 Task: Select the on option in the line numbers.
Action: Mouse moved to (10, 572)
Screenshot: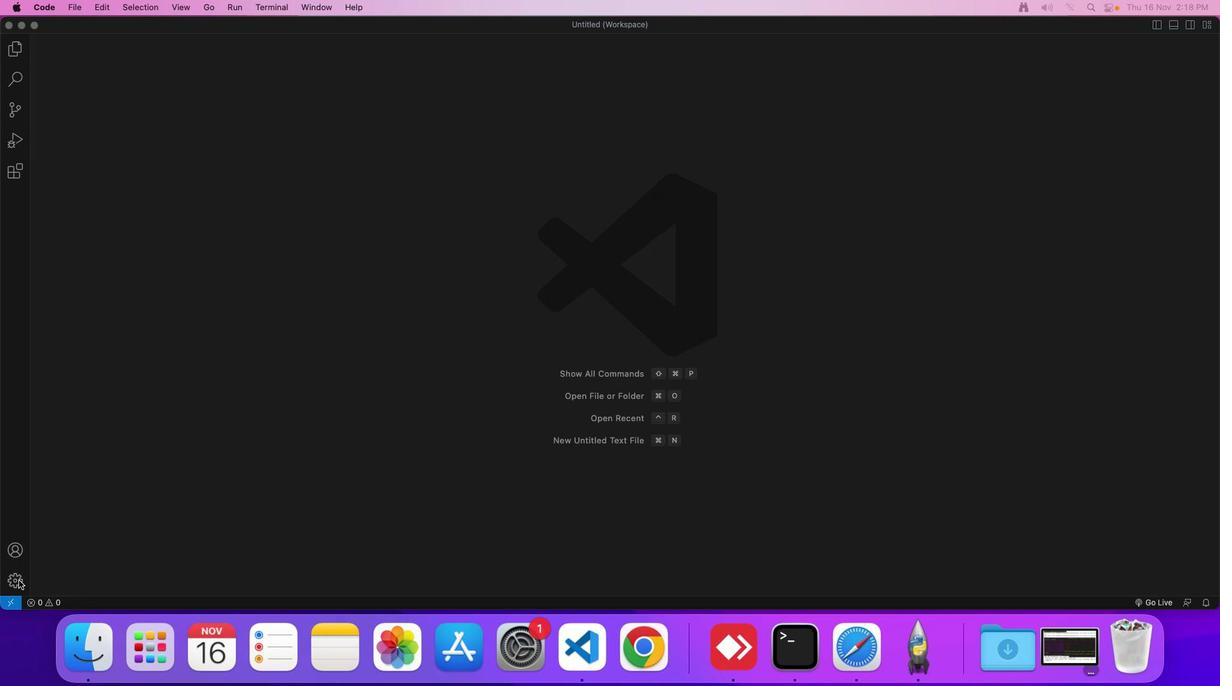 
Action: Mouse pressed left at (10, 572)
Screenshot: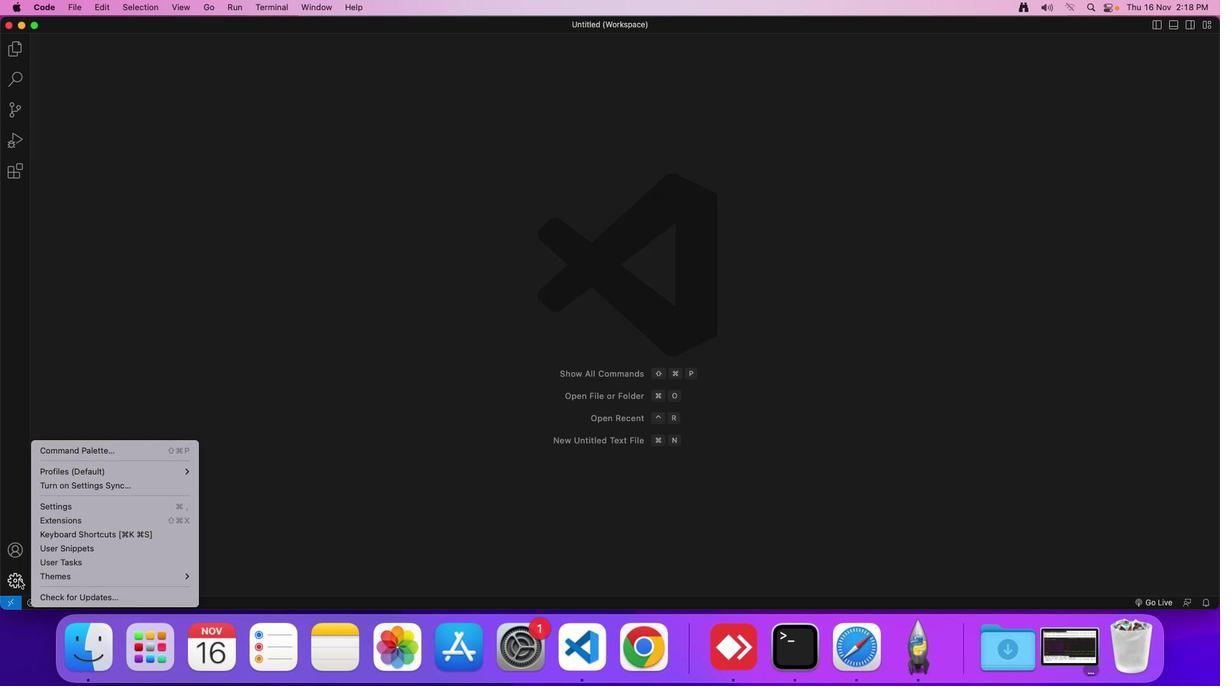 
Action: Mouse moved to (54, 501)
Screenshot: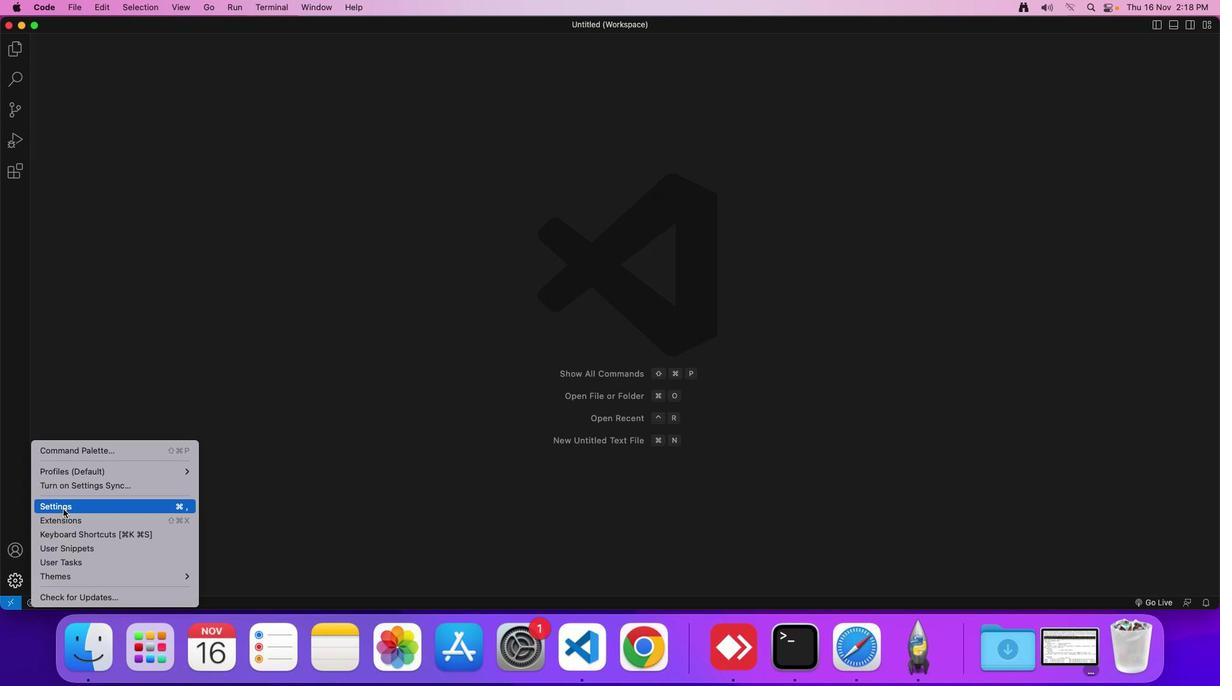 
Action: Mouse pressed left at (54, 501)
Screenshot: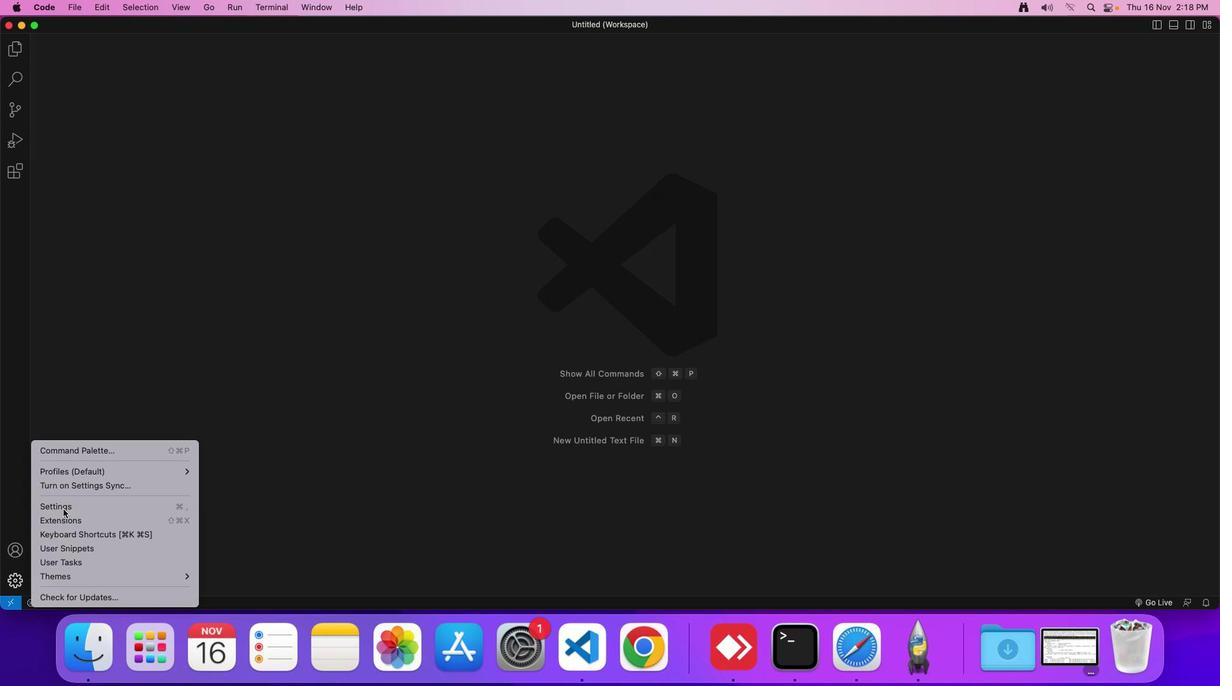 
Action: Mouse moved to (312, 95)
Screenshot: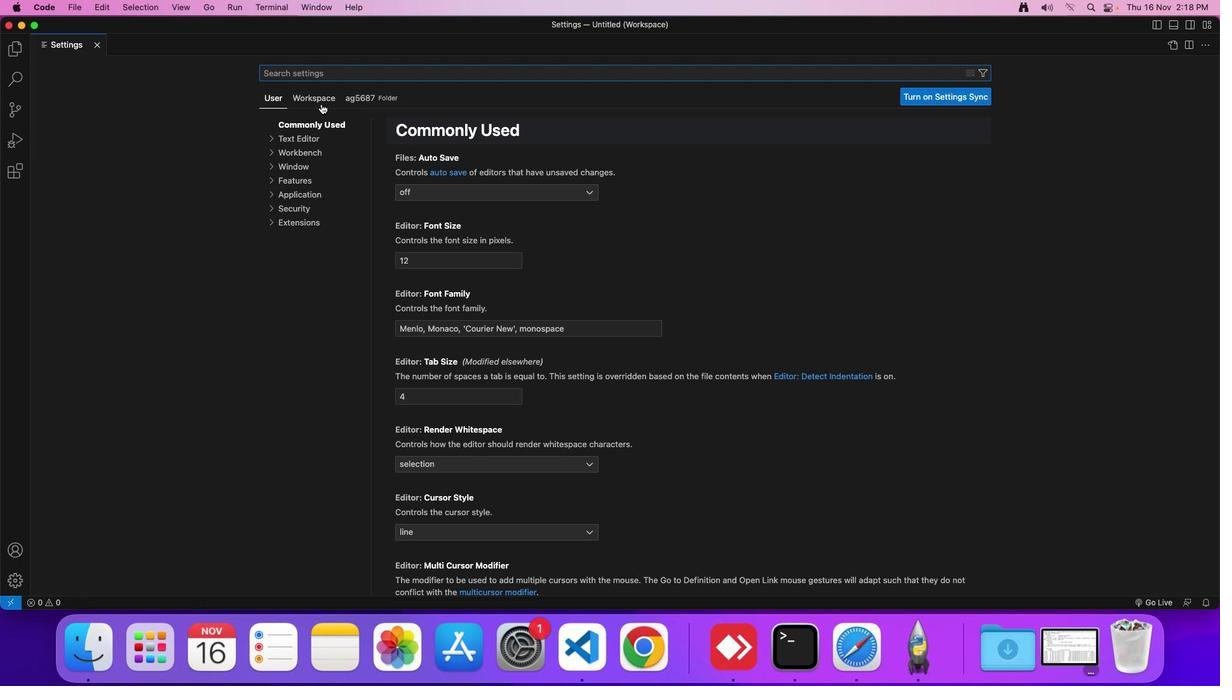 
Action: Mouse pressed left at (312, 95)
Screenshot: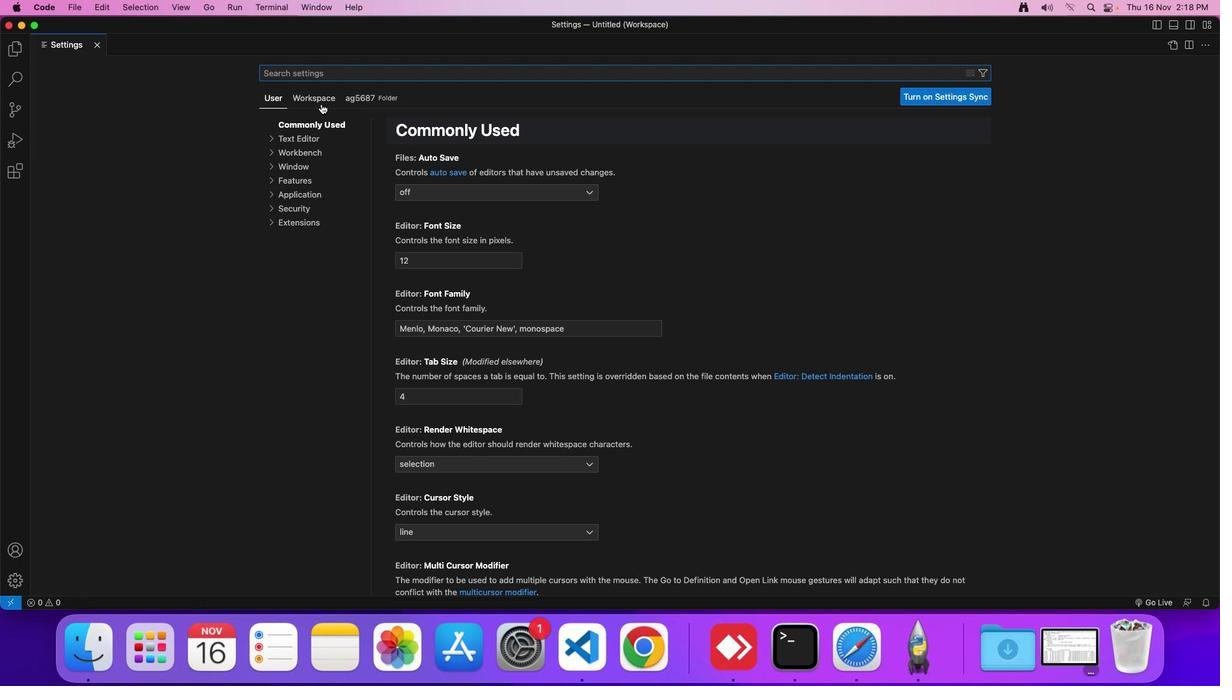 
Action: Mouse moved to (287, 126)
Screenshot: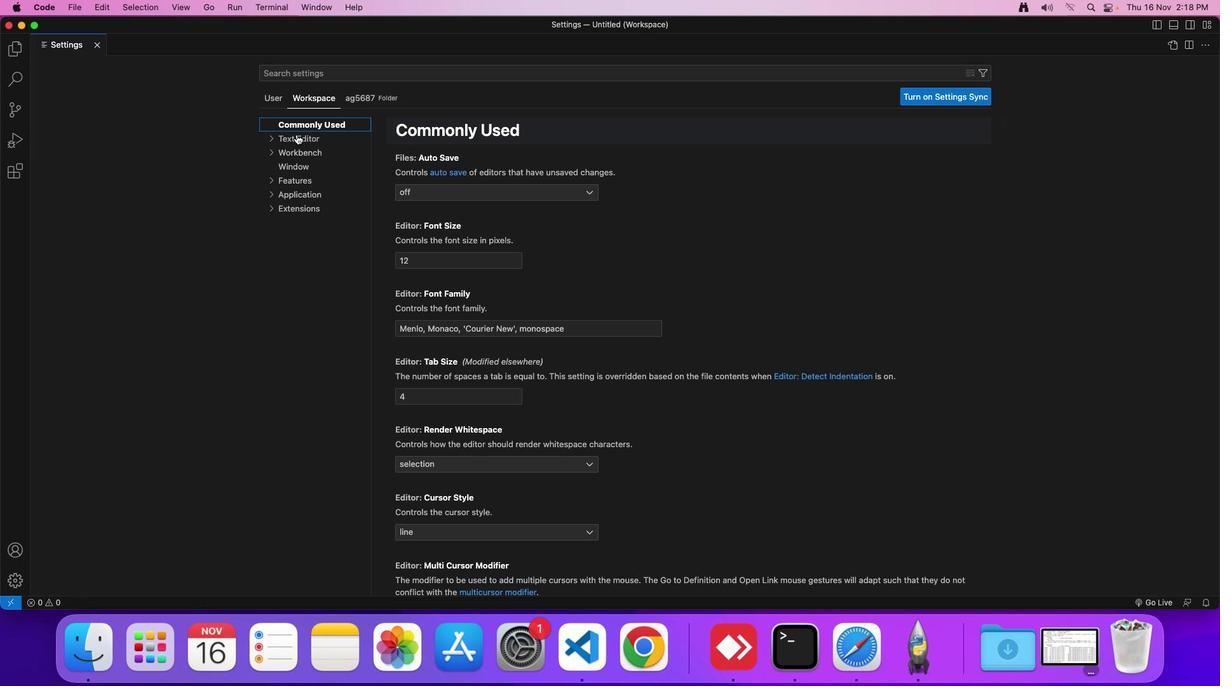 
Action: Mouse pressed left at (287, 126)
Screenshot: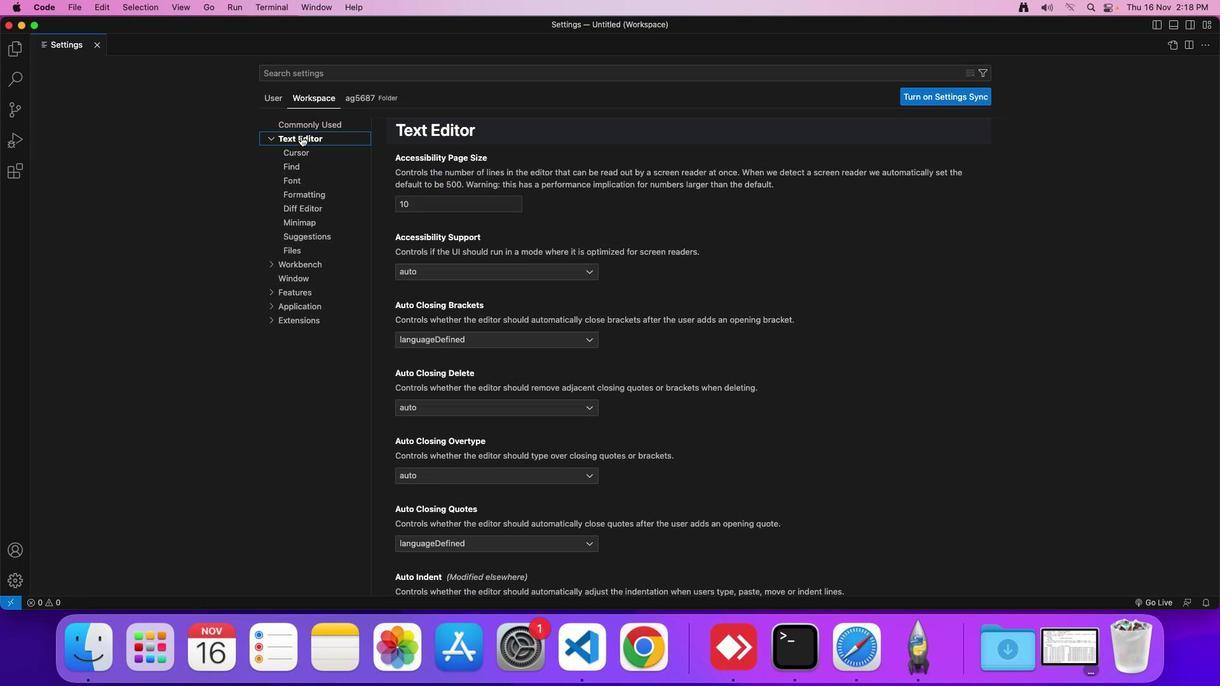 
Action: Mouse moved to (496, 300)
Screenshot: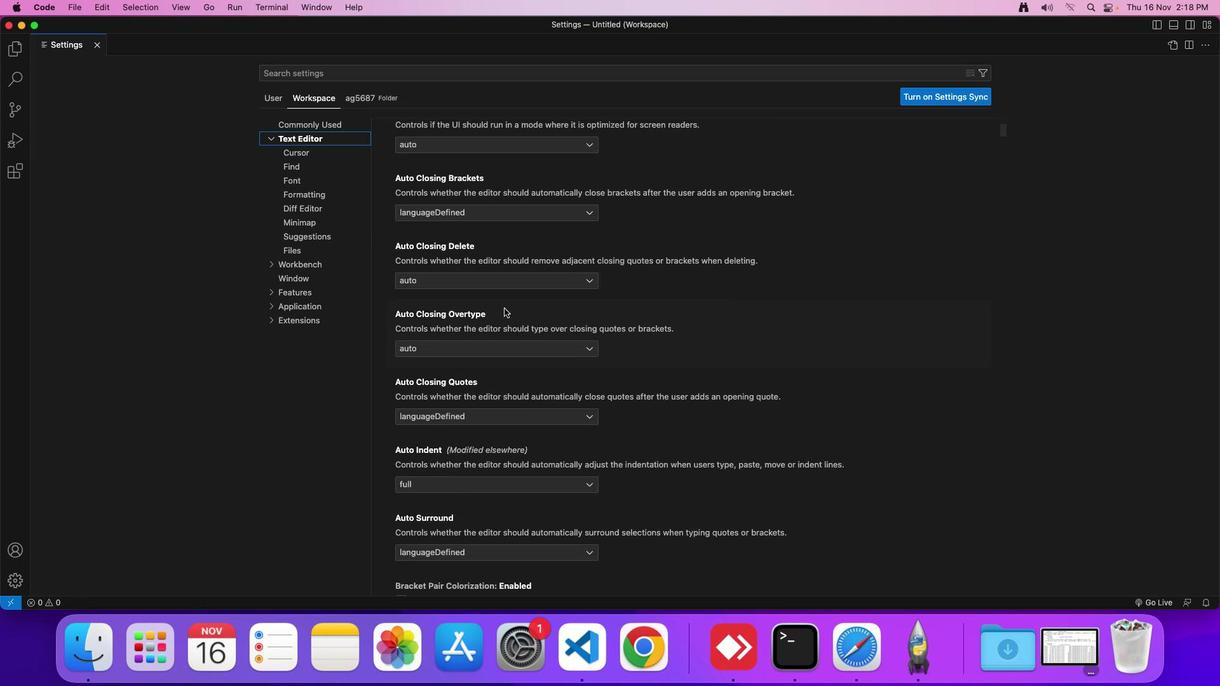 
Action: Mouse scrolled (496, 300) with delta (-7, -8)
Screenshot: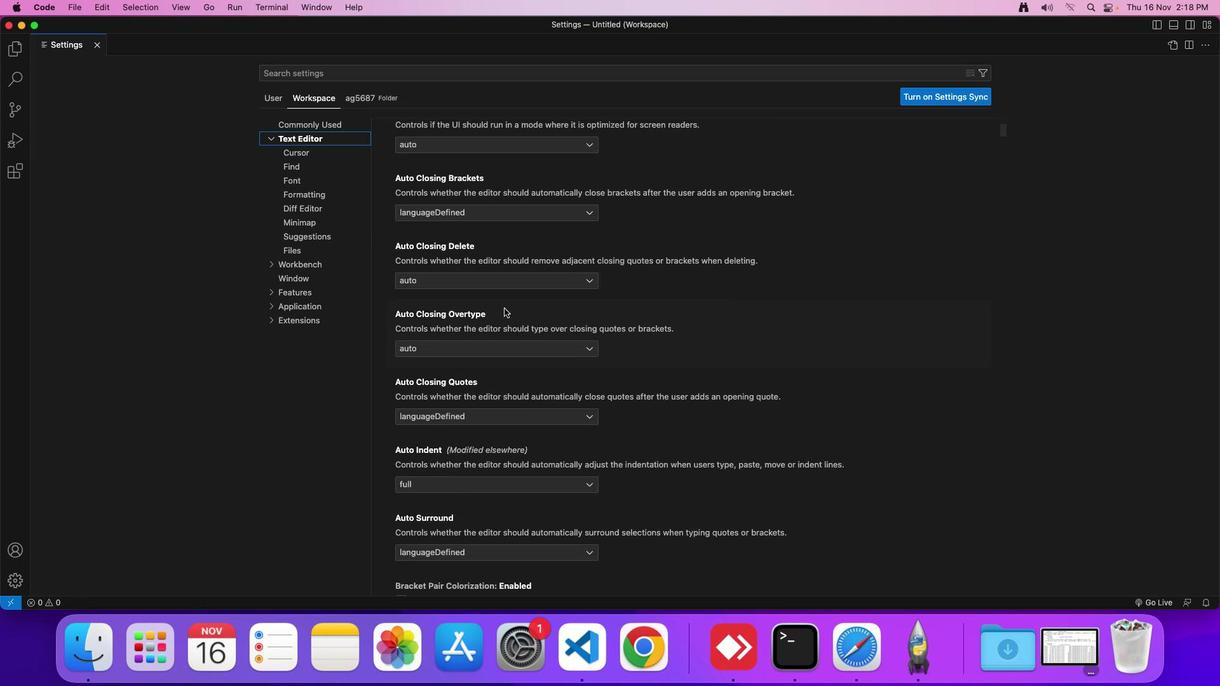 
Action: Mouse moved to (496, 300)
Screenshot: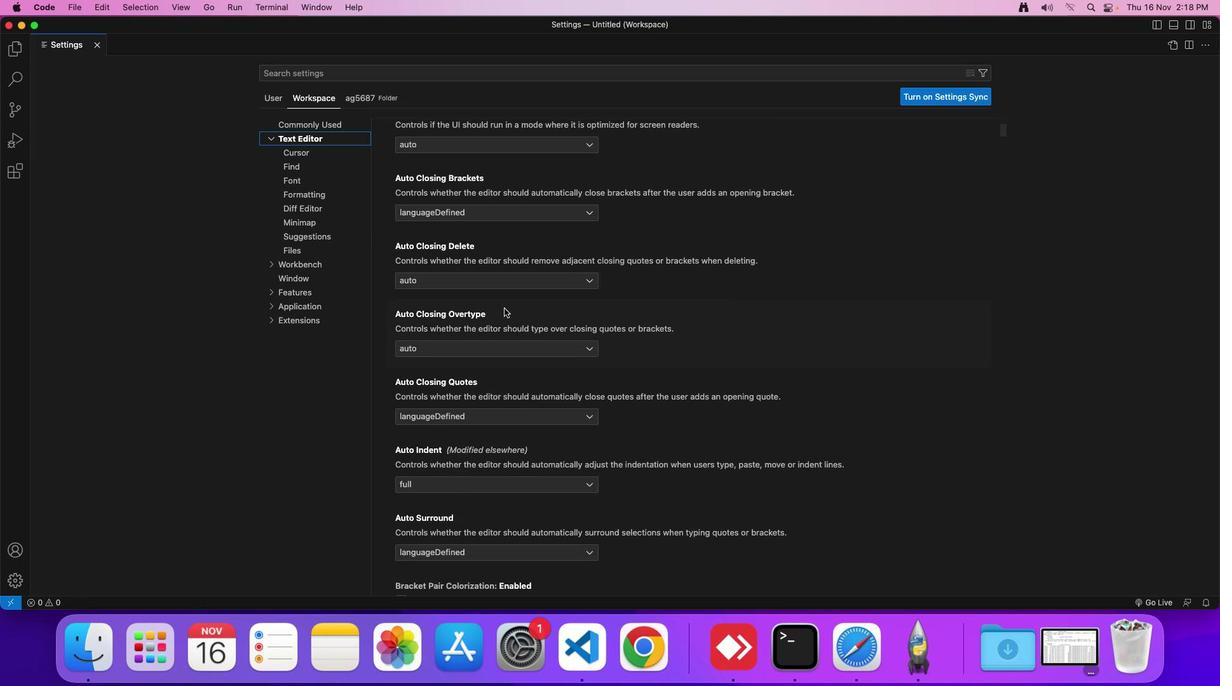 
Action: Mouse scrolled (496, 300) with delta (-7, -8)
Screenshot: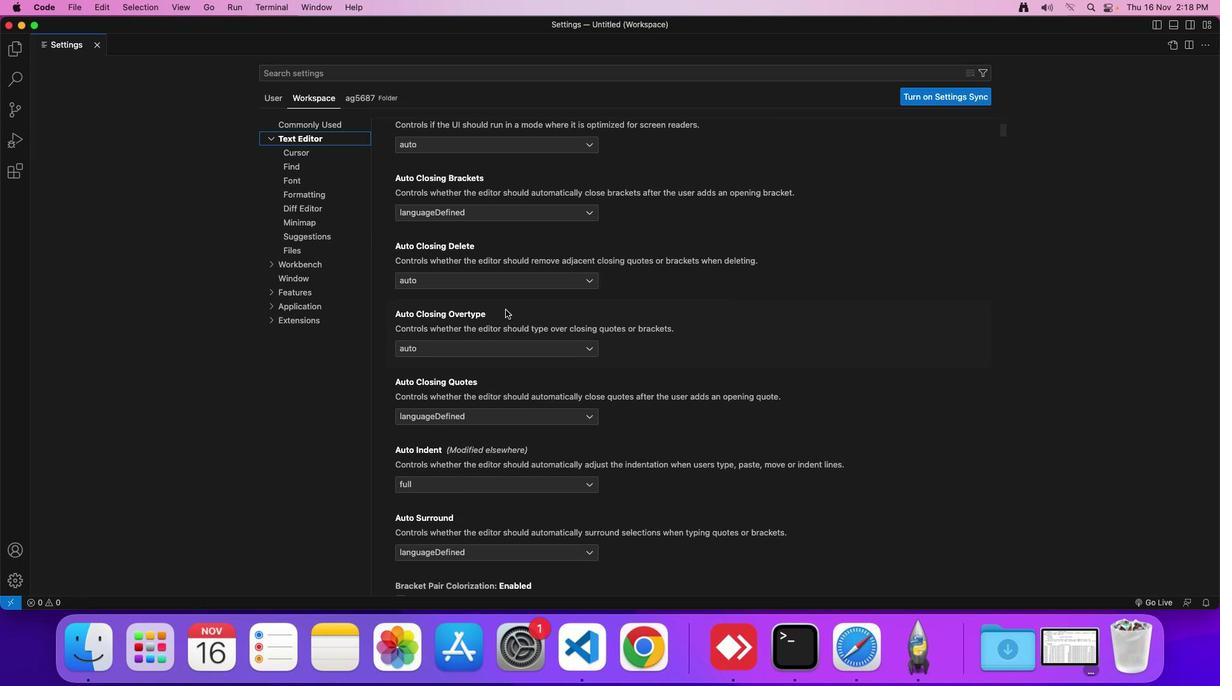 
Action: Mouse scrolled (496, 300) with delta (-7, -8)
Screenshot: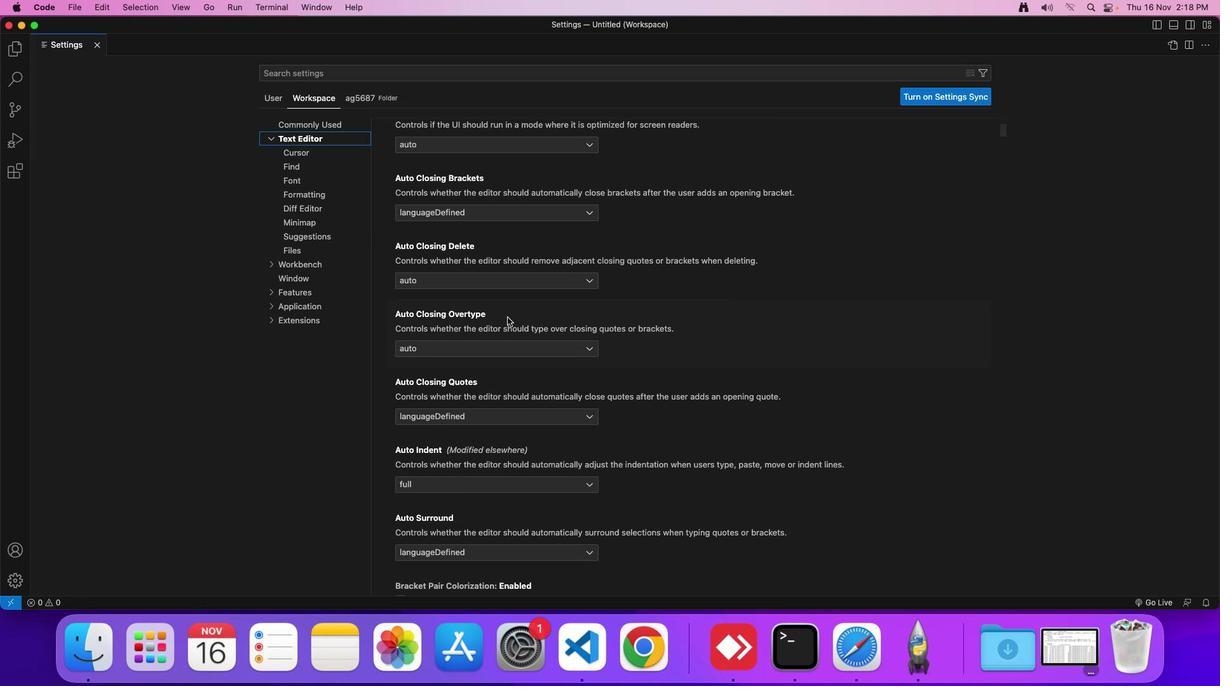 
Action: Mouse moved to (498, 309)
Screenshot: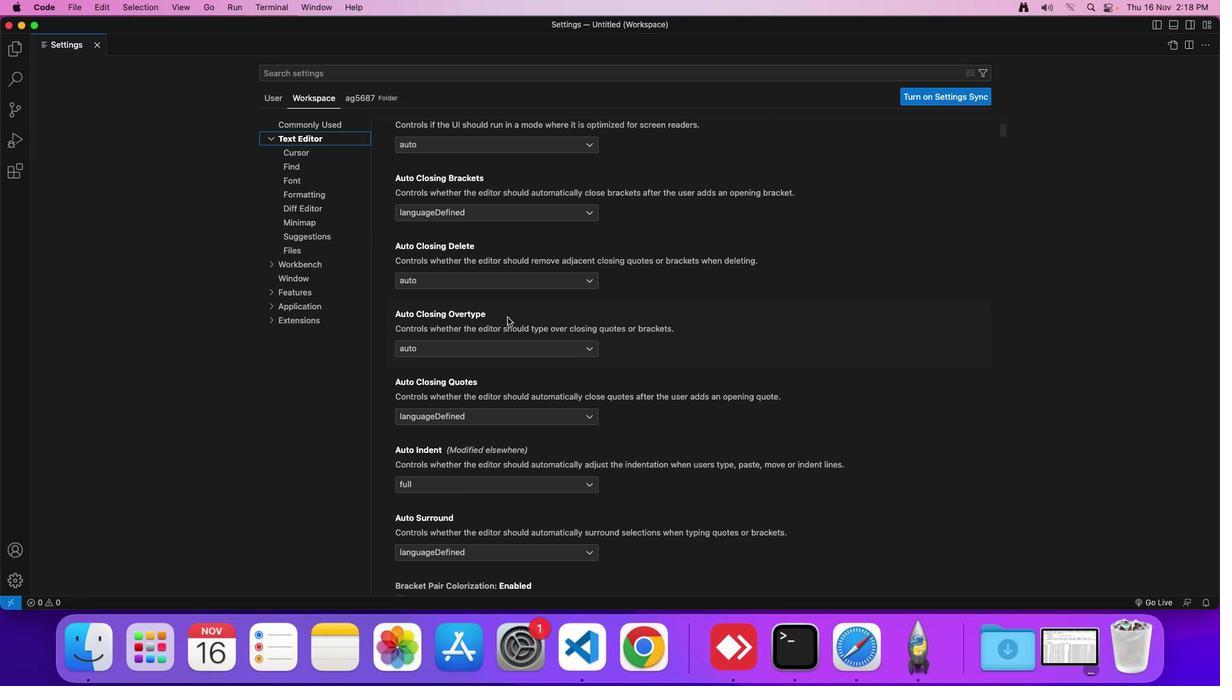 
Action: Mouse scrolled (498, 309) with delta (-7, -8)
Screenshot: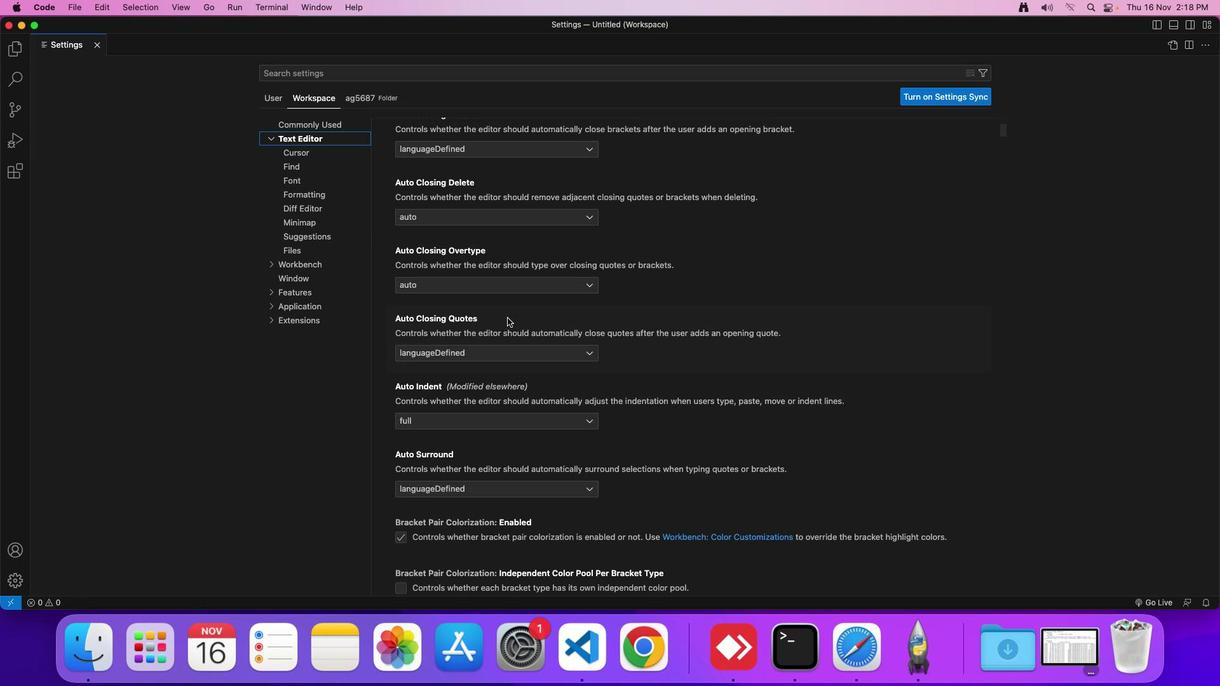 
Action: Mouse scrolled (498, 309) with delta (-7, -8)
Screenshot: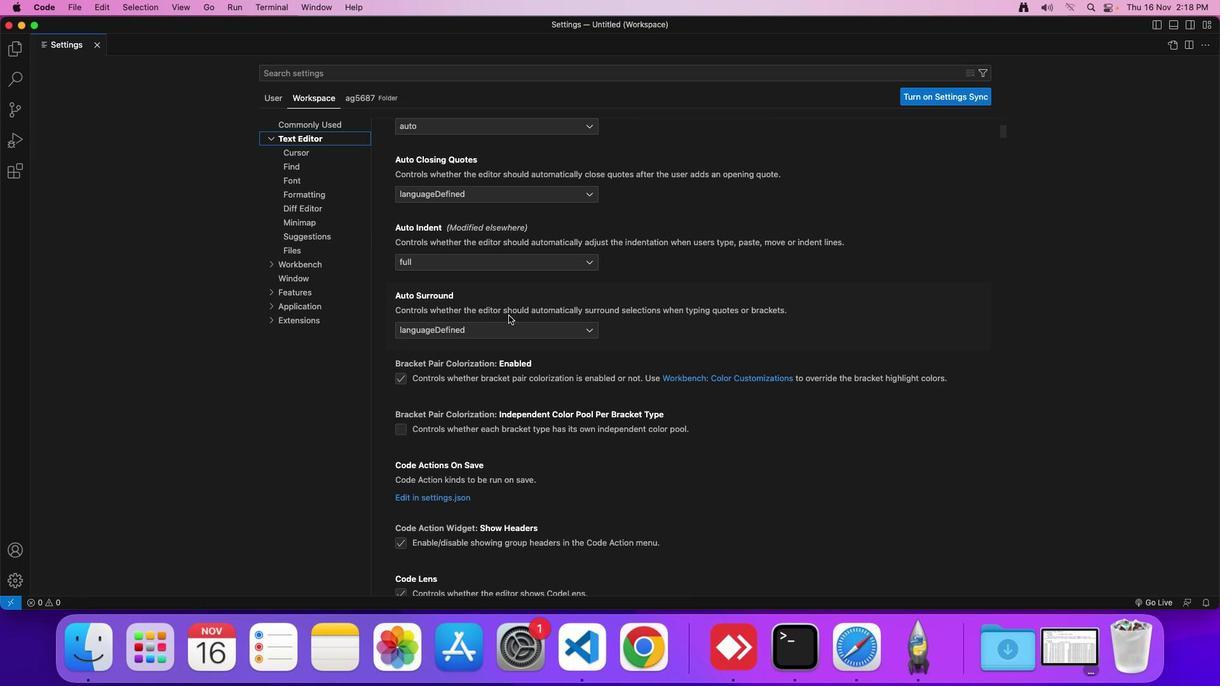 
Action: Mouse moved to (498, 309)
Screenshot: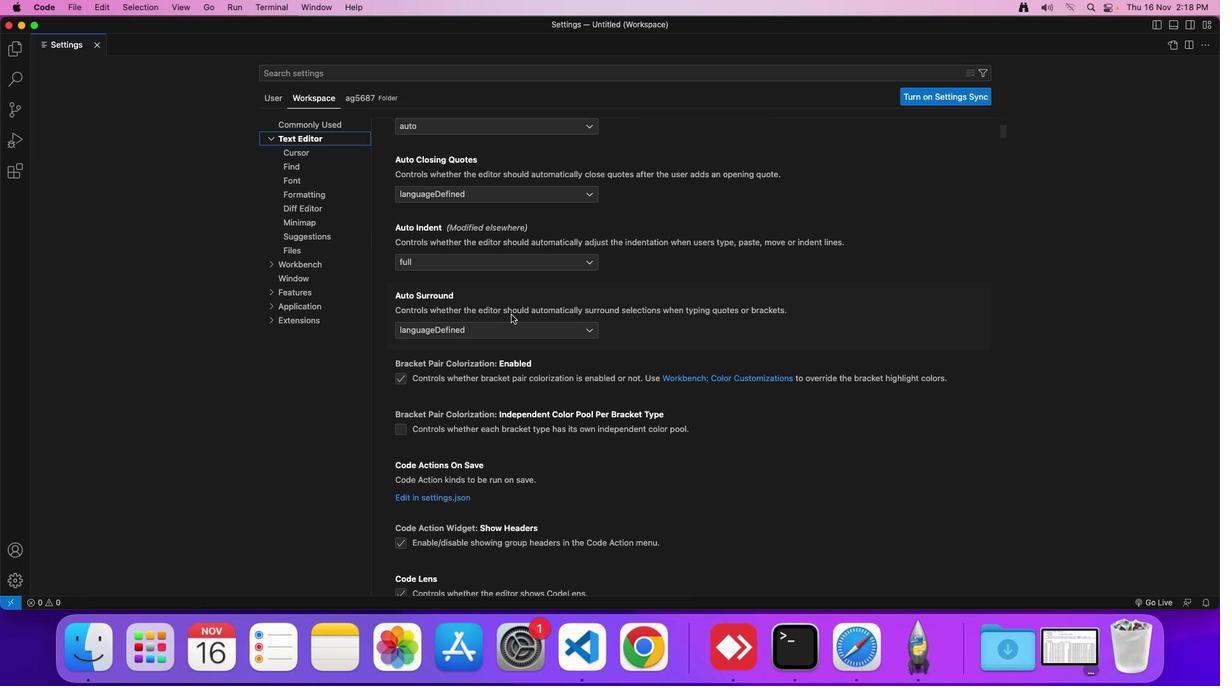 
Action: Mouse scrolled (498, 309) with delta (-7, -8)
Screenshot: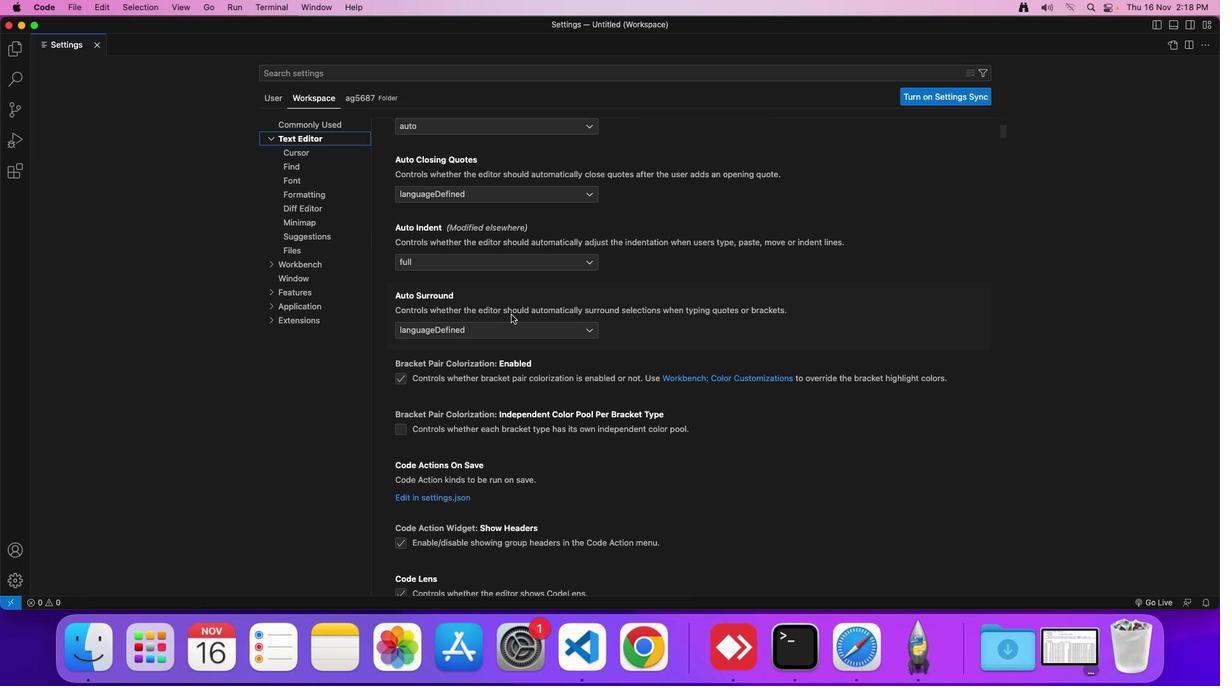 
Action: Mouse scrolled (498, 309) with delta (-7, -9)
Screenshot: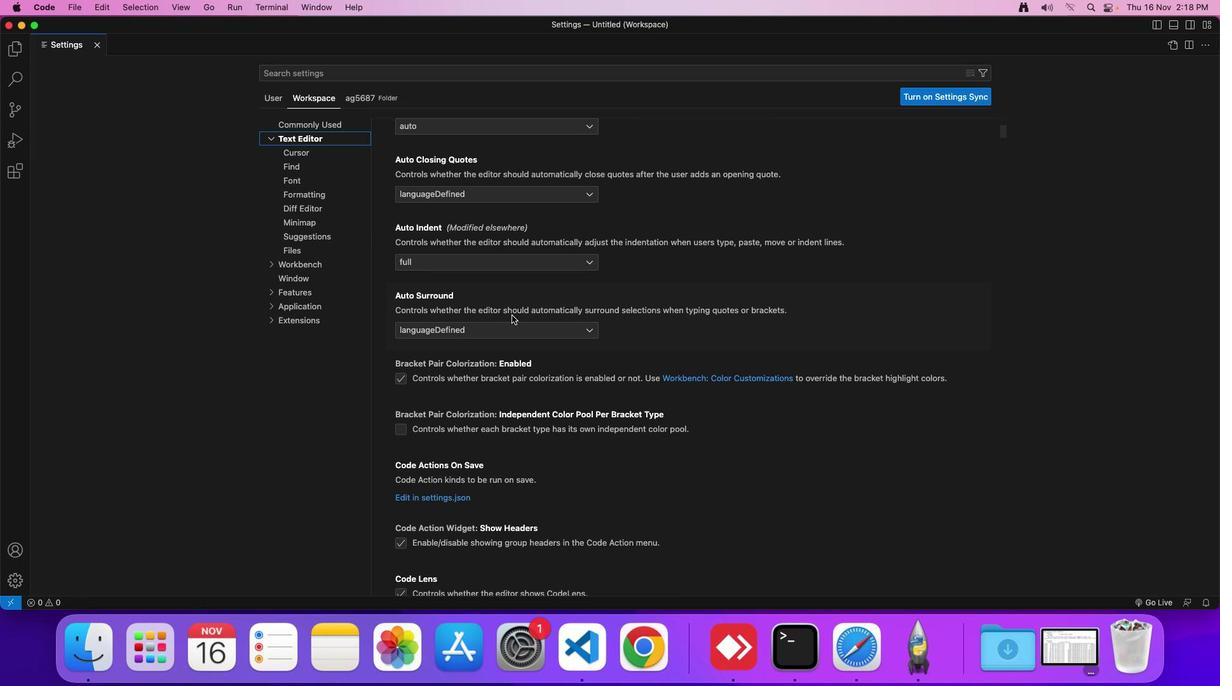 
Action: Mouse moved to (503, 307)
Screenshot: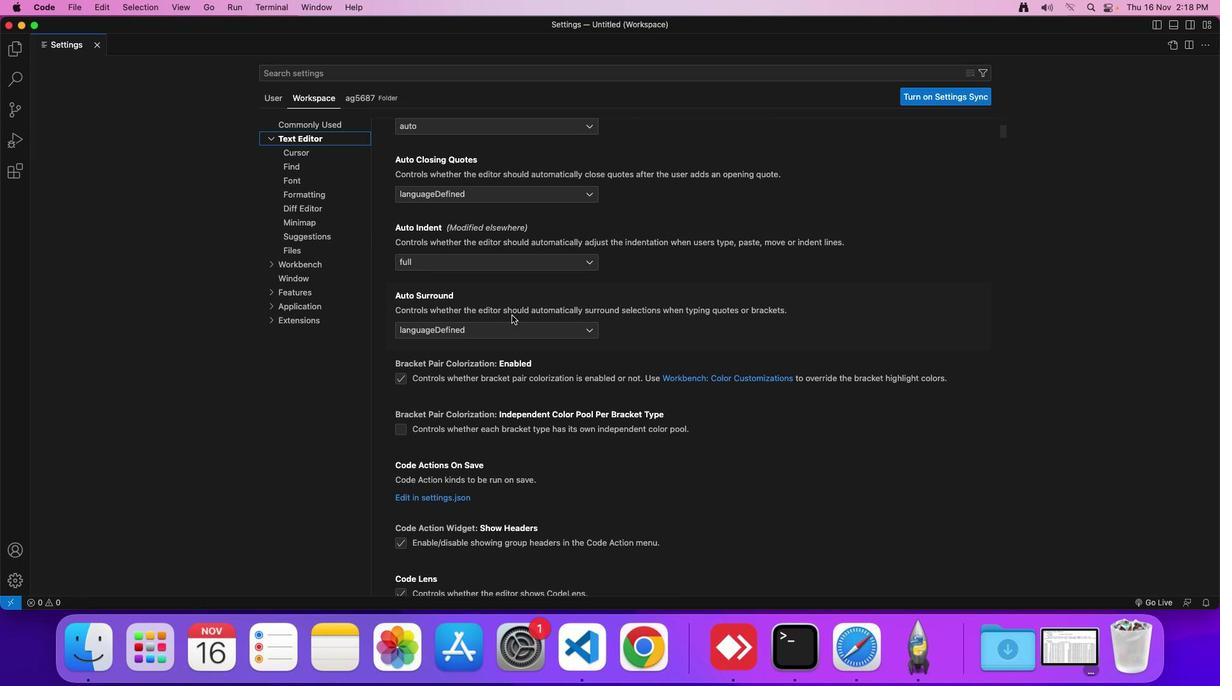 
Action: Mouse scrolled (503, 307) with delta (-7, -8)
Screenshot: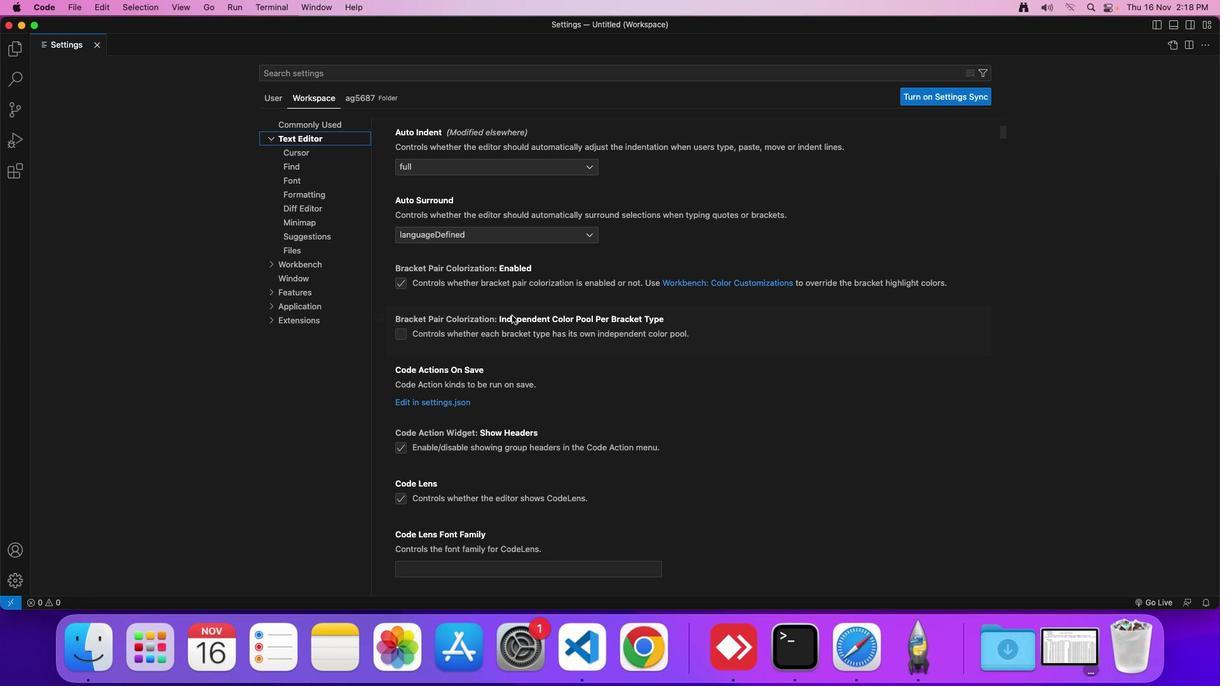 
Action: Mouse scrolled (503, 307) with delta (-7, -8)
Screenshot: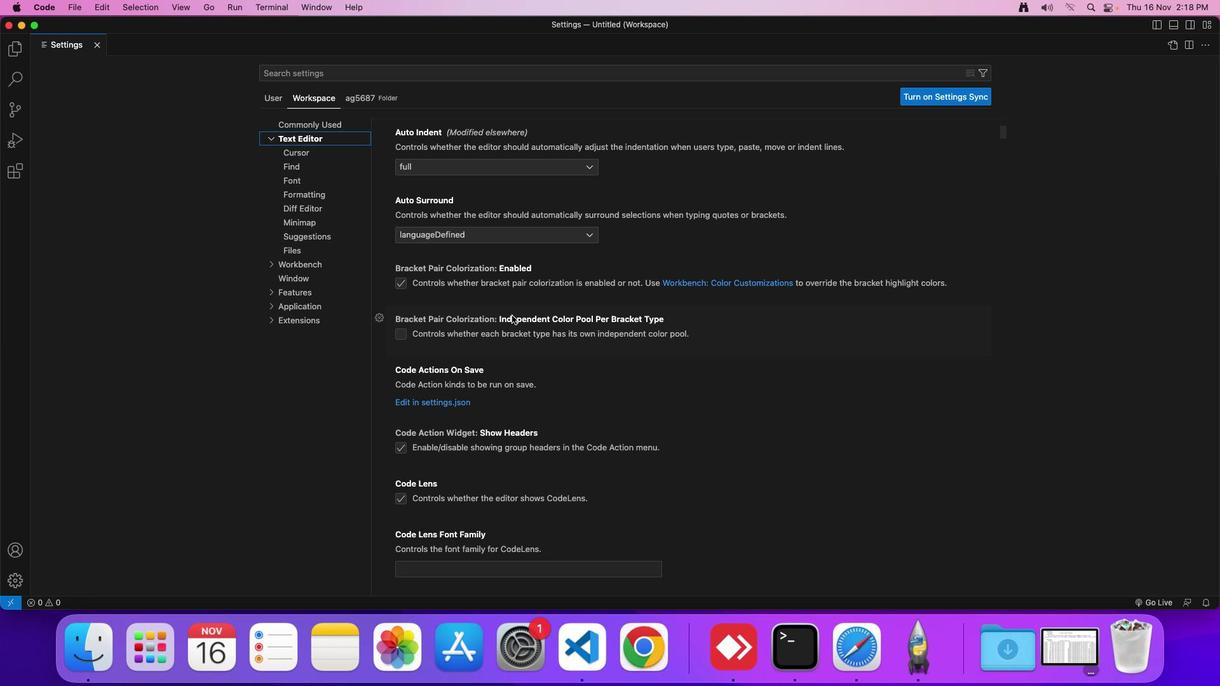 
Action: Mouse scrolled (503, 307) with delta (-7, -8)
Screenshot: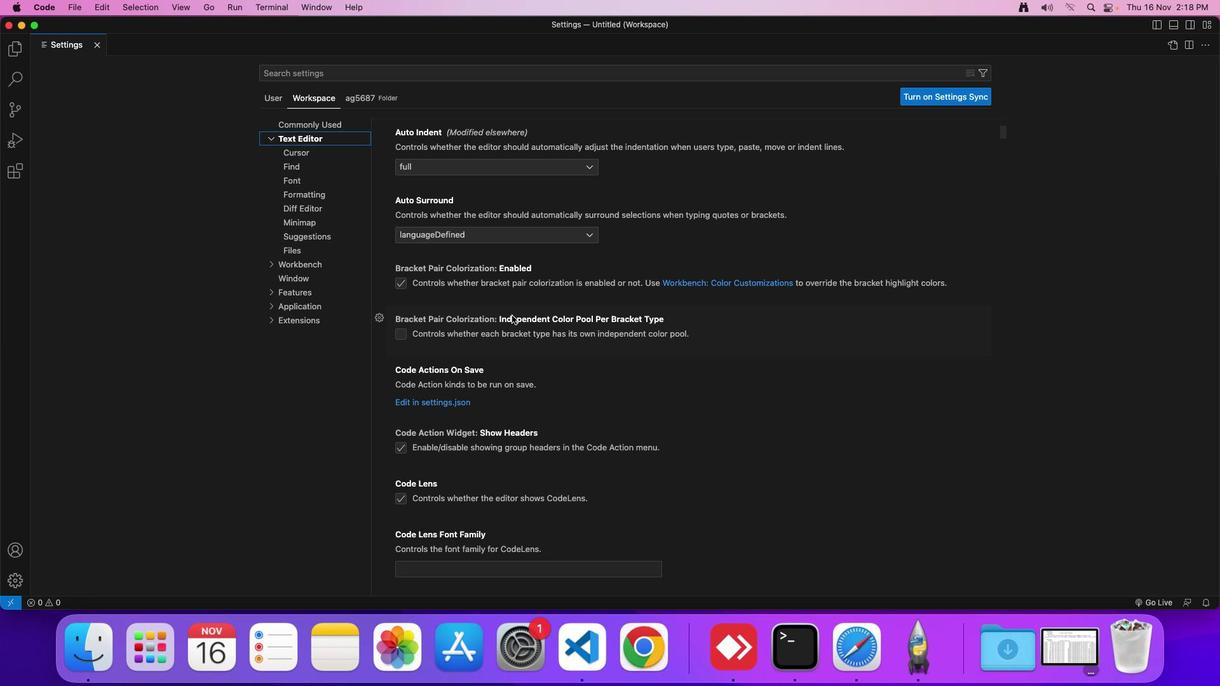 
Action: Mouse moved to (503, 307)
Screenshot: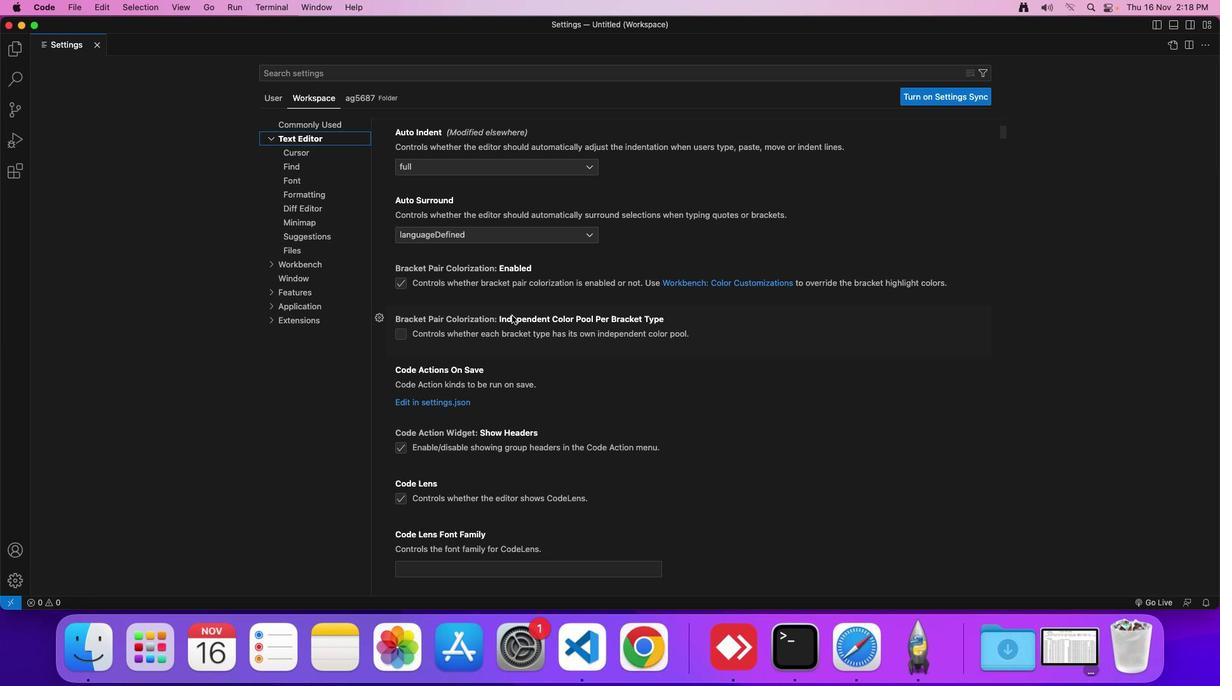 
Action: Mouse scrolled (503, 307) with delta (-7, -8)
Screenshot: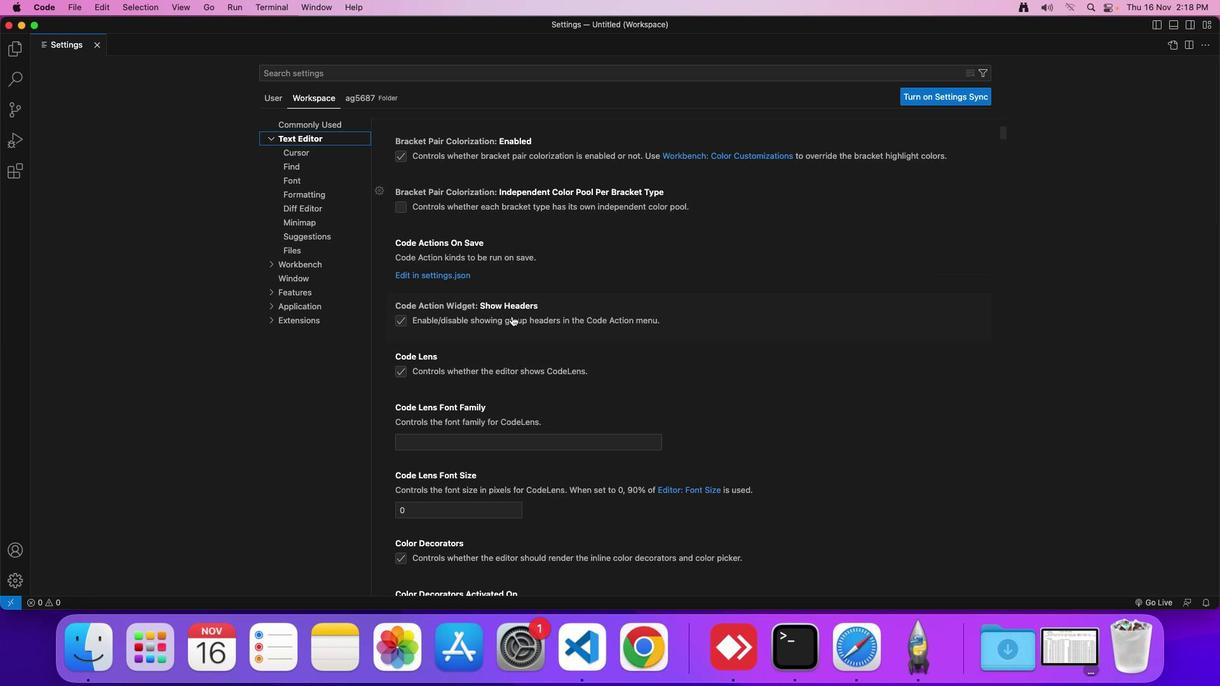 
Action: Mouse scrolled (503, 307) with delta (-7, -8)
Screenshot: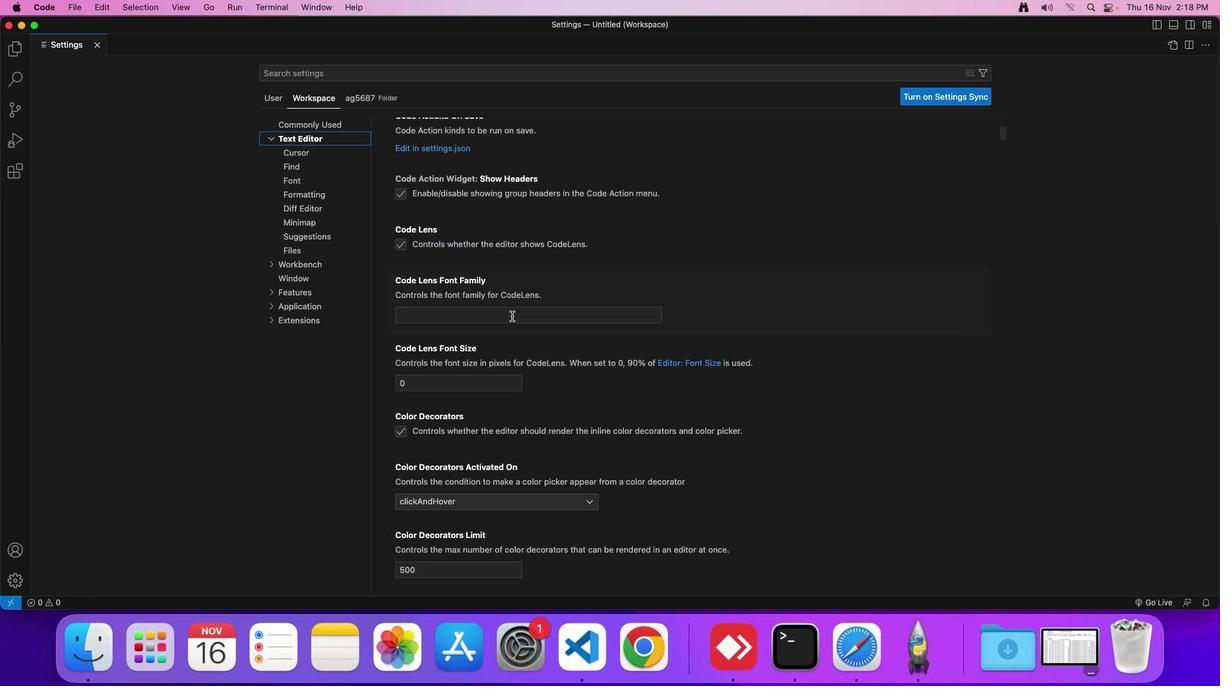 
Action: Mouse scrolled (503, 307) with delta (-7, -8)
Screenshot: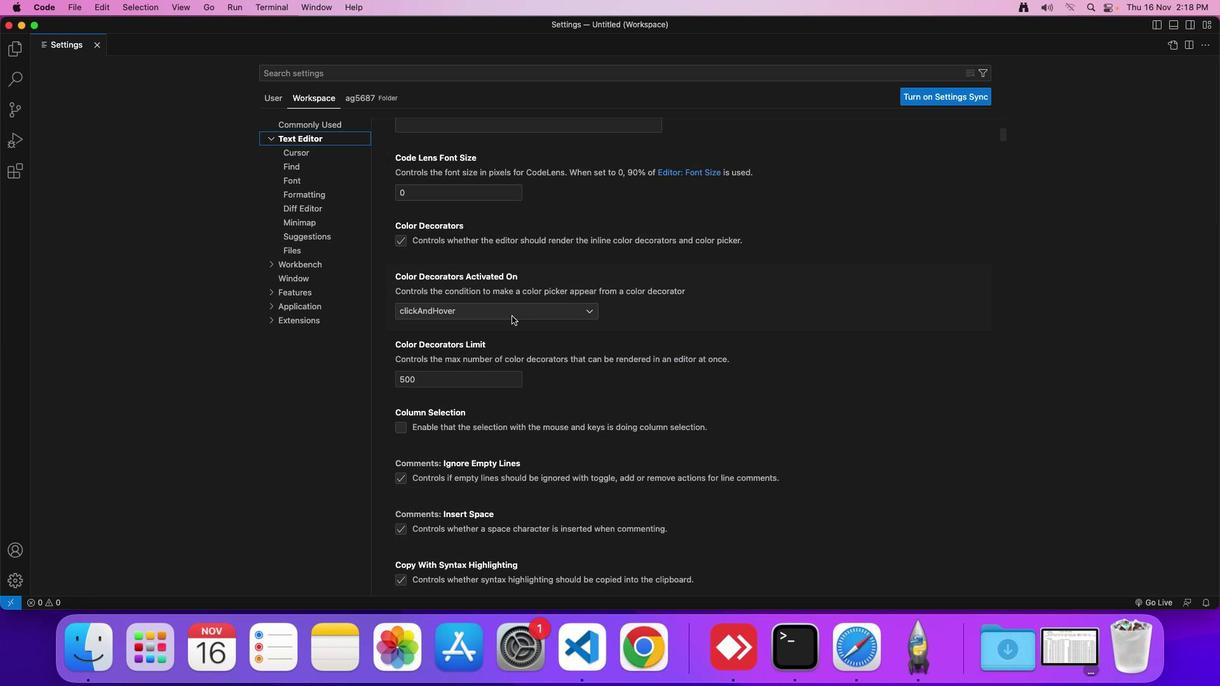 
Action: Mouse moved to (503, 307)
Screenshot: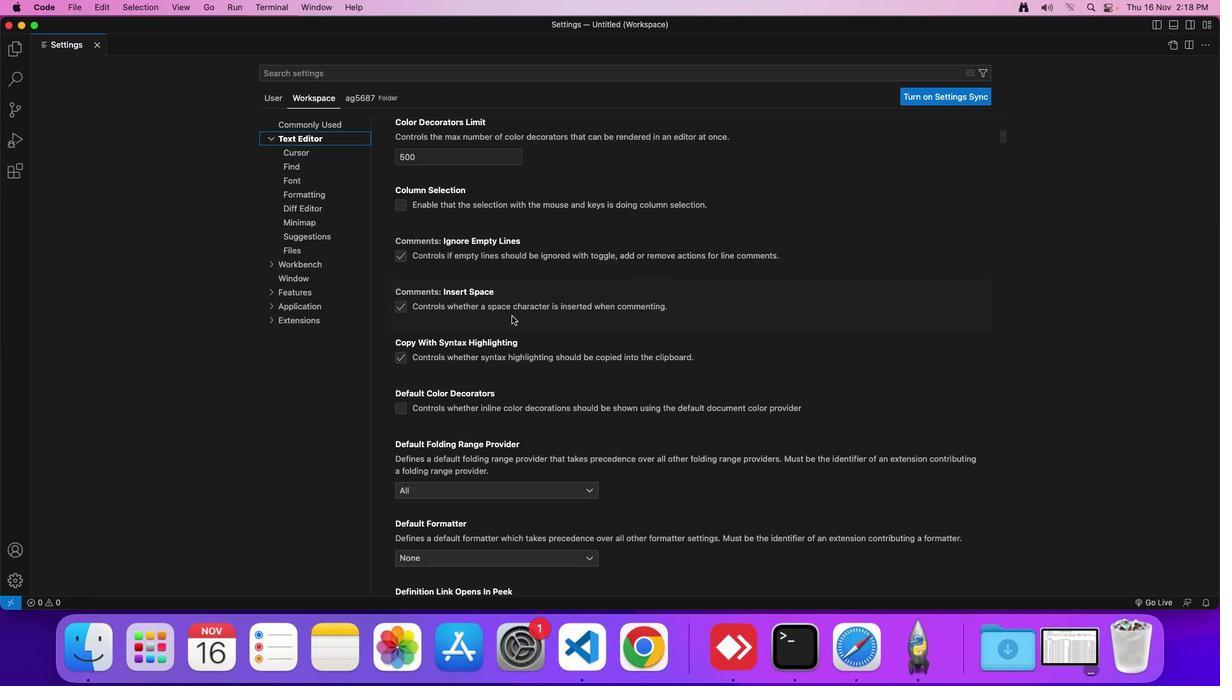 
Action: Mouse scrolled (503, 307) with delta (-7, -10)
Screenshot: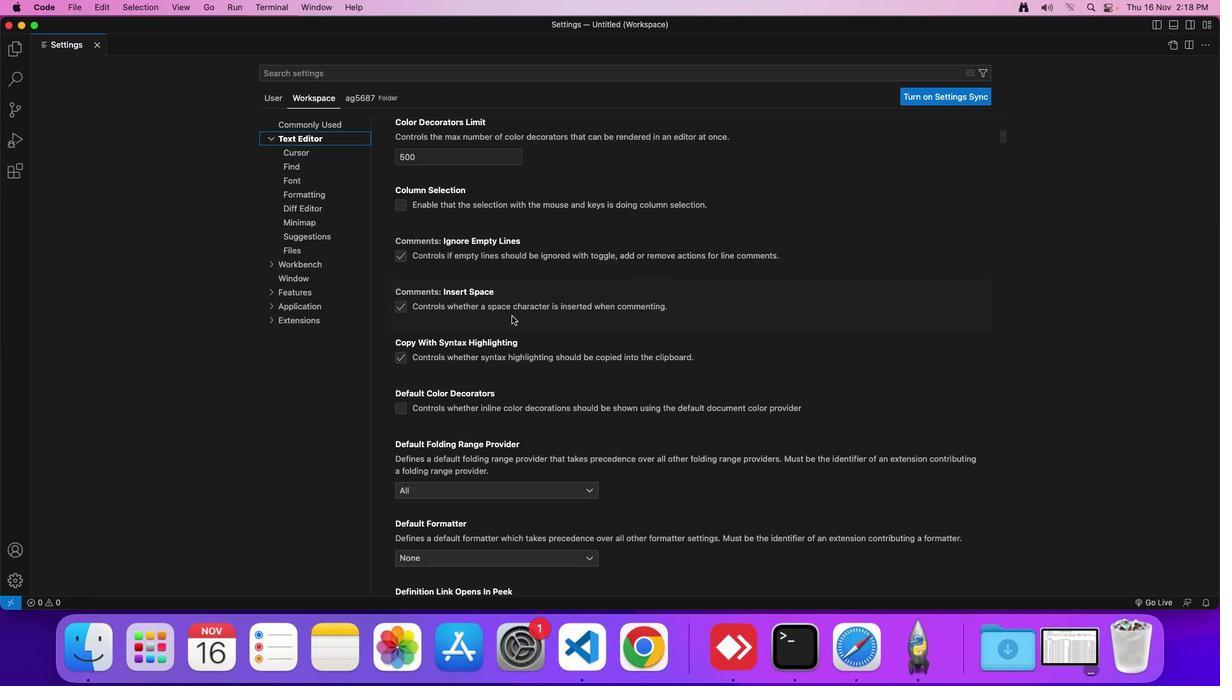 
Action: Mouse scrolled (503, 307) with delta (-7, -11)
Screenshot: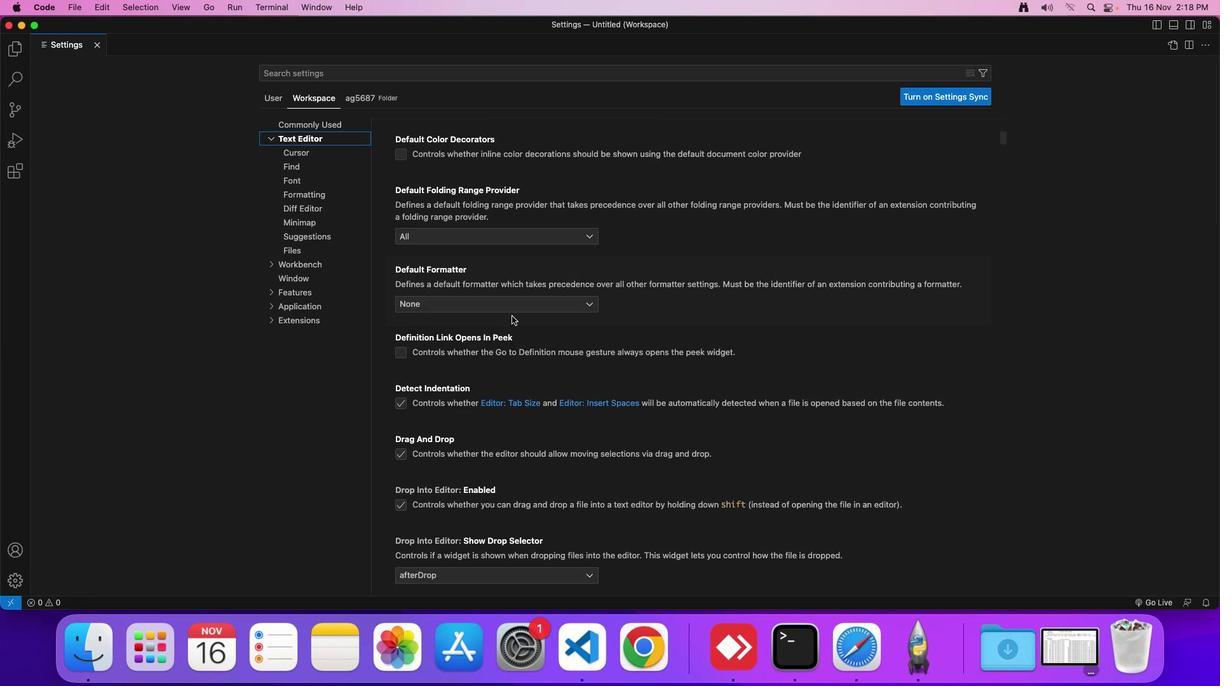 
Action: Mouse moved to (503, 307)
Screenshot: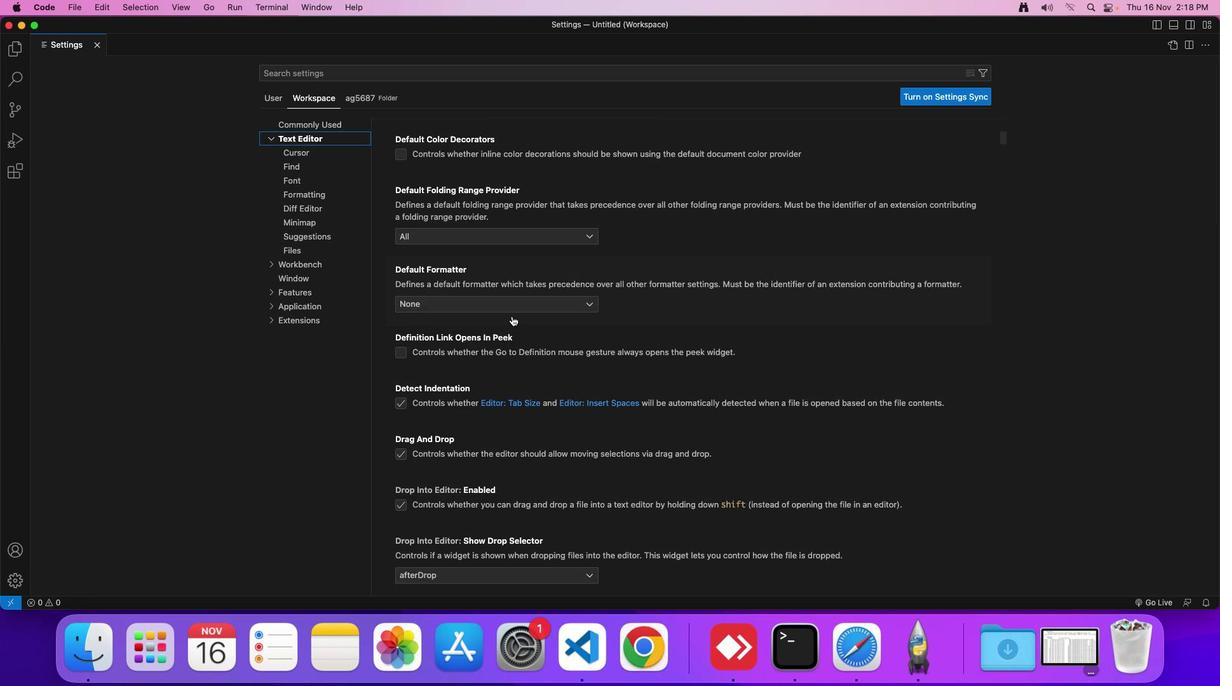 
Action: Mouse scrolled (503, 307) with delta (-7, -12)
Screenshot: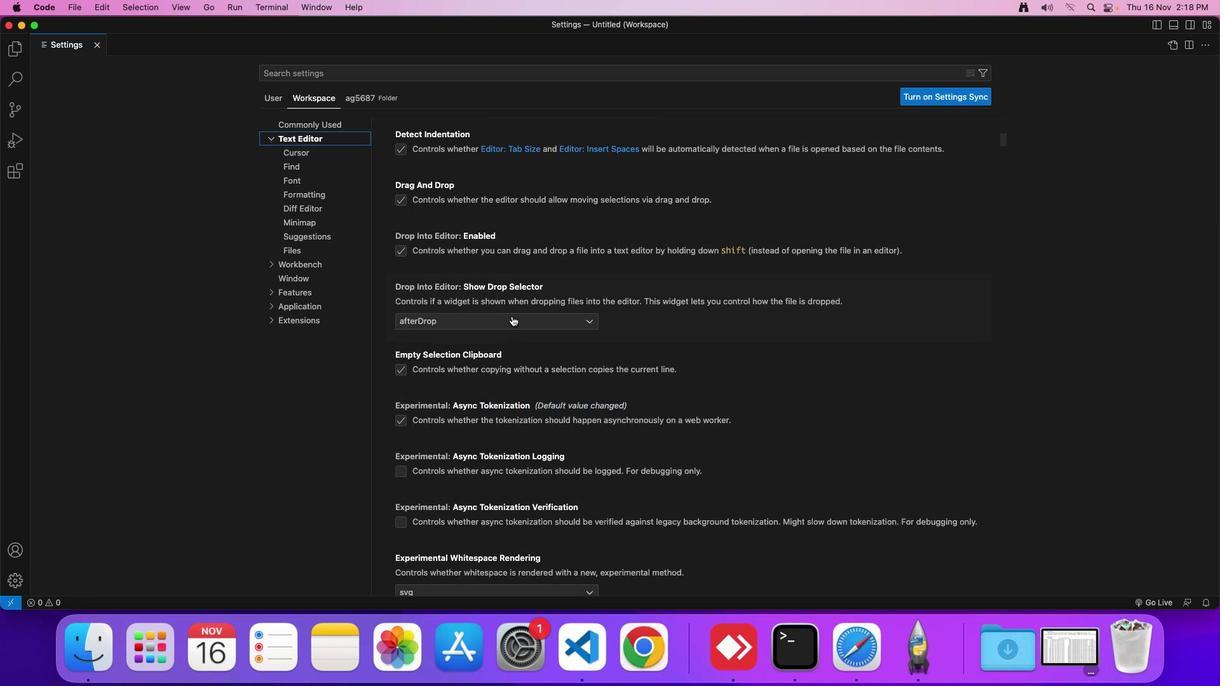 
Action: Mouse moved to (503, 308)
Screenshot: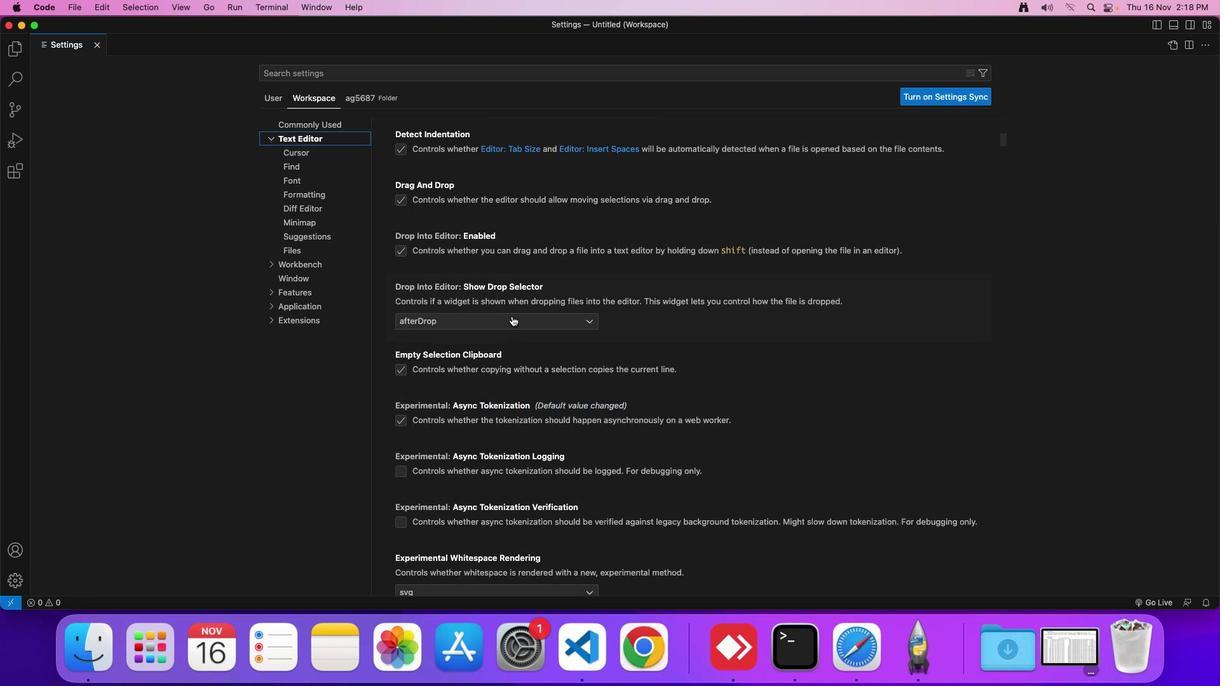 
Action: Mouse scrolled (503, 308) with delta (-7, -12)
Screenshot: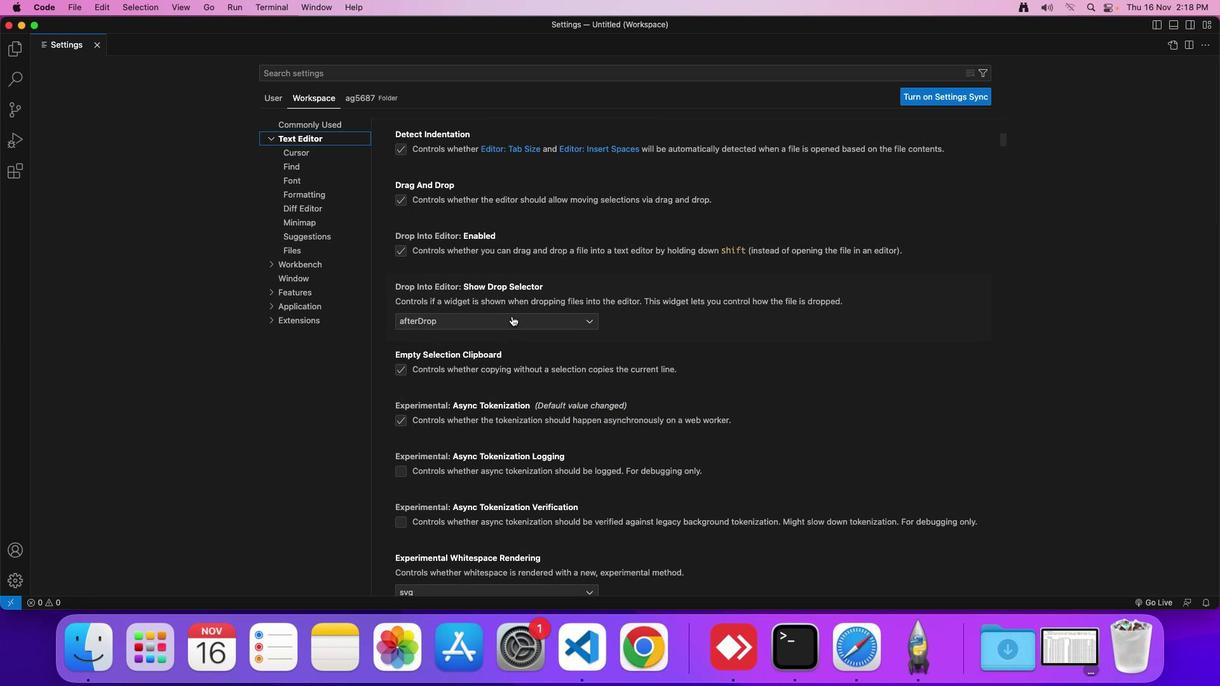 
Action: Mouse moved to (503, 308)
Screenshot: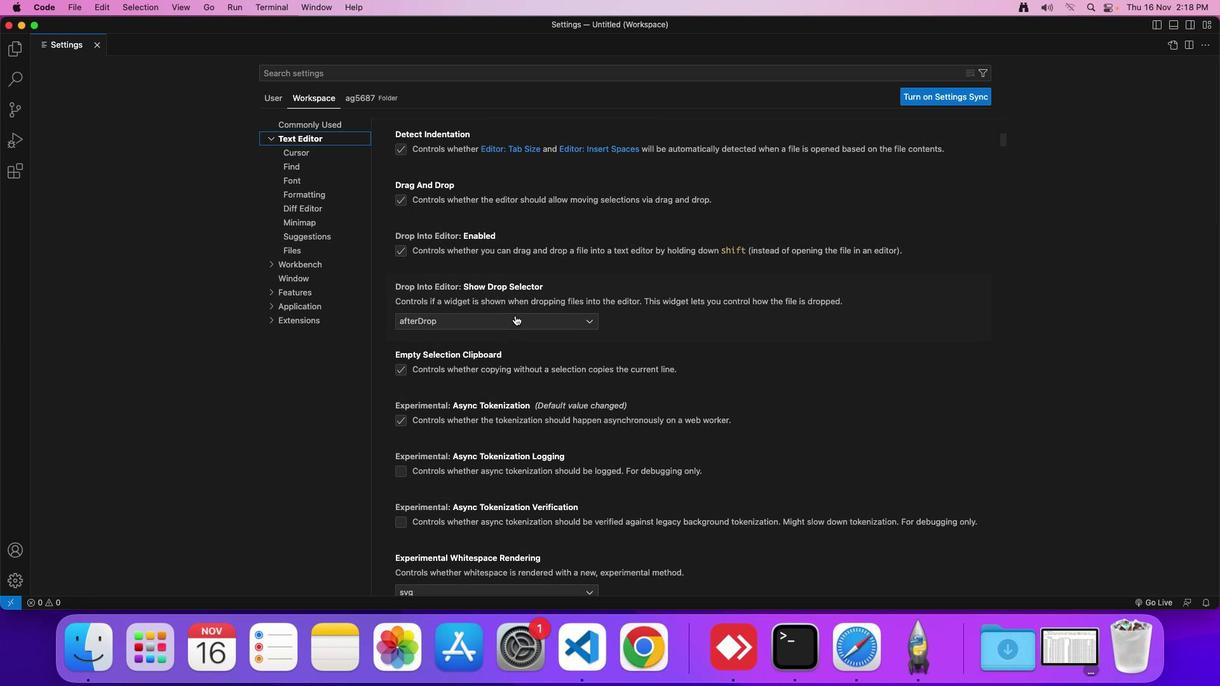 
Action: Mouse scrolled (503, 308) with delta (-7, -12)
Screenshot: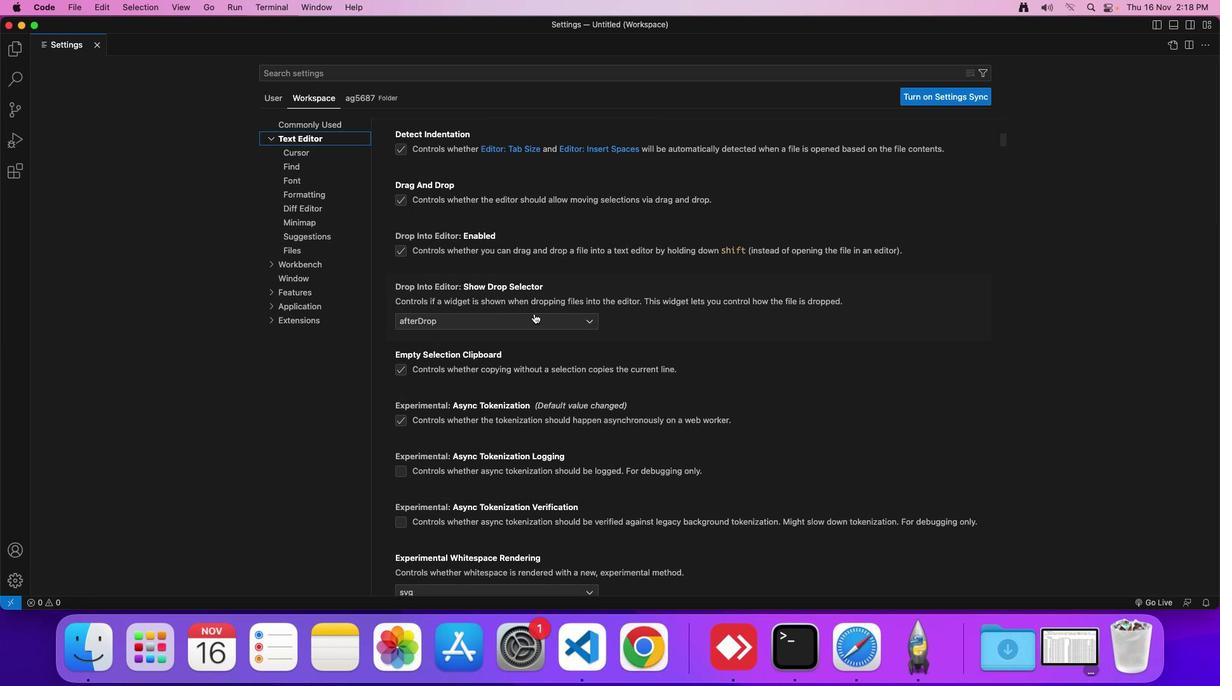 
Action: Mouse moved to (540, 330)
Screenshot: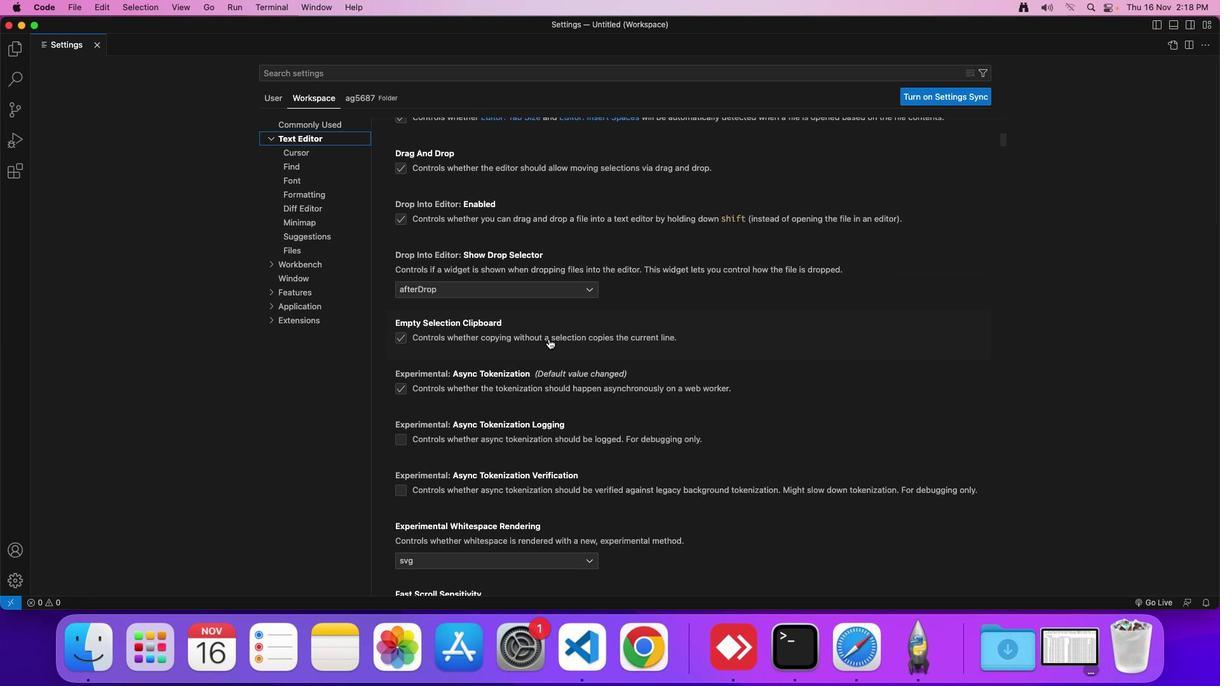 
Action: Mouse scrolled (540, 330) with delta (-7, -8)
Screenshot: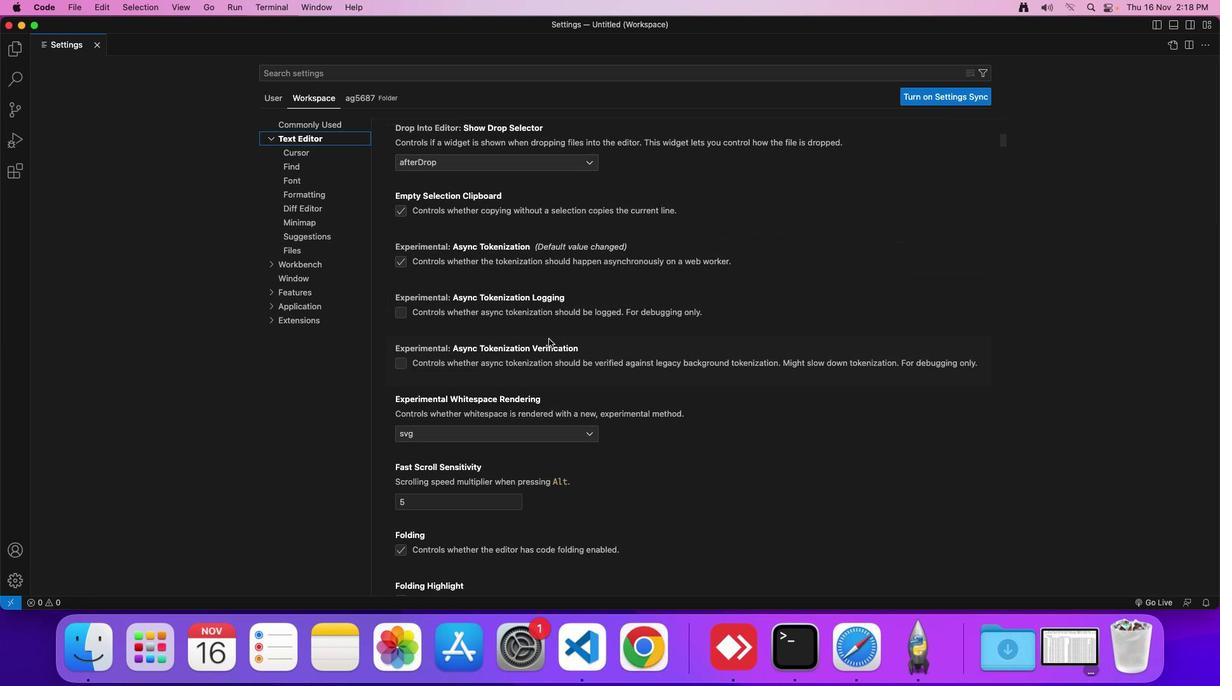 
Action: Mouse scrolled (540, 330) with delta (-7, -8)
Screenshot: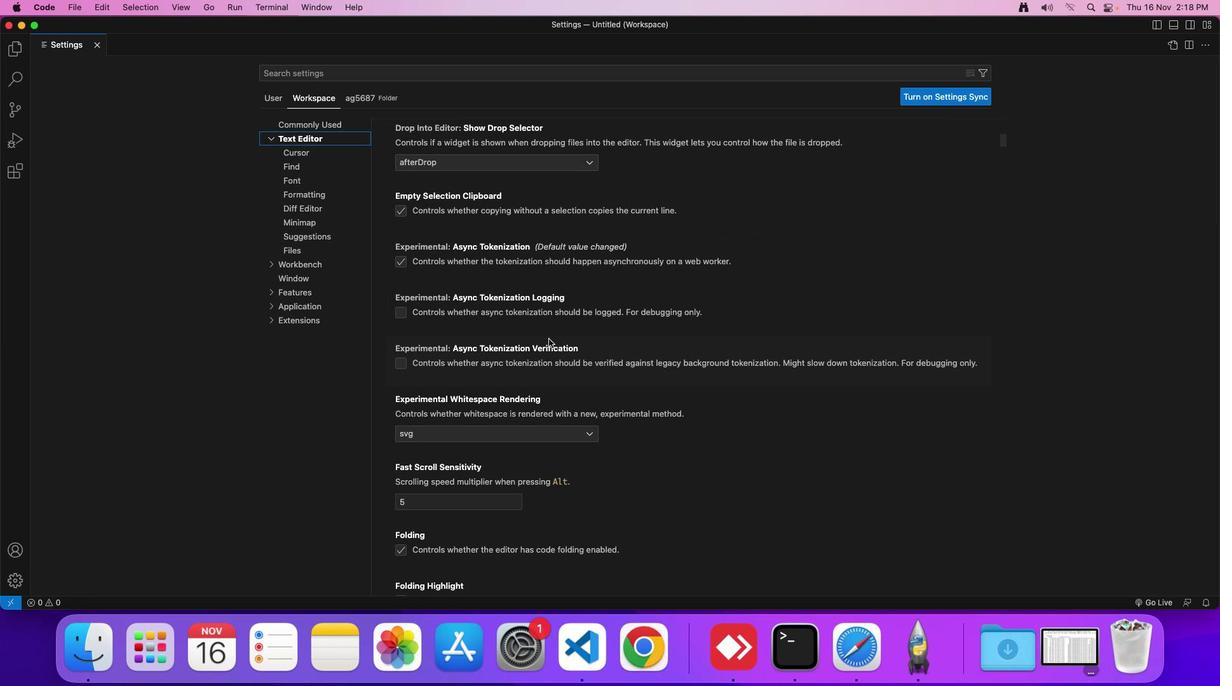 
Action: Mouse scrolled (540, 330) with delta (-7, -9)
Screenshot: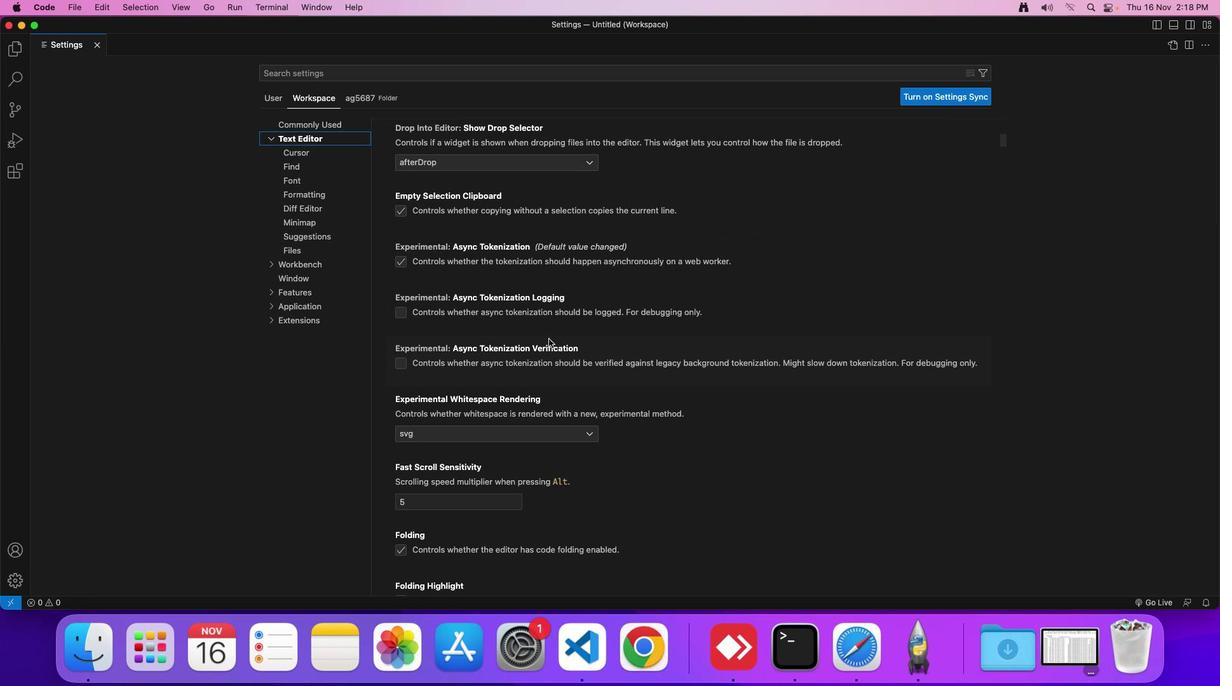 
Action: Mouse moved to (544, 331)
Screenshot: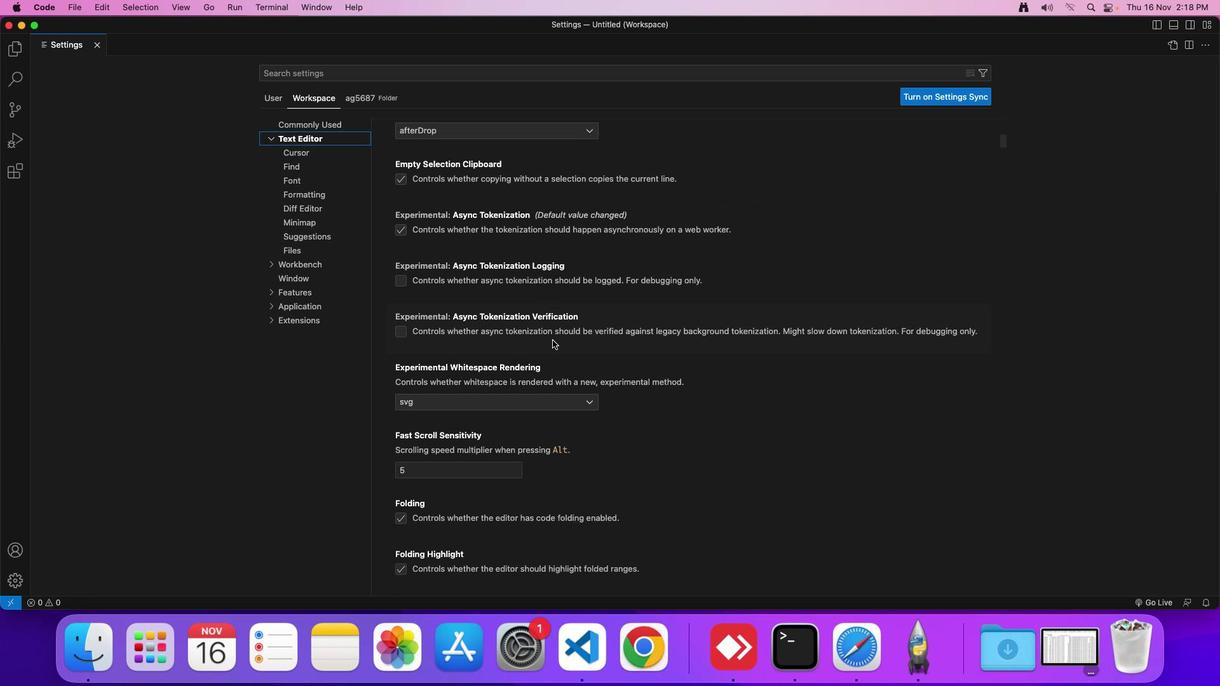 
Action: Mouse scrolled (544, 331) with delta (-7, -8)
Screenshot: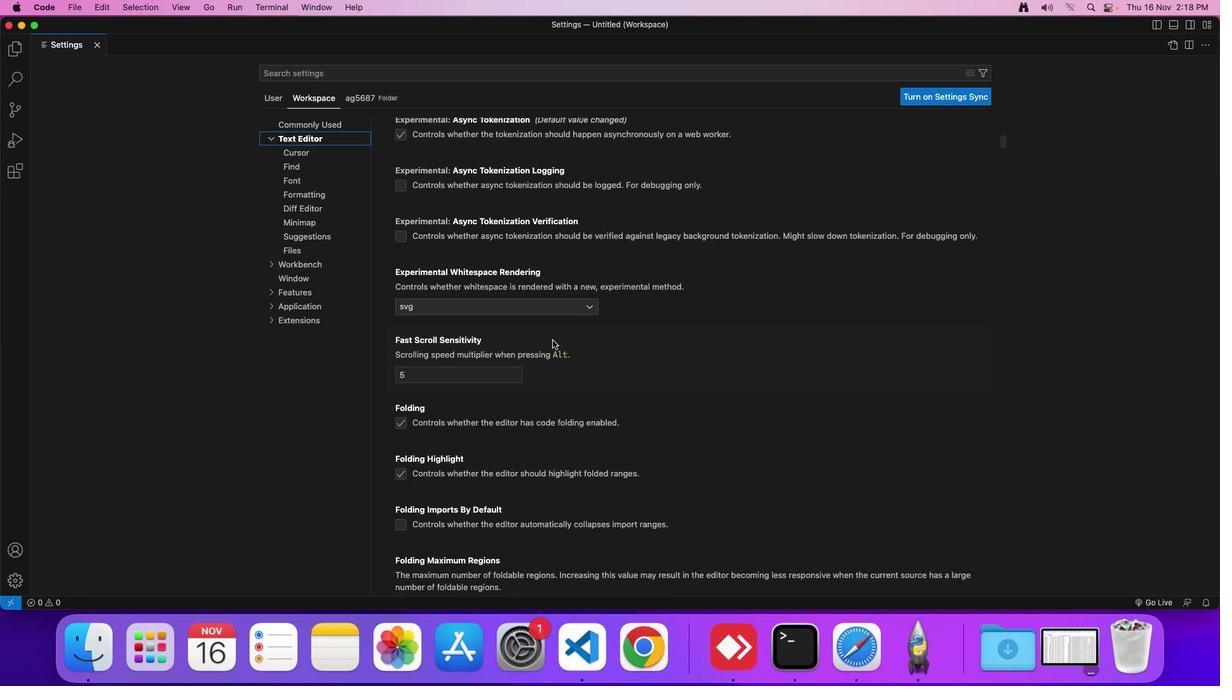 
Action: Mouse scrolled (544, 331) with delta (-7, -8)
Screenshot: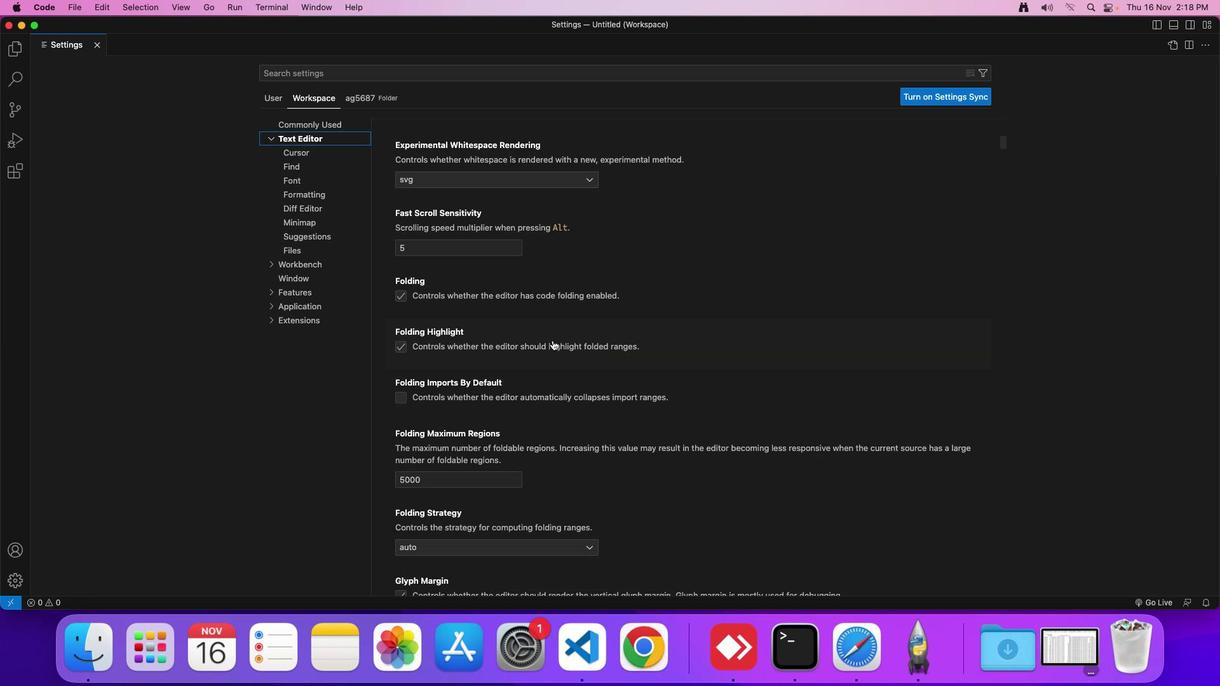 
Action: Mouse scrolled (544, 331) with delta (-7, -8)
Screenshot: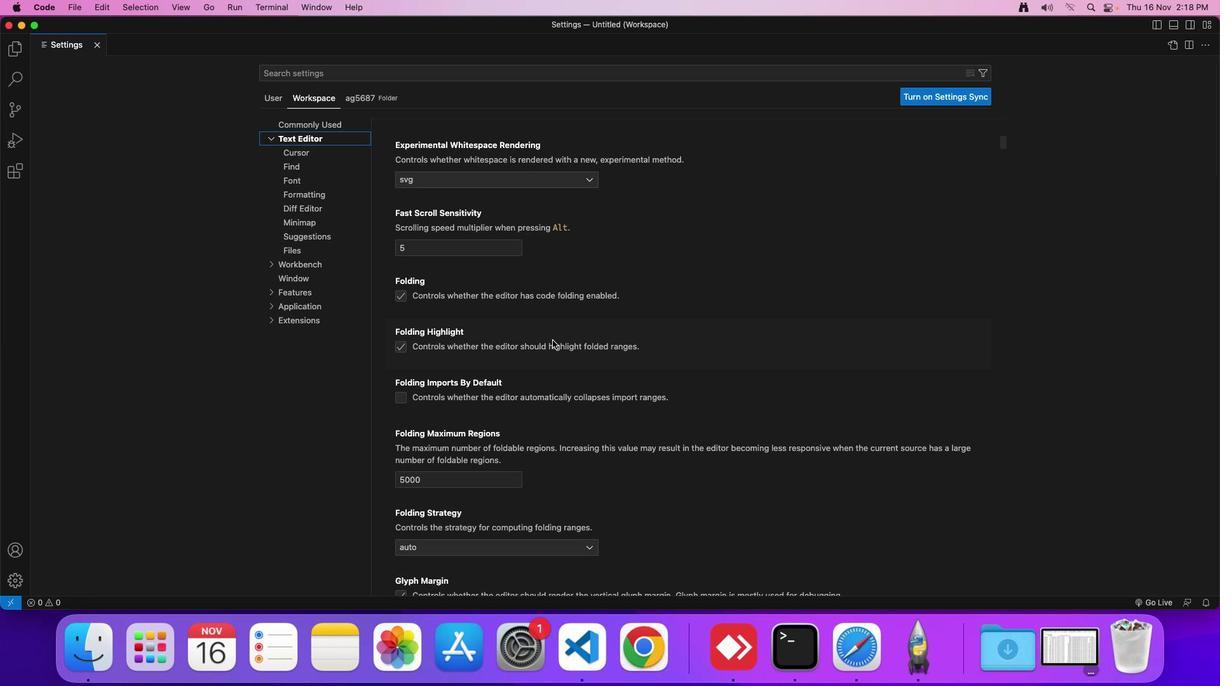 
Action: Mouse scrolled (544, 331) with delta (-7, -10)
Screenshot: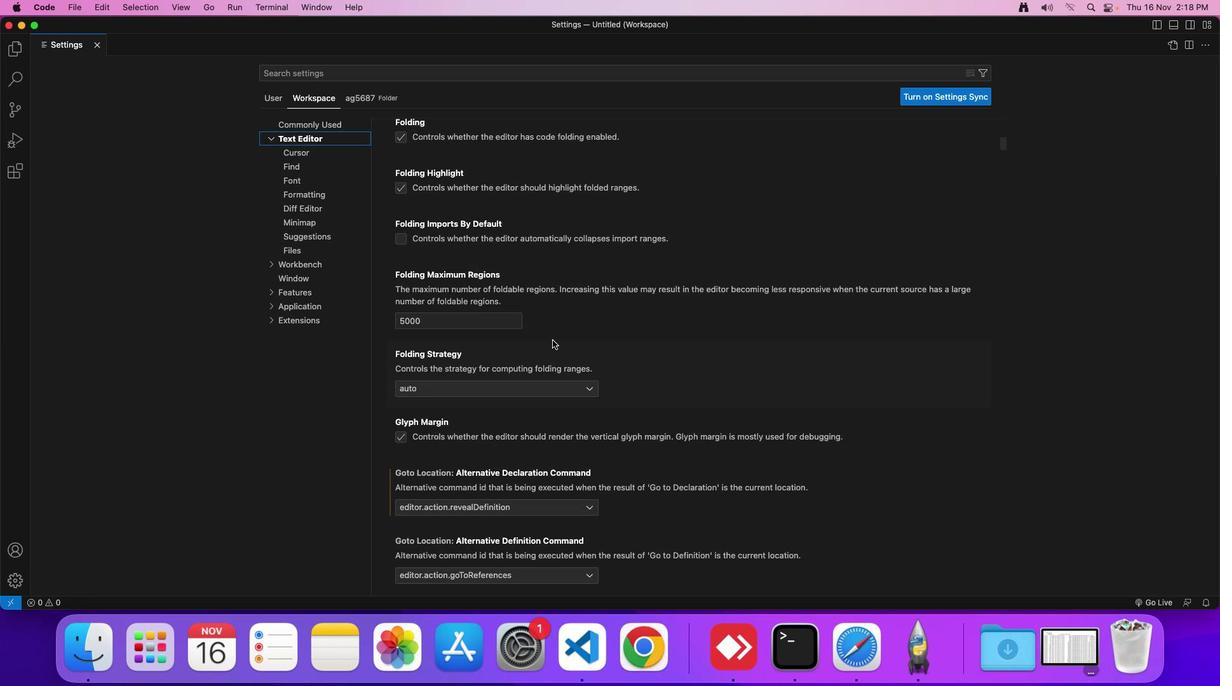 
Action: Mouse scrolled (544, 331) with delta (-7, -10)
Screenshot: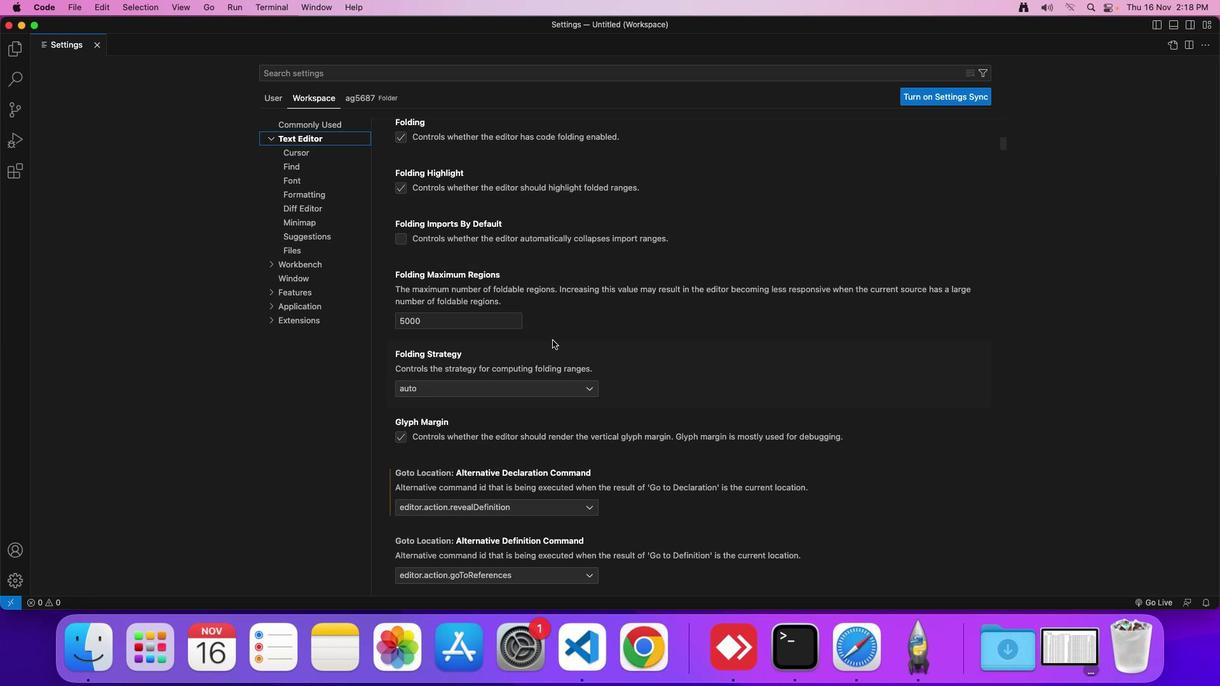 
Action: Mouse scrolled (544, 331) with delta (-7, -8)
Screenshot: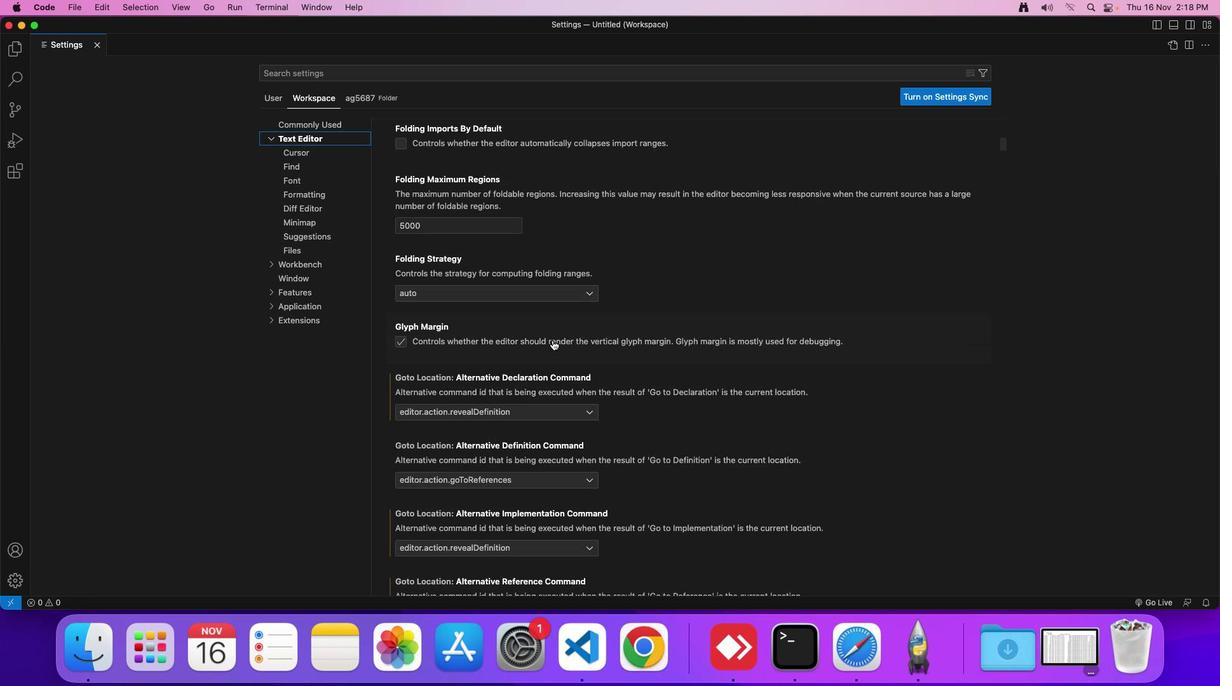 
Action: Mouse scrolled (544, 331) with delta (-7, -8)
Screenshot: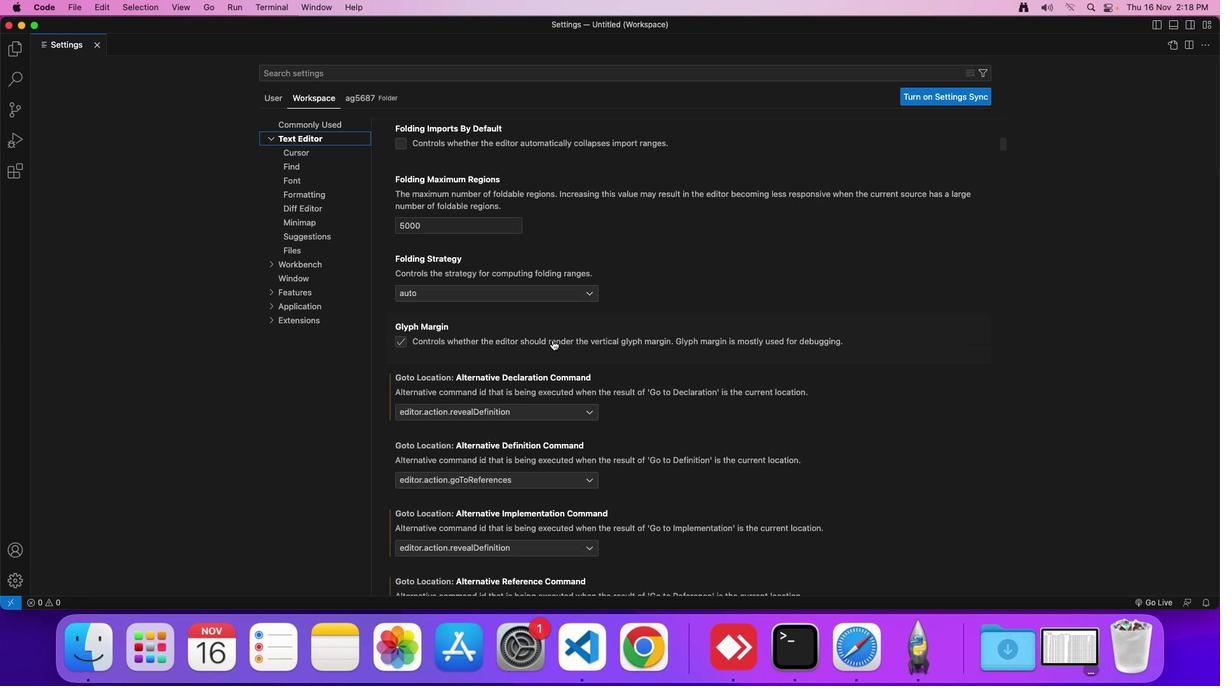 
Action: Mouse scrolled (544, 331) with delta (-7, -8)
Screenshot: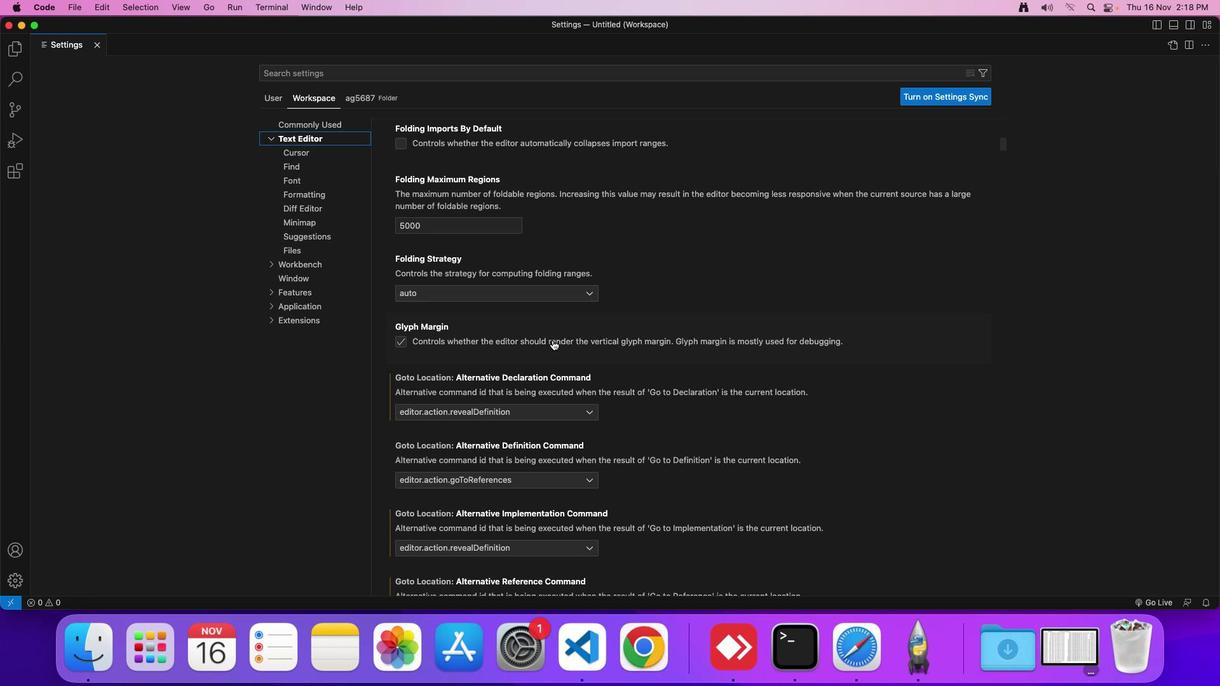 
Action: Mouse scrolled (544, 331) with delta (-7, -8)
Screenshot: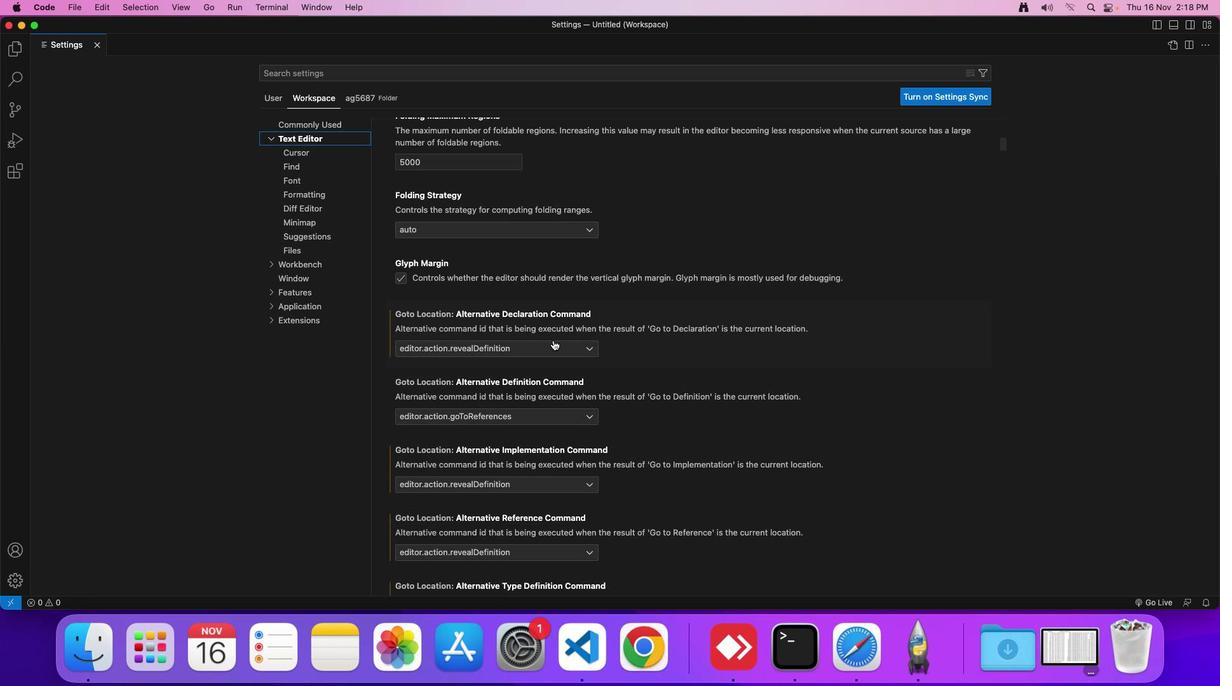 
Action: Mouse scrolled (544, 331) with delta (-7, -8)
Screenshot: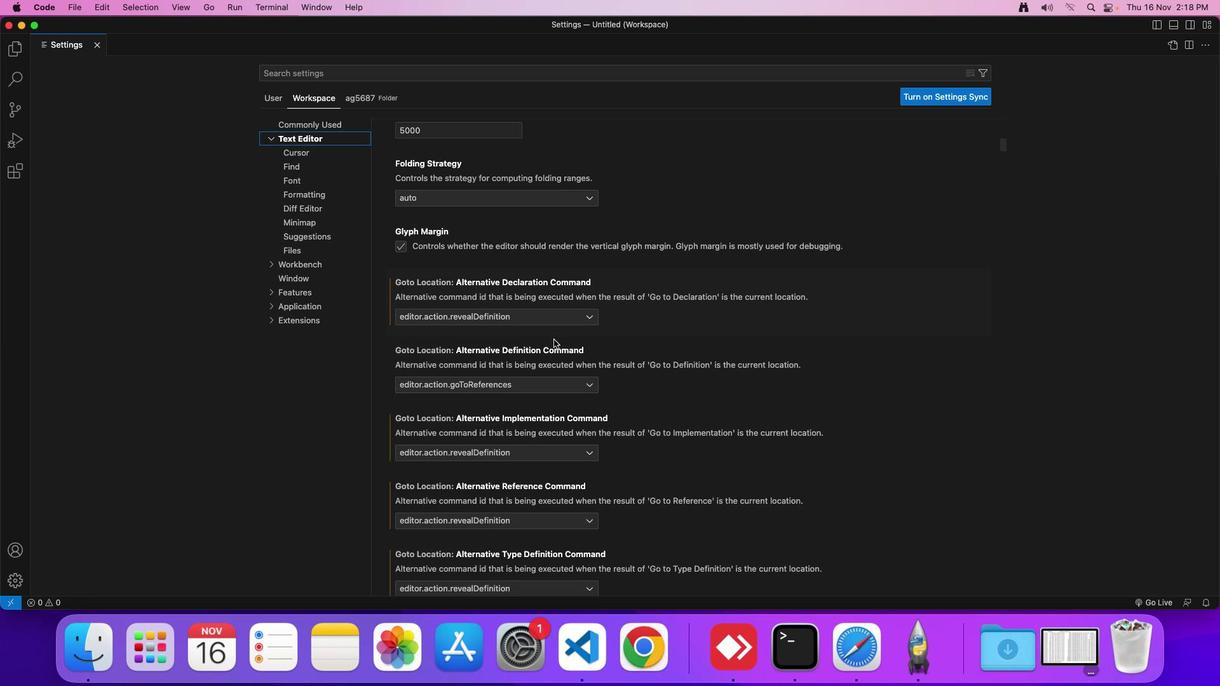 
Action: Mouse moved to (545, 331)
Screenshot: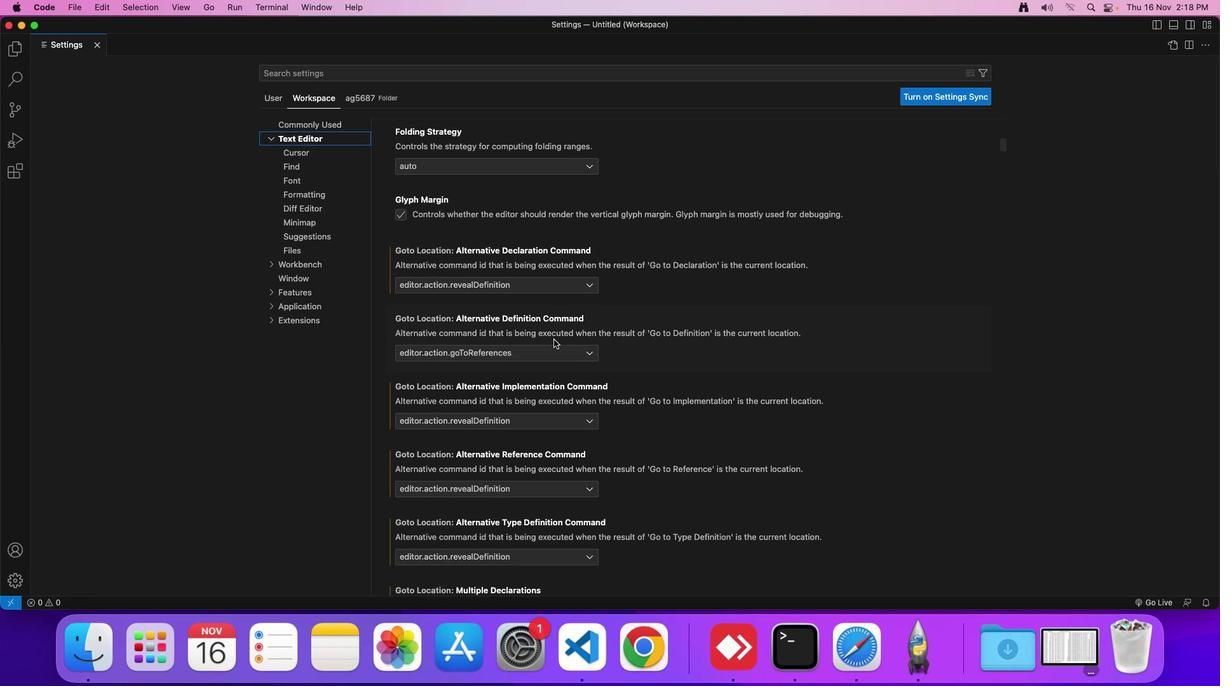 
Action: Mouse scrolled (545, 331) with delta (-7, -8)
Screenshot: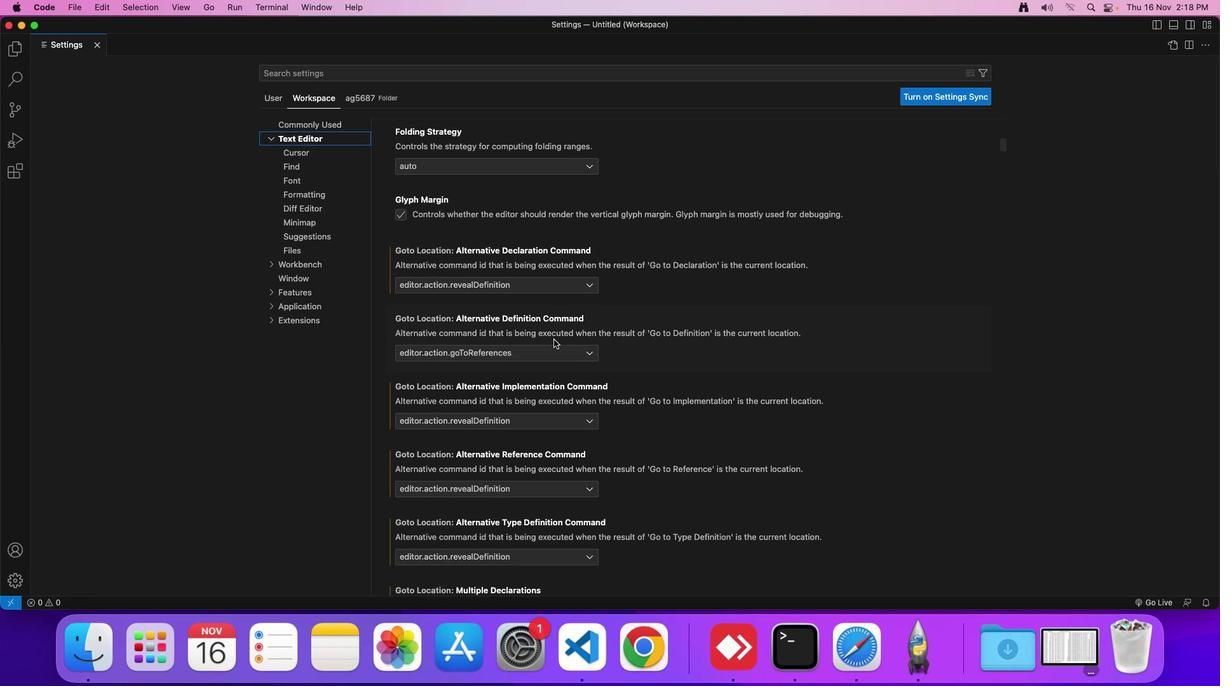 
Action: Mouse moved to (545, 331)
Screenshot: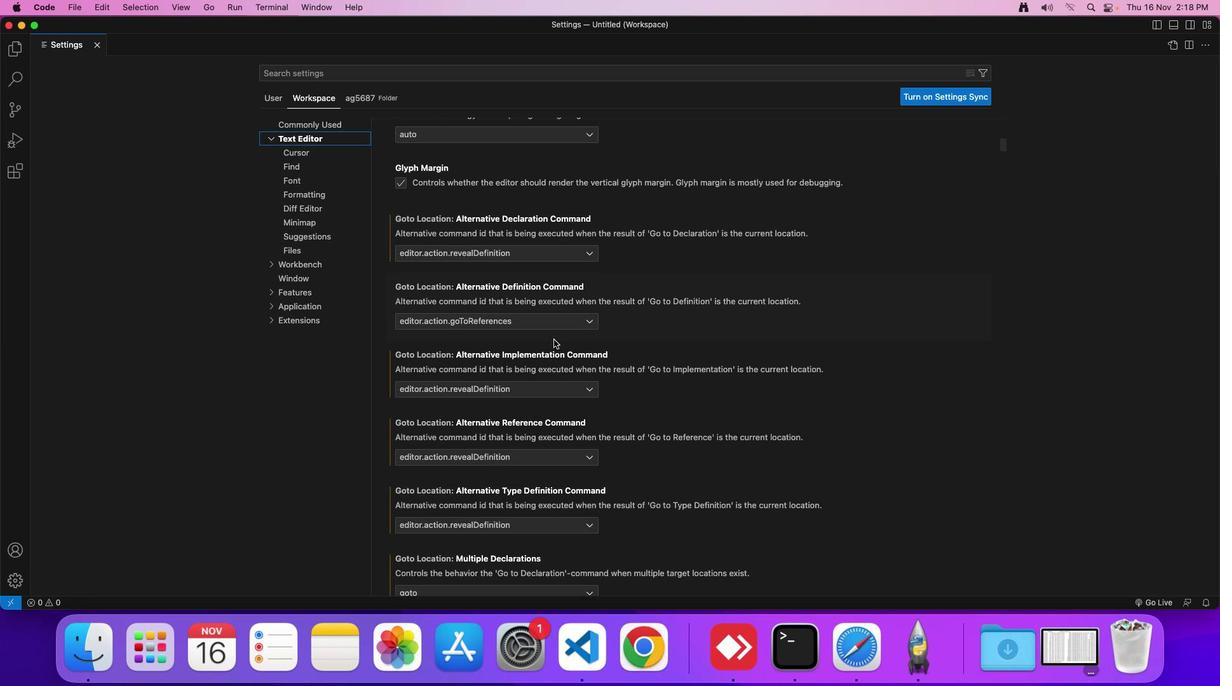 
Action: Mouse scrolled (545, 331) with delta (-7, -8)
Screenshot: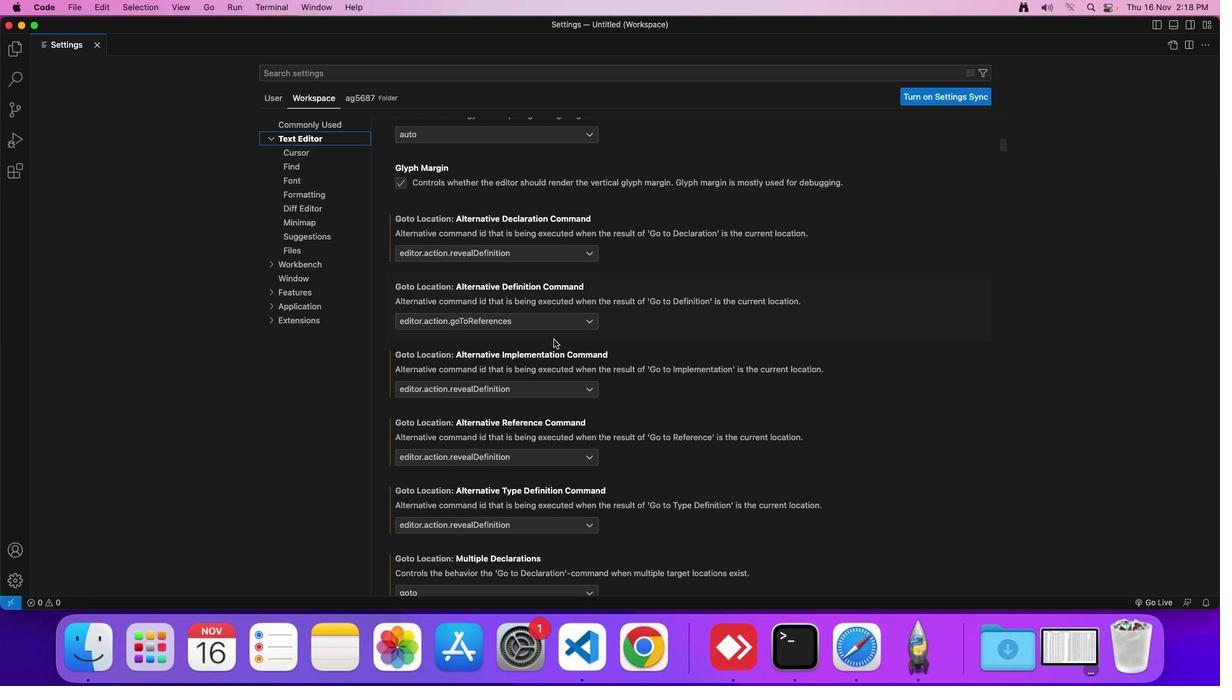 
Action: Mouse scrolled (545, 331) with delta (-7, -8)
Screenshot: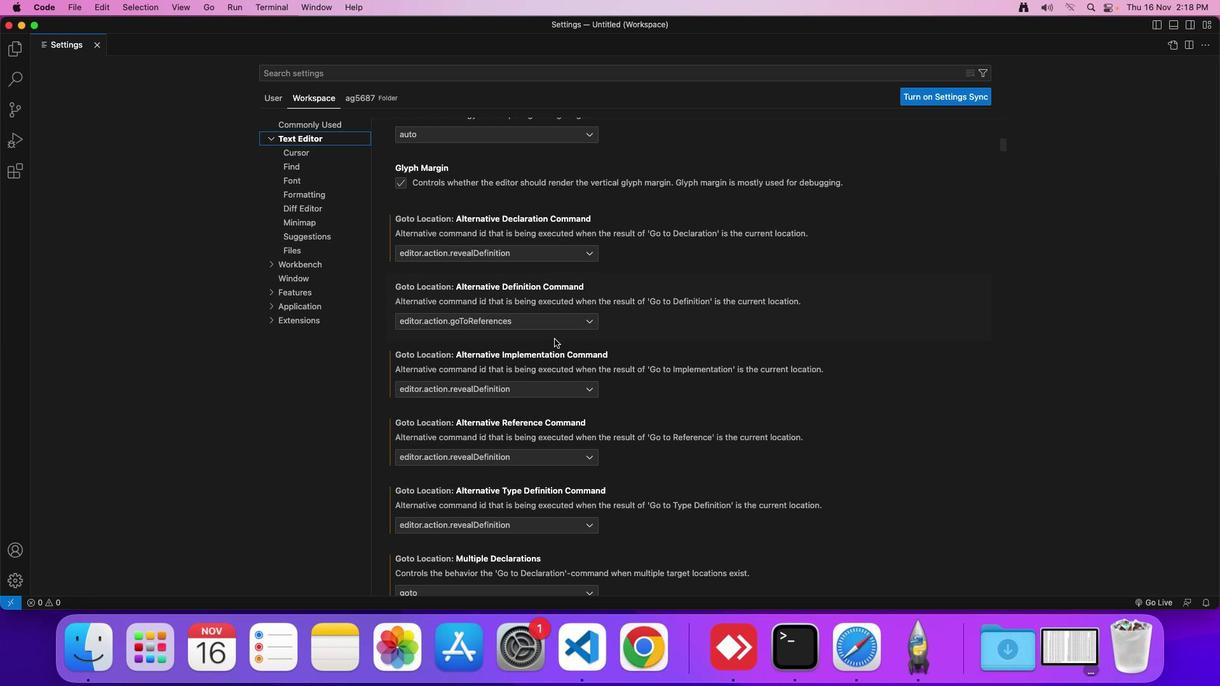 
Action: Mouse moved to (546, 331)
Screenshot: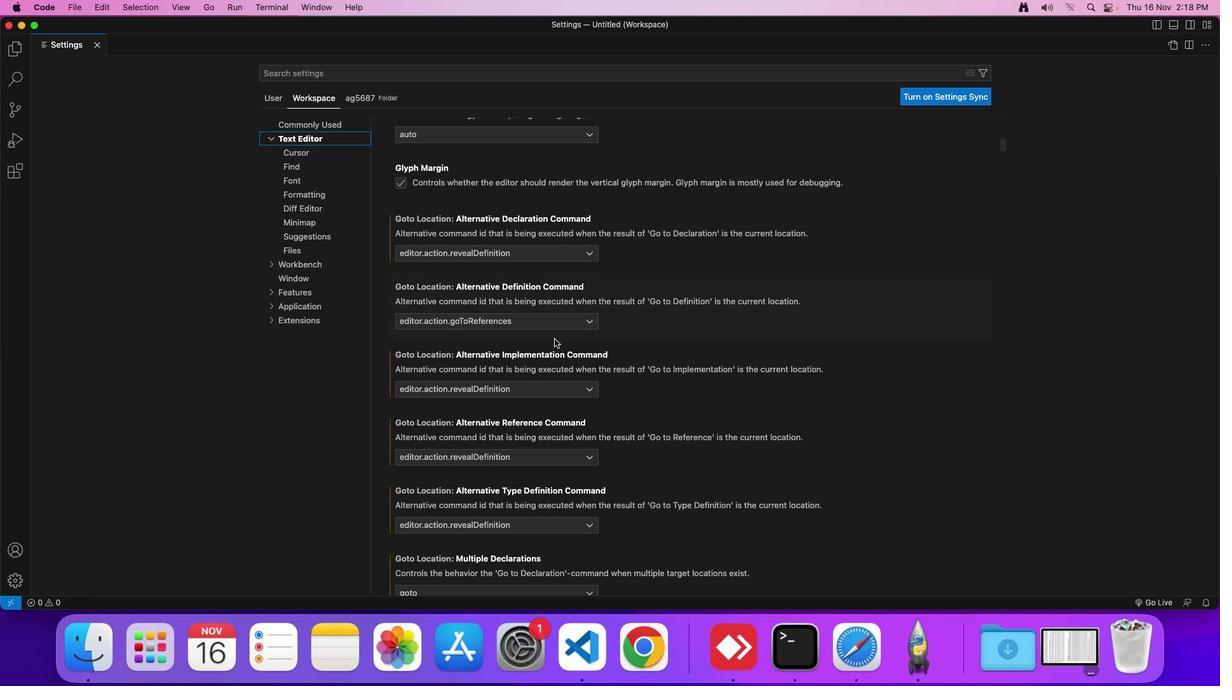 
Action: Mouse scrolled (546, 331) with delta (-7, -8)
Screenshot: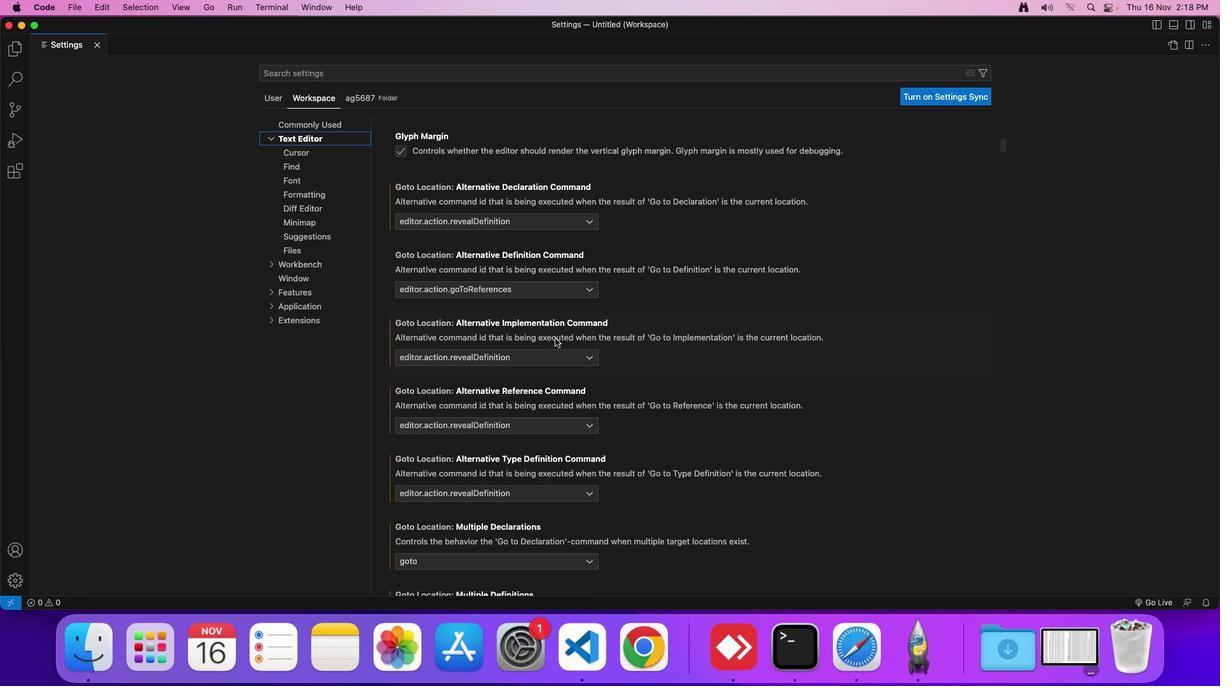 
Action: Mouse moved to (547, 330)
Screenshot: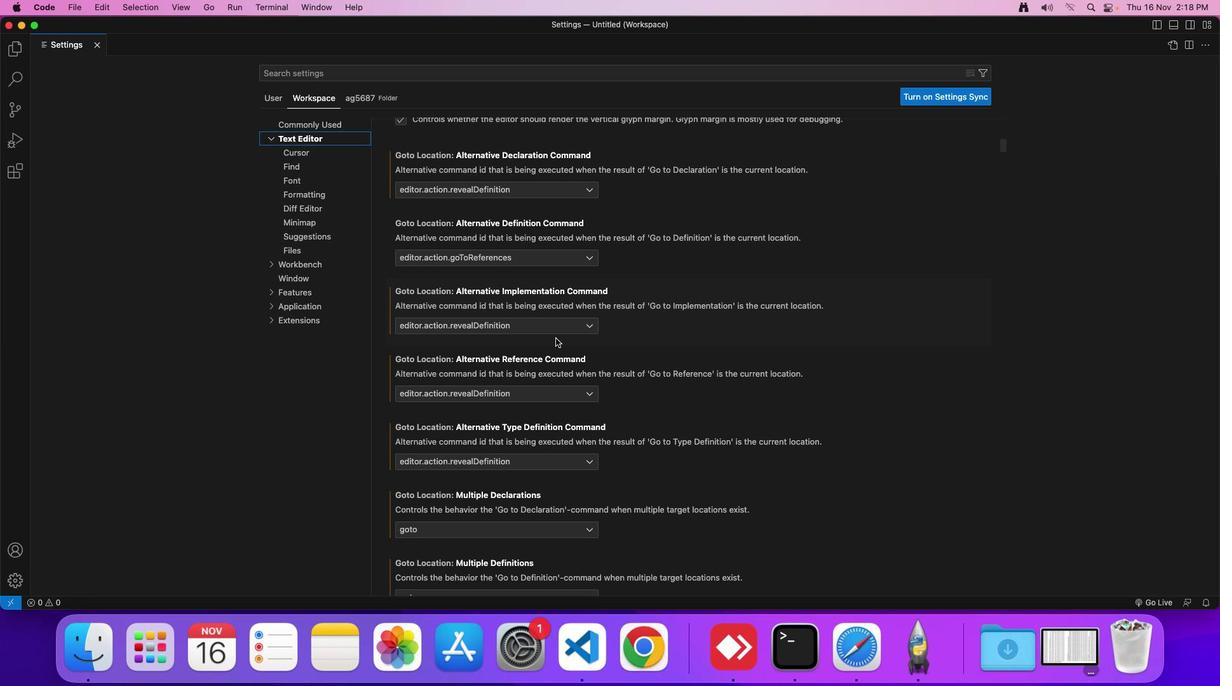 
Action: Mouse scrolled (547, 330) with delta (-7, -8)
Screenshot: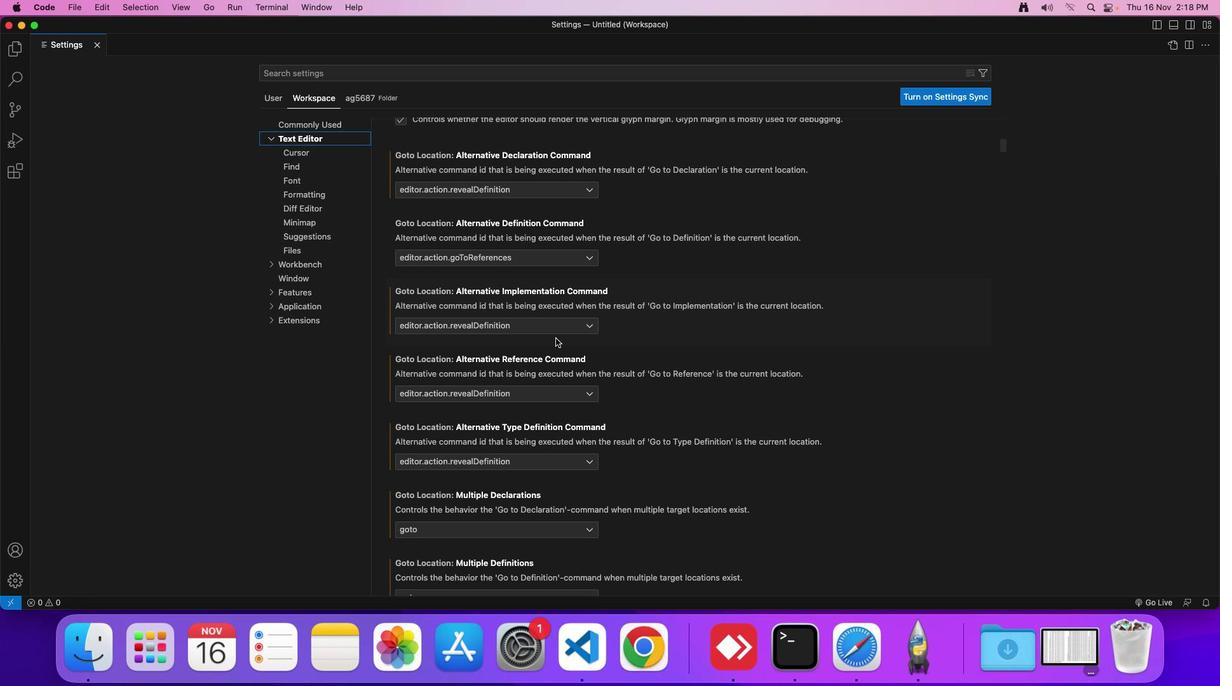 
Action: Mouse moved to (547, 329)
Screenshot: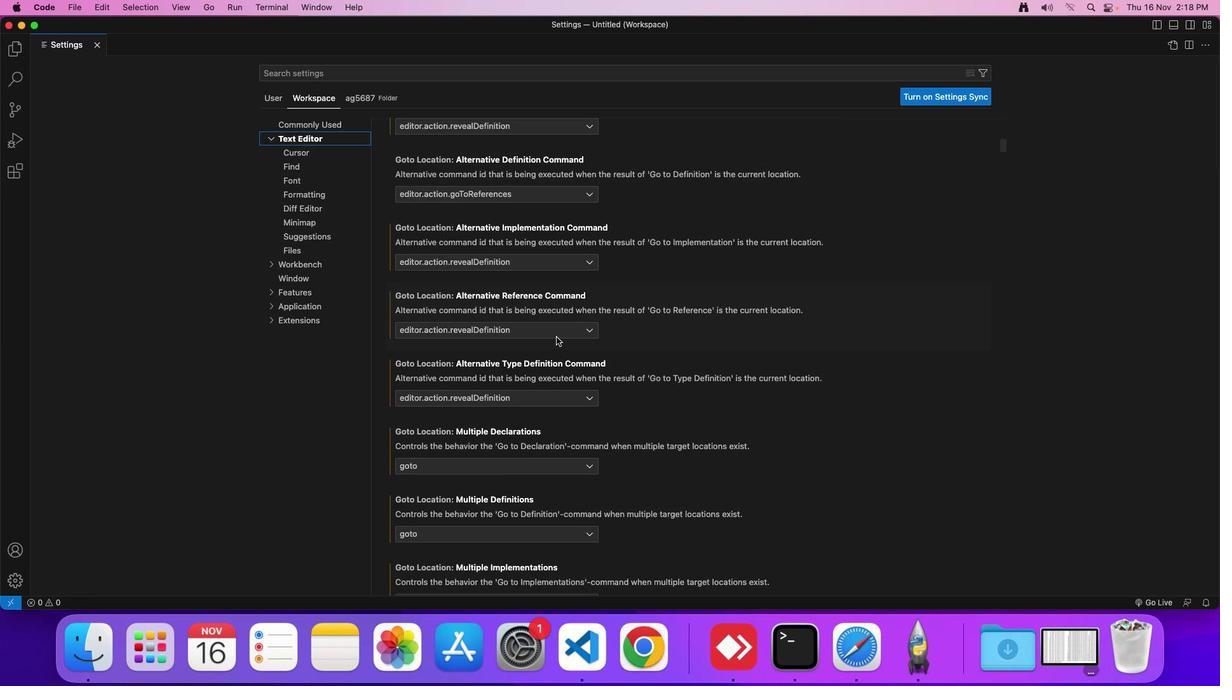 
Action: Mouse scrolled (547, 329) with delta (-7, -8)
Screenshot: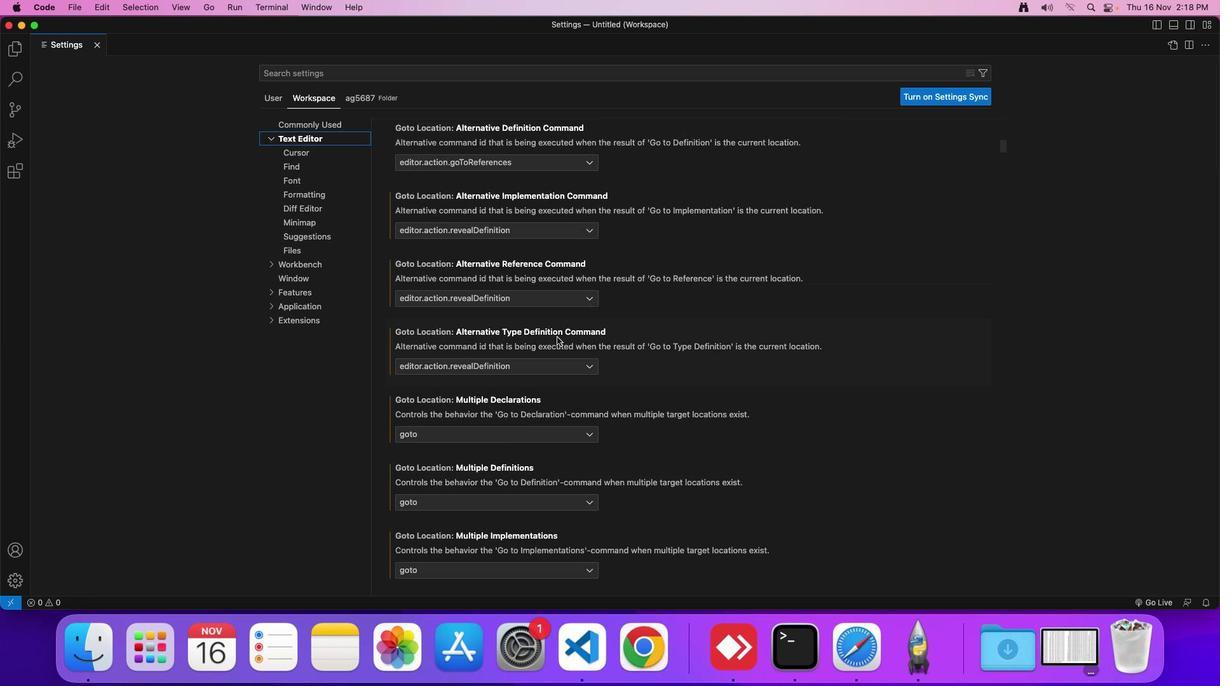 
Action: Mouse moved to (547, 329)
Screenshot: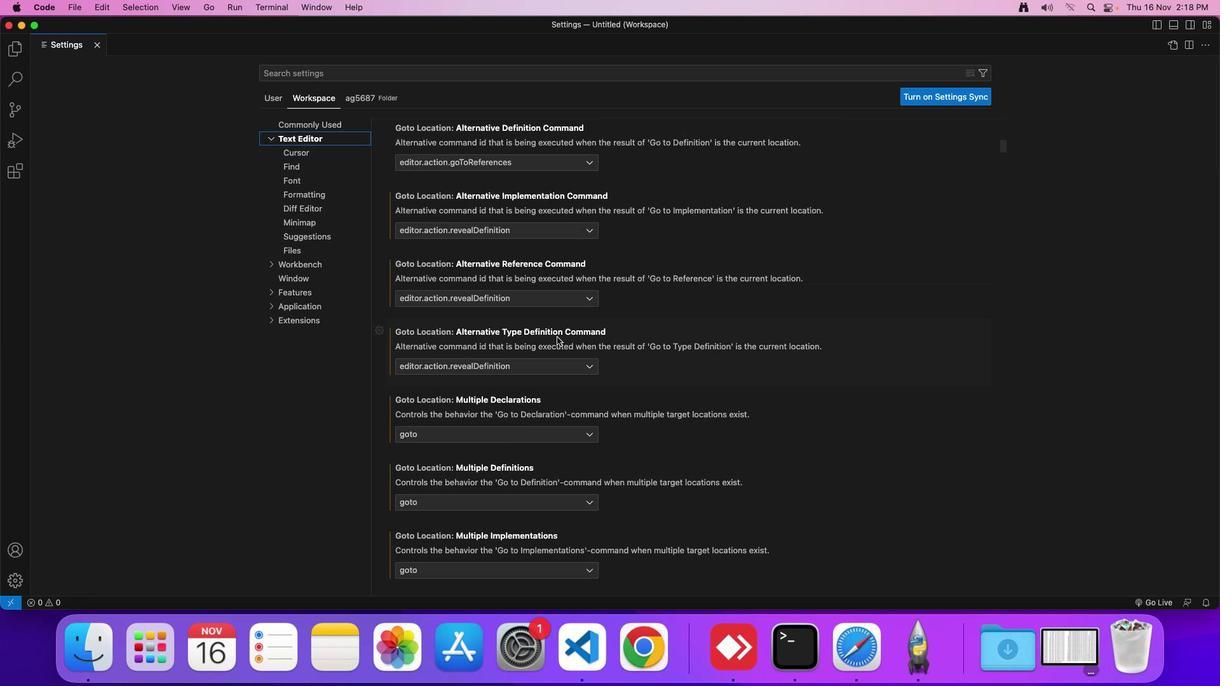 
Action: Mouse scrolled (547, 329) with delta (-7, -8)
Screenshot: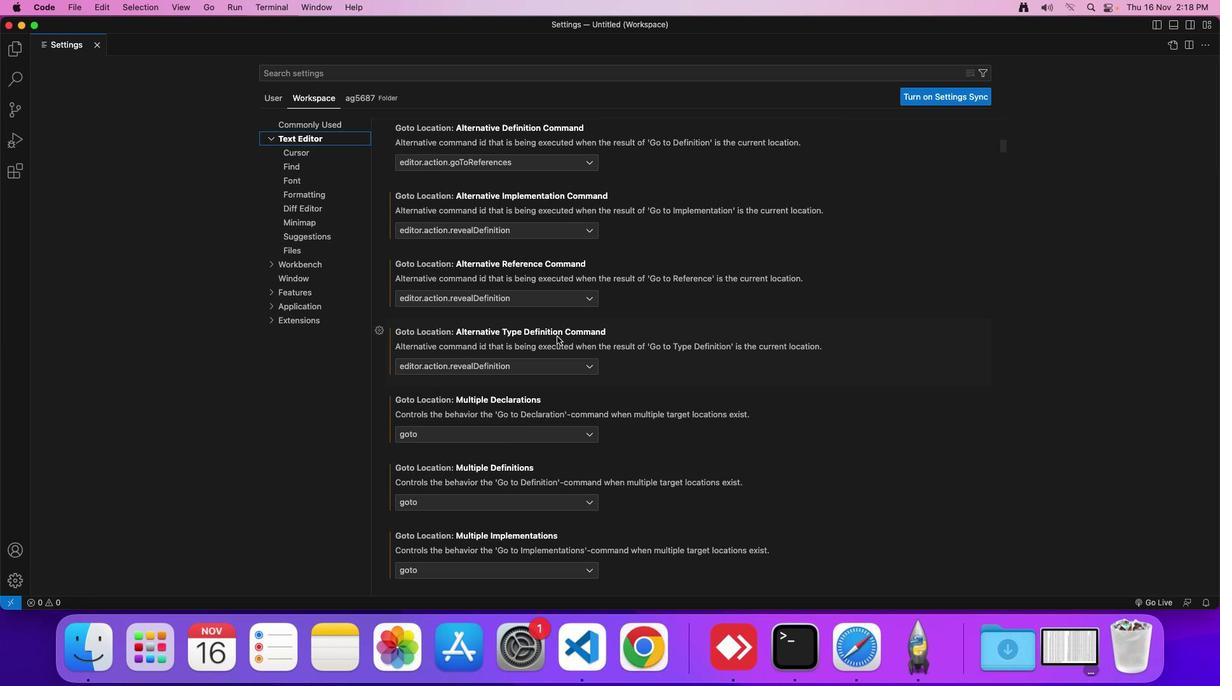 
Action: Mouse moved to (548, 329)
Screenshot: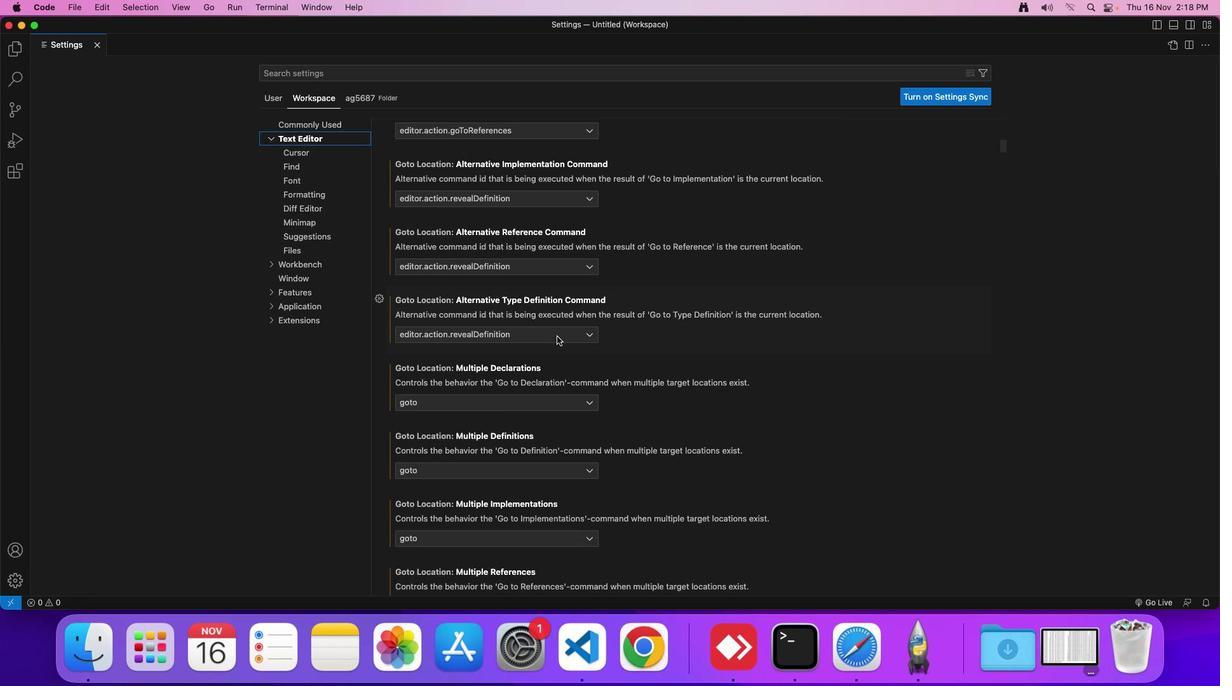 
Action: Mouse scrolled (548, 329) with delta (-7, -8)
Screenshot: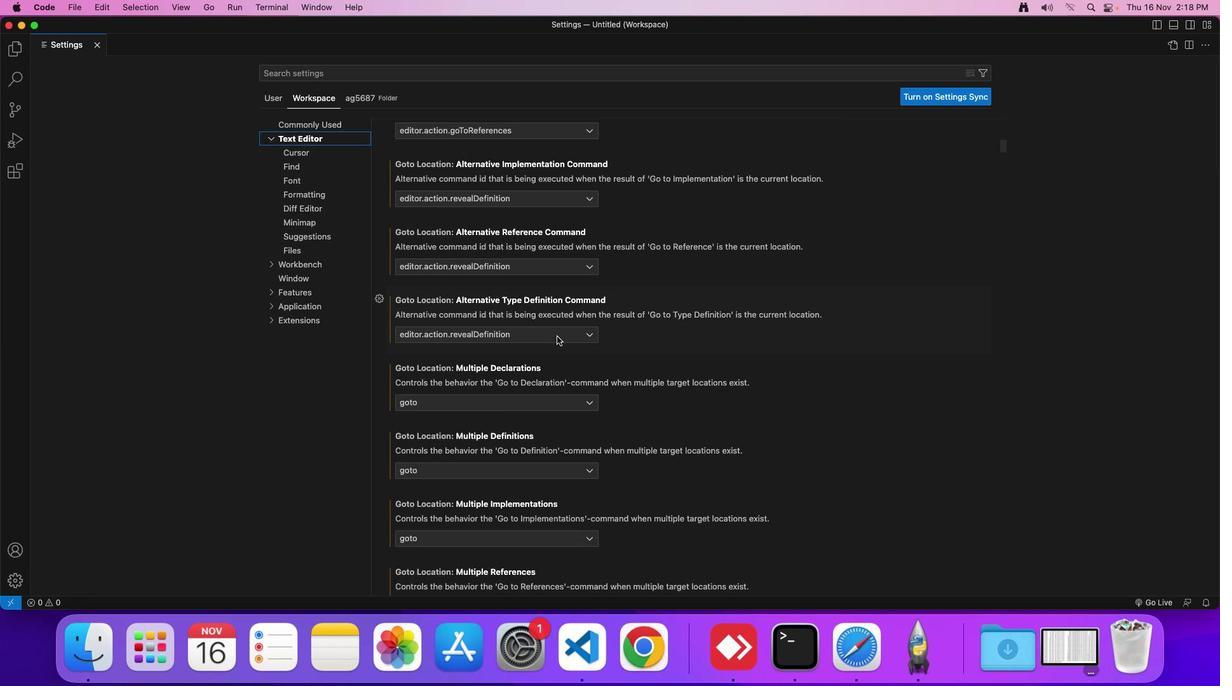 
Action: Mouse moved to (549, 328)
Screenshot: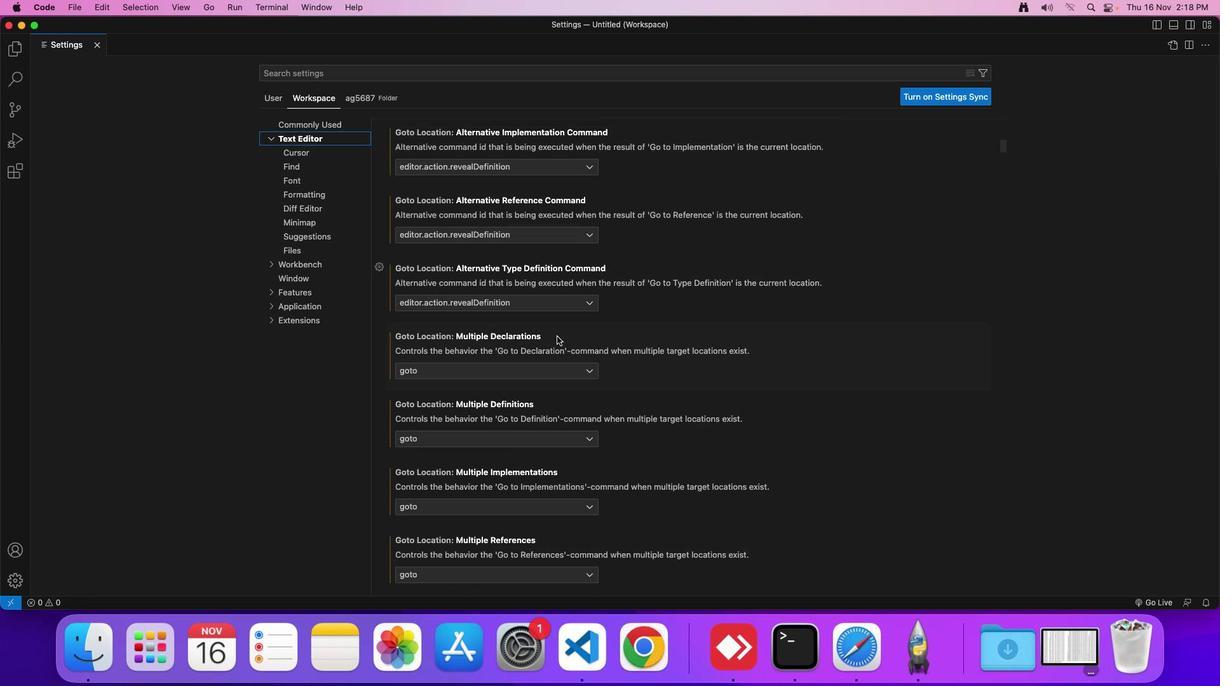 
Action: Mouse scrolled (549, 328) with delta (-7, -8)
Screenshot: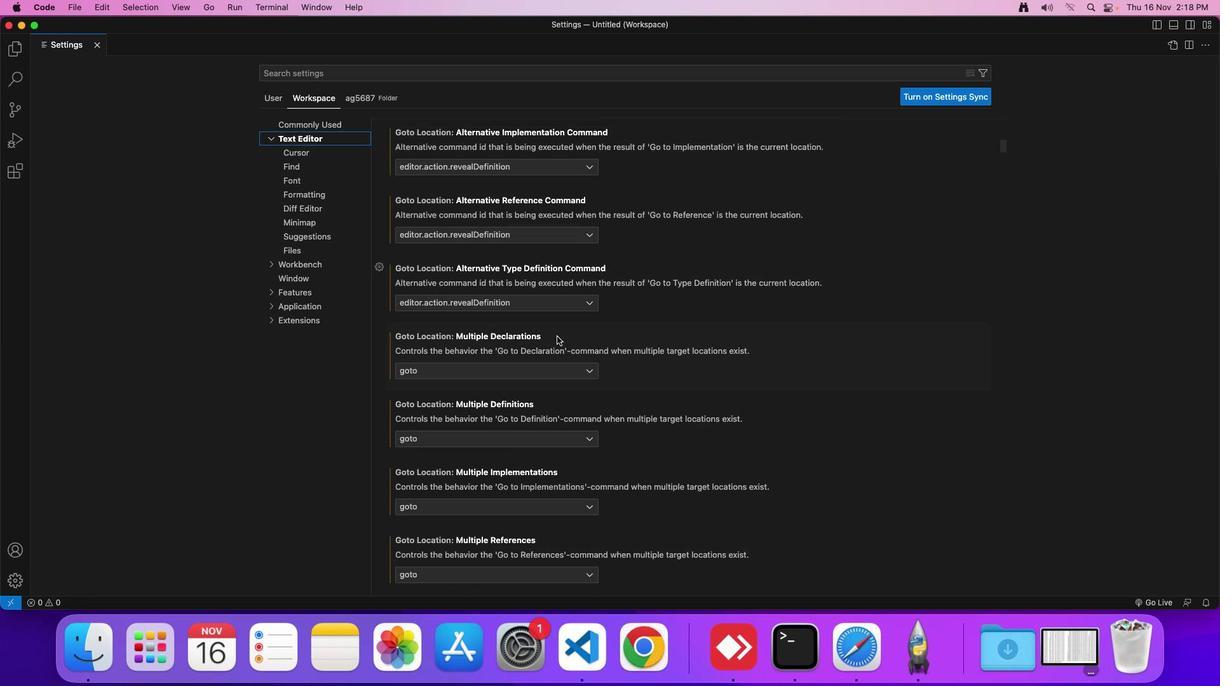 
Action: Mouse scrolled (549, 328) with delta (-7, -8)
Screenshot: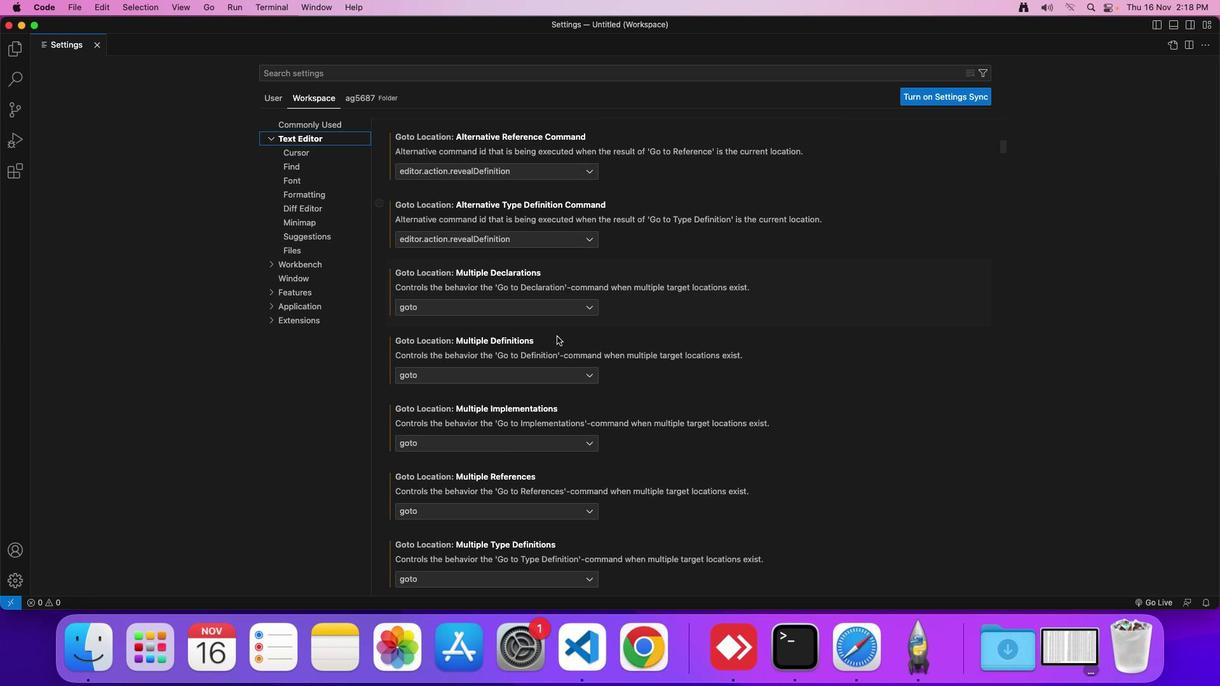 
Action: Mouse scrolled (549, 328) with delta (-7, -8)
Screenshot: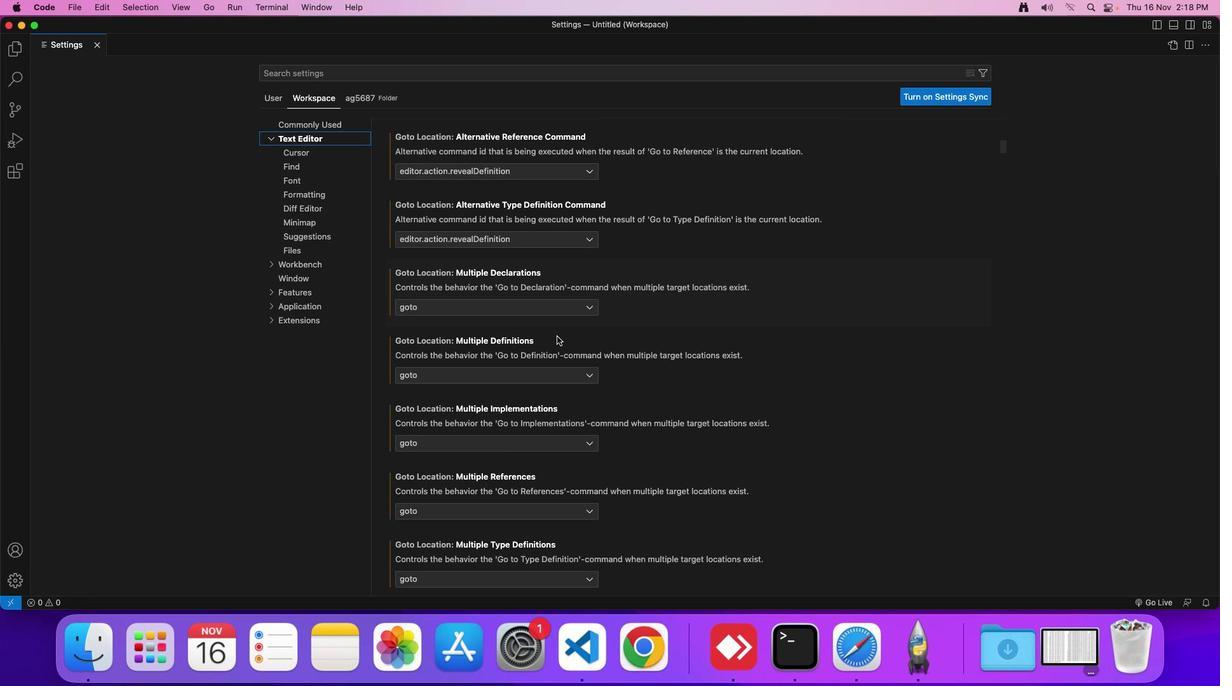 
Action: Mouse moved to (549, 328)
Screenshot: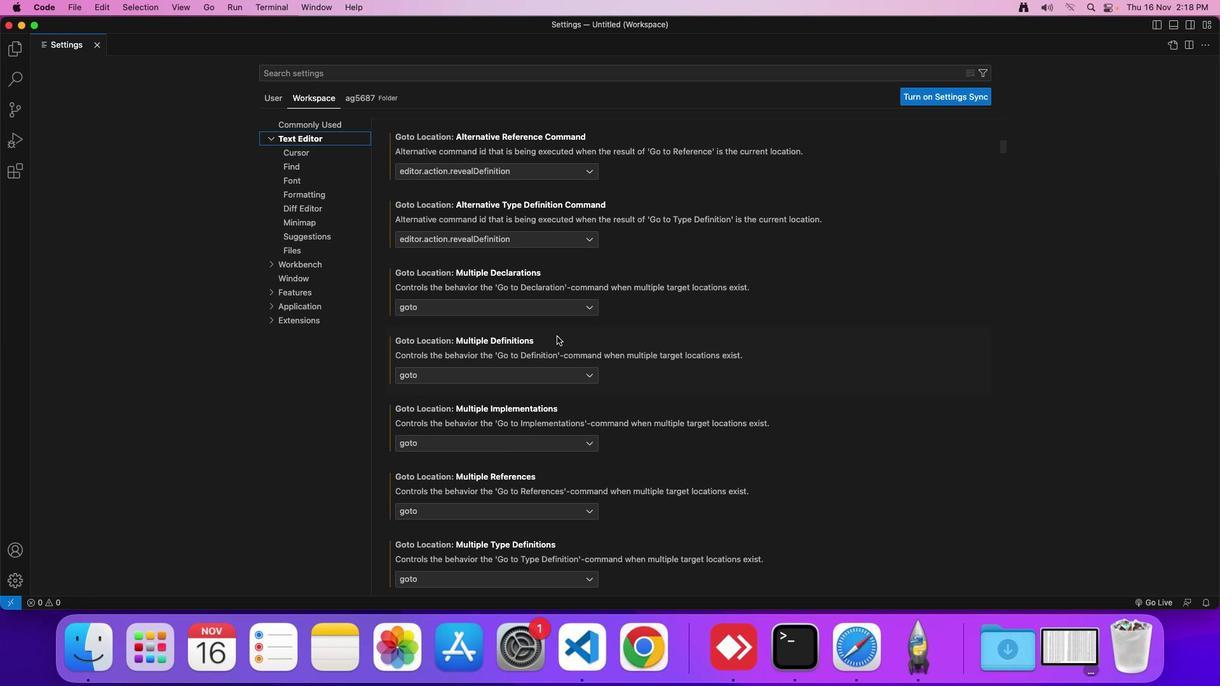 
Action: Mouse scrolled (549, 328) with delta (-7, -8)
Screenshot: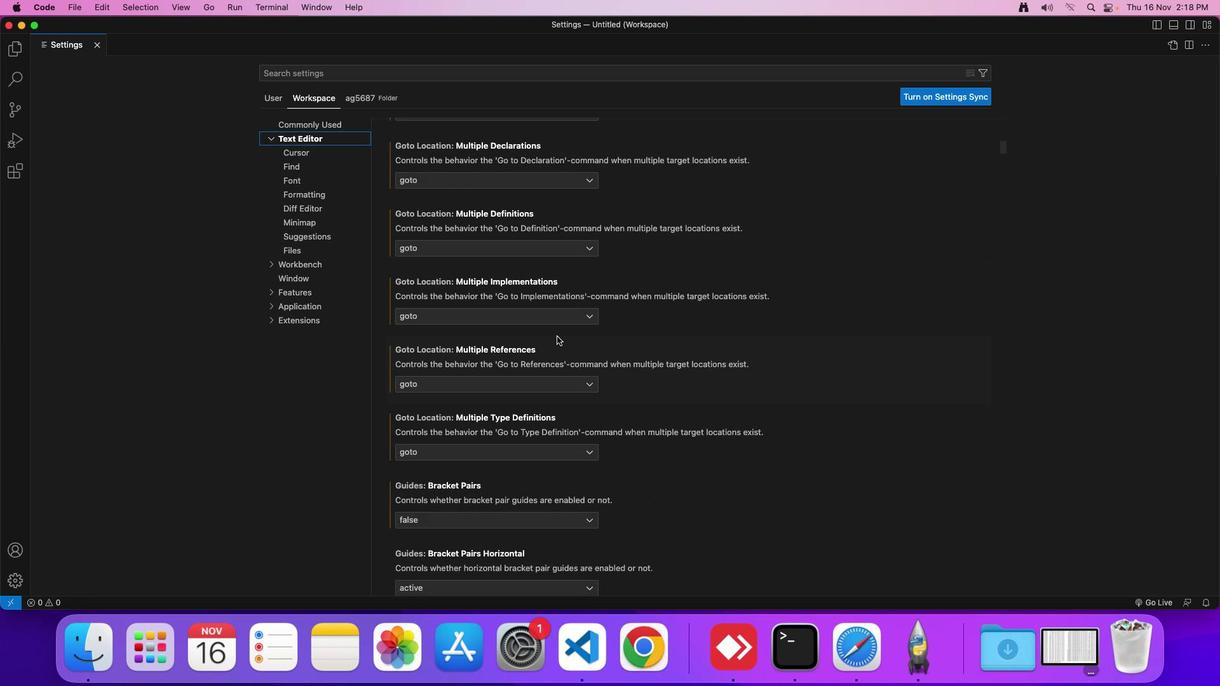 
Action: Mouse scrolled (549, 328) with delta (-7, -8)
Screenshot: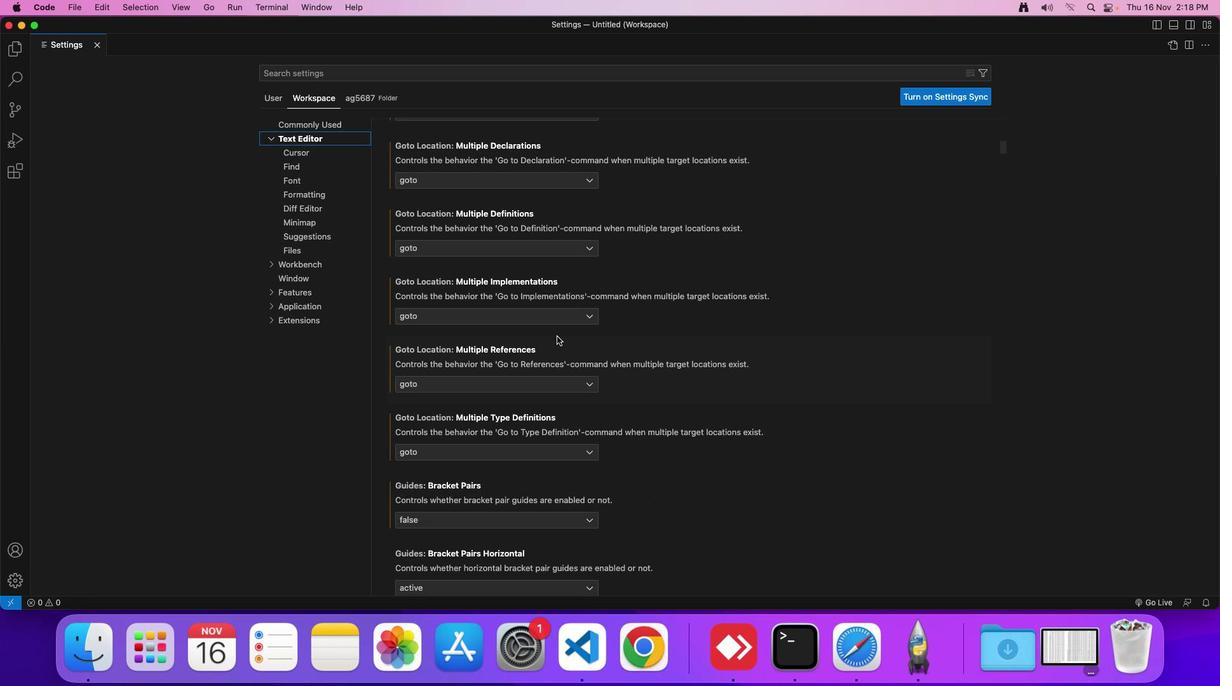 
Action: Mouse scrolled (549, 328) with delta (-7, -8)
Screenshot: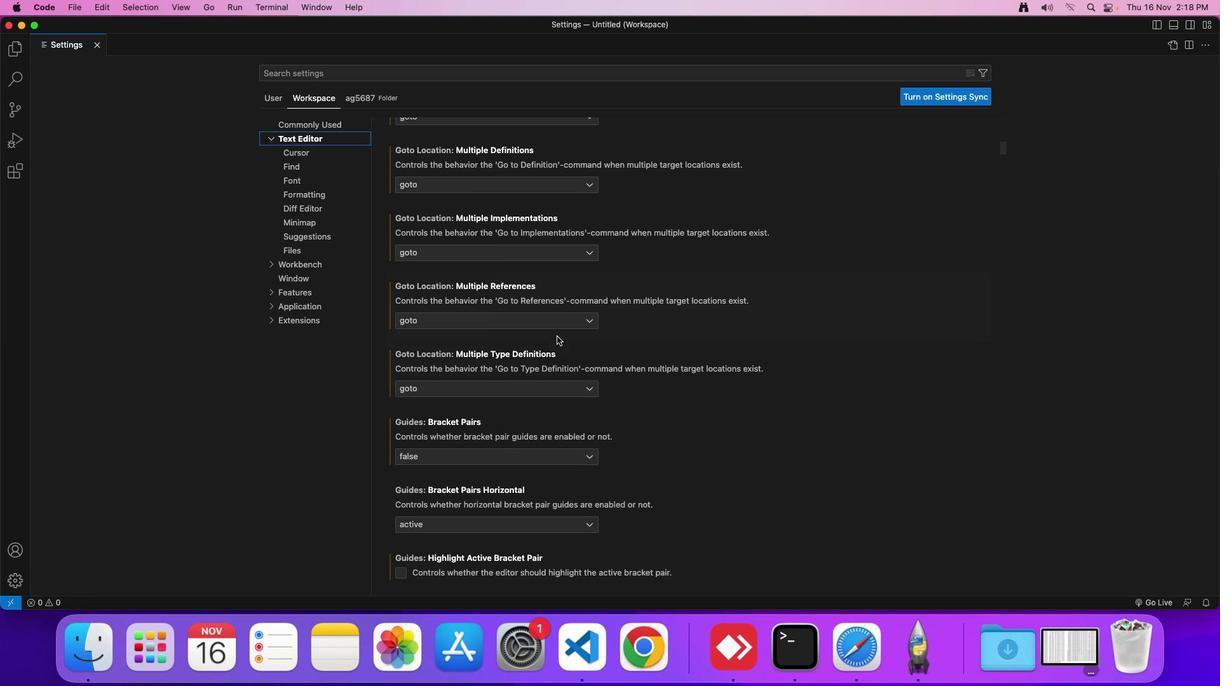 
Action: Mouse scrolled (549, 328) with delta (-7, -8)
Screenshot: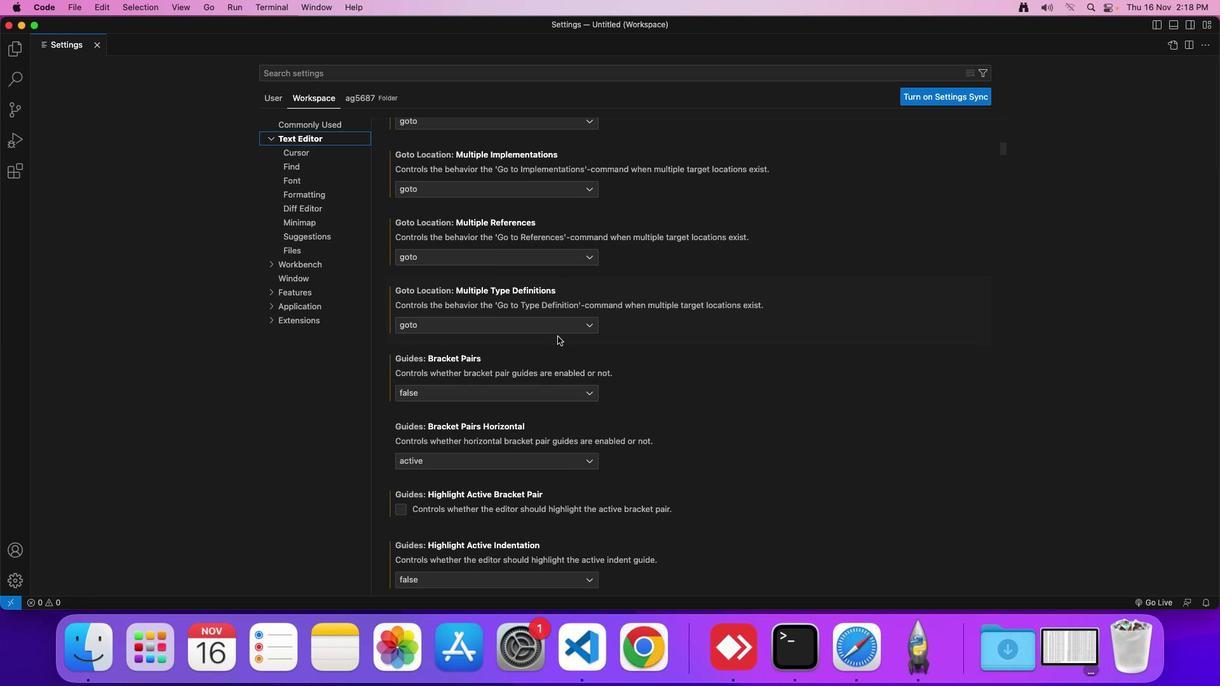 
Action: Mouse scrolled (549, 328) with delta (-7, -8)
Screenshot: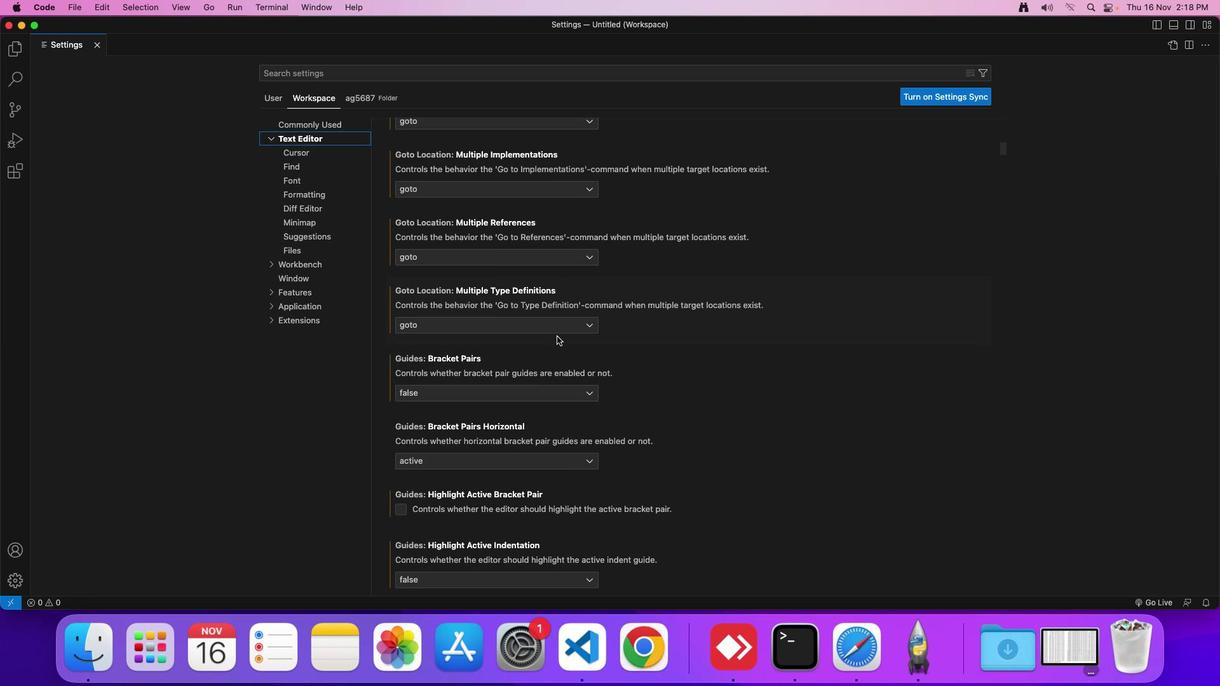 
Action: Mouse moved to (548, 328)
Screenshot: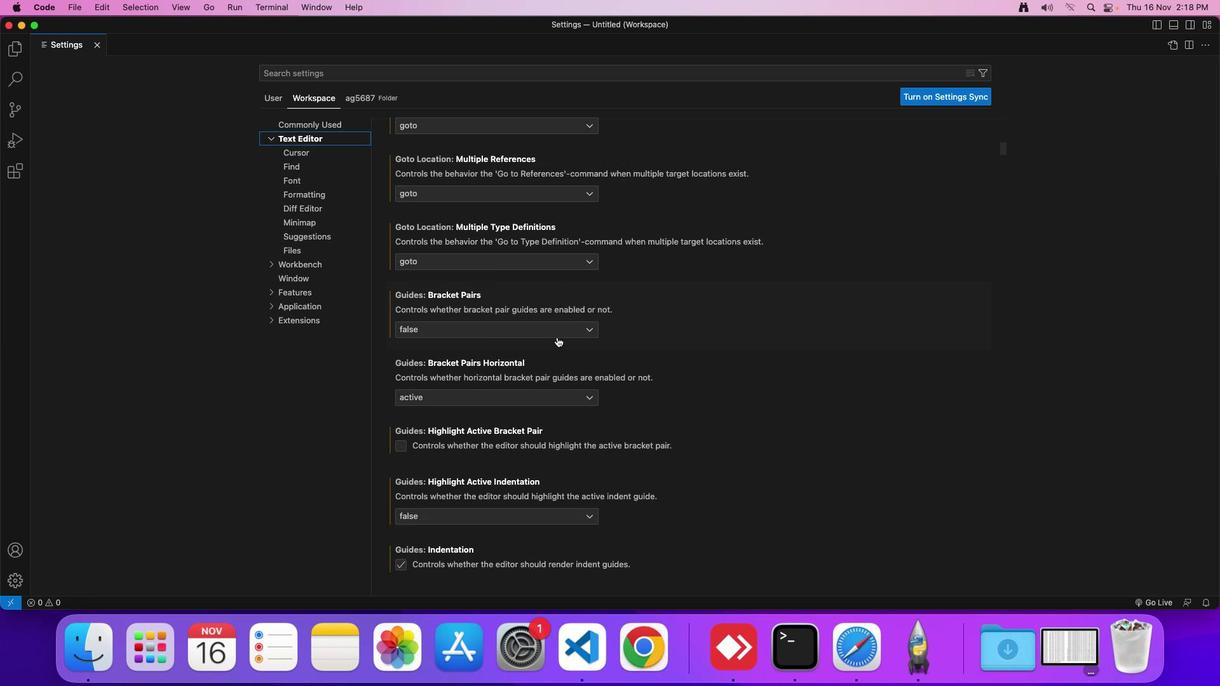 
Action: Mouse scrolled (548, 328) with delta (-7, -8)
Screenshot: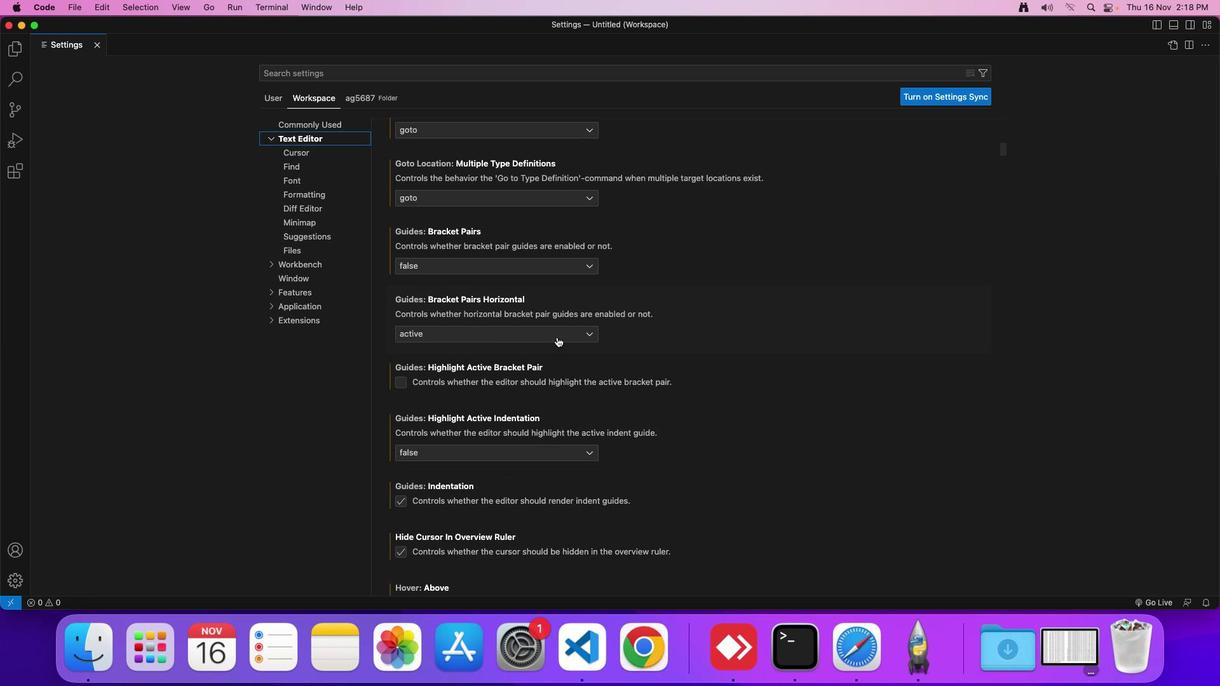 
Action: Mouse scrolled (548, 328) with delta (-7, -8)
Screenshot: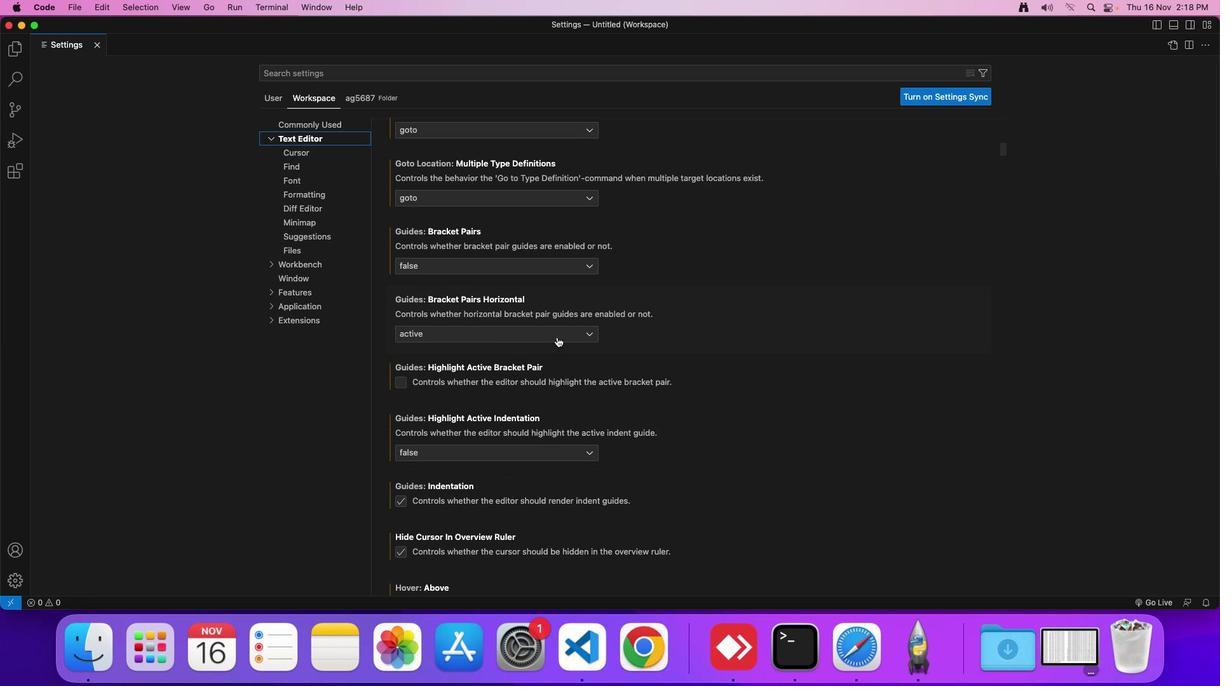 
Action: Mouse scrolled (548, 328) with delta (-7, -8)
Screenshot: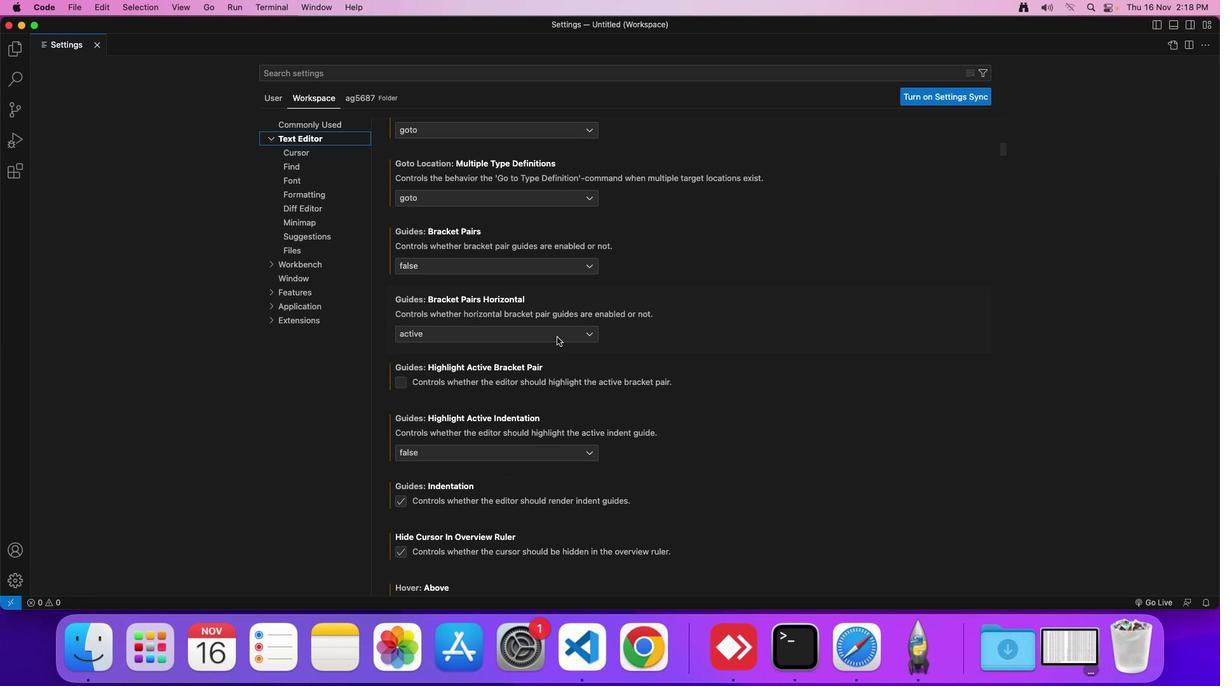 
Action: Mouse moved to (548, 328)
Screenshot: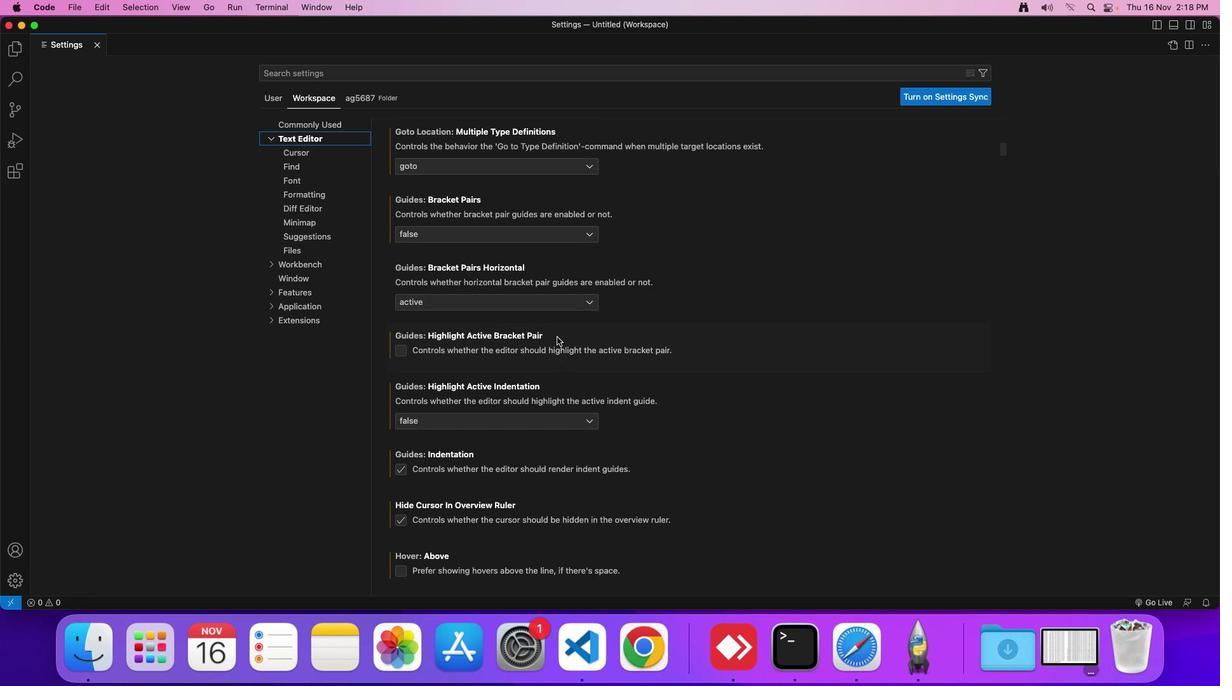 
Action: Mouse scrolled (548, 328) with delta (-7, -8)
Screenshot: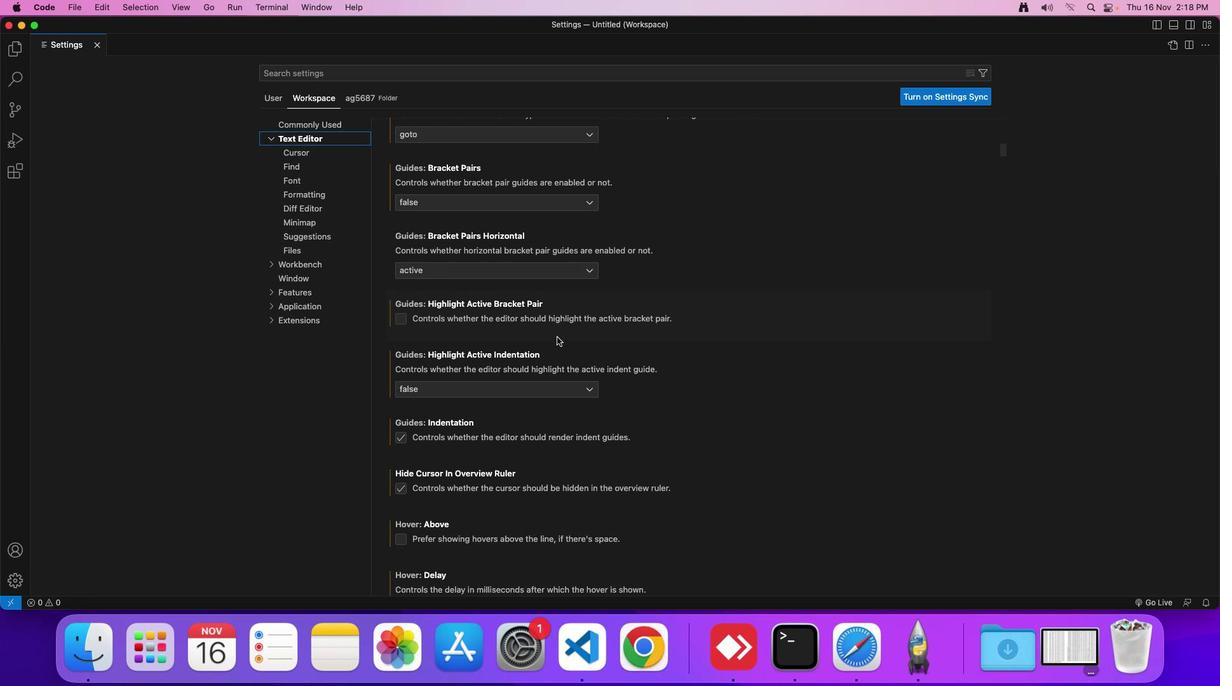 
Action: Mouse scrolled (548, 328) with delta (-7, -8)
Screenshot: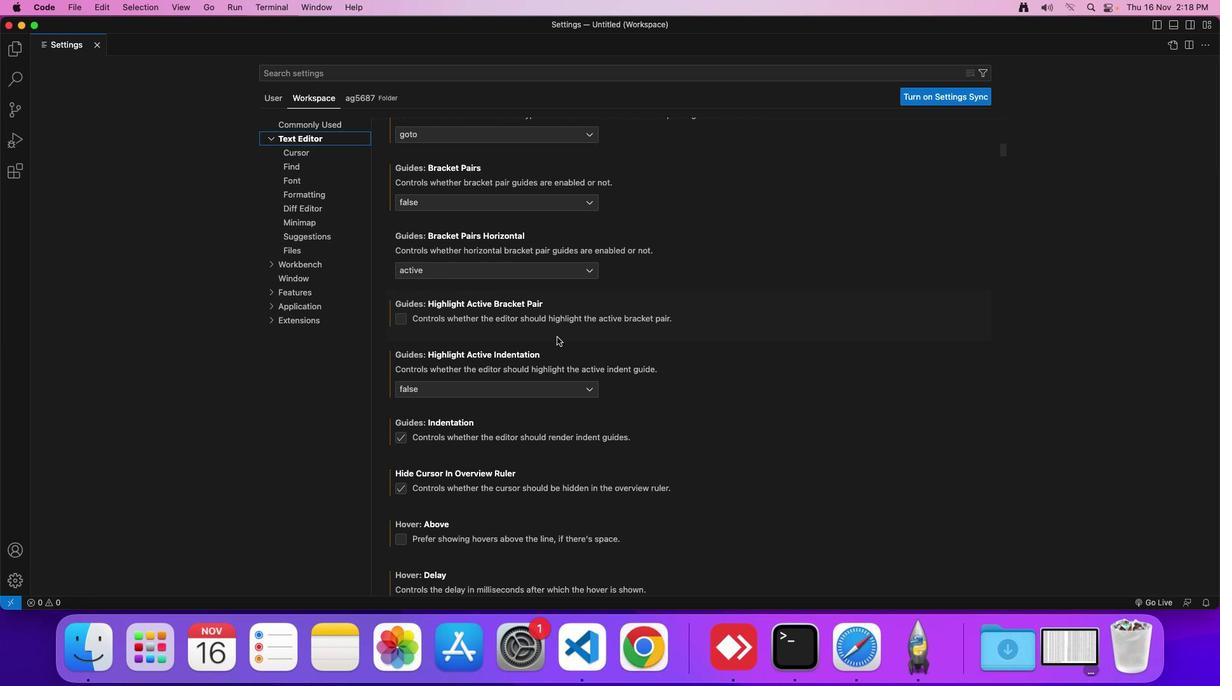 
Action: Mouse moved to (548, 328)
Screenshot: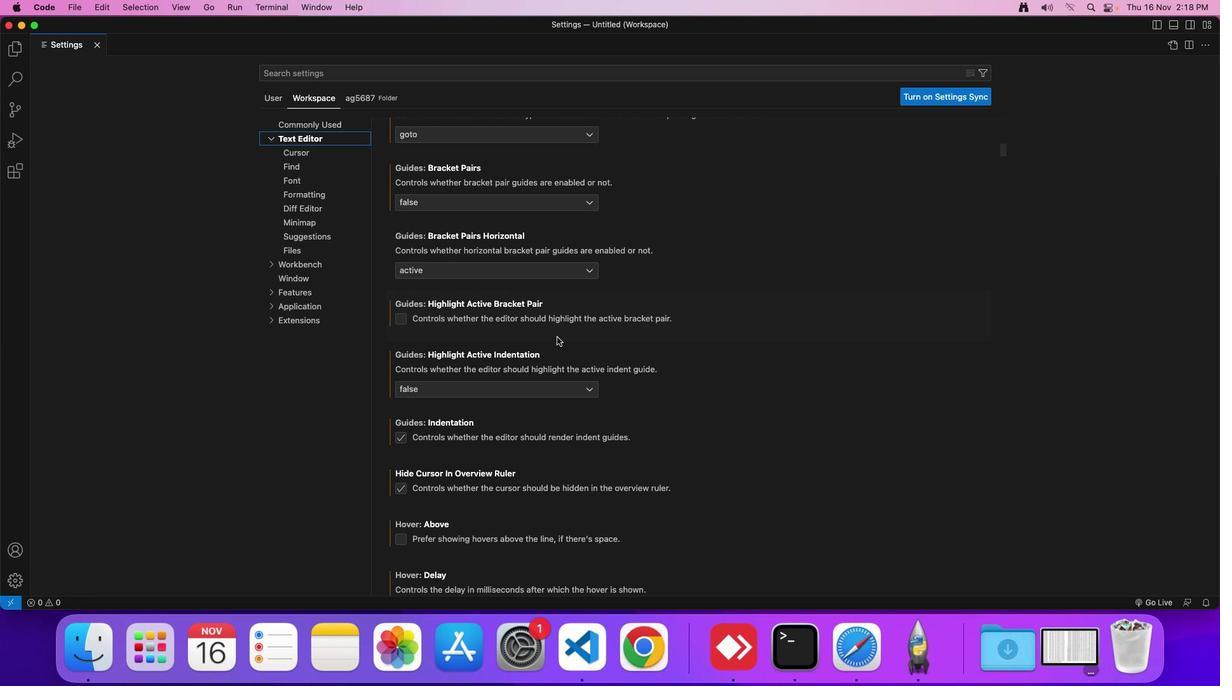 
Action: Mouse scrolled (548, 328) with delta (-7, -8)
Screenshot: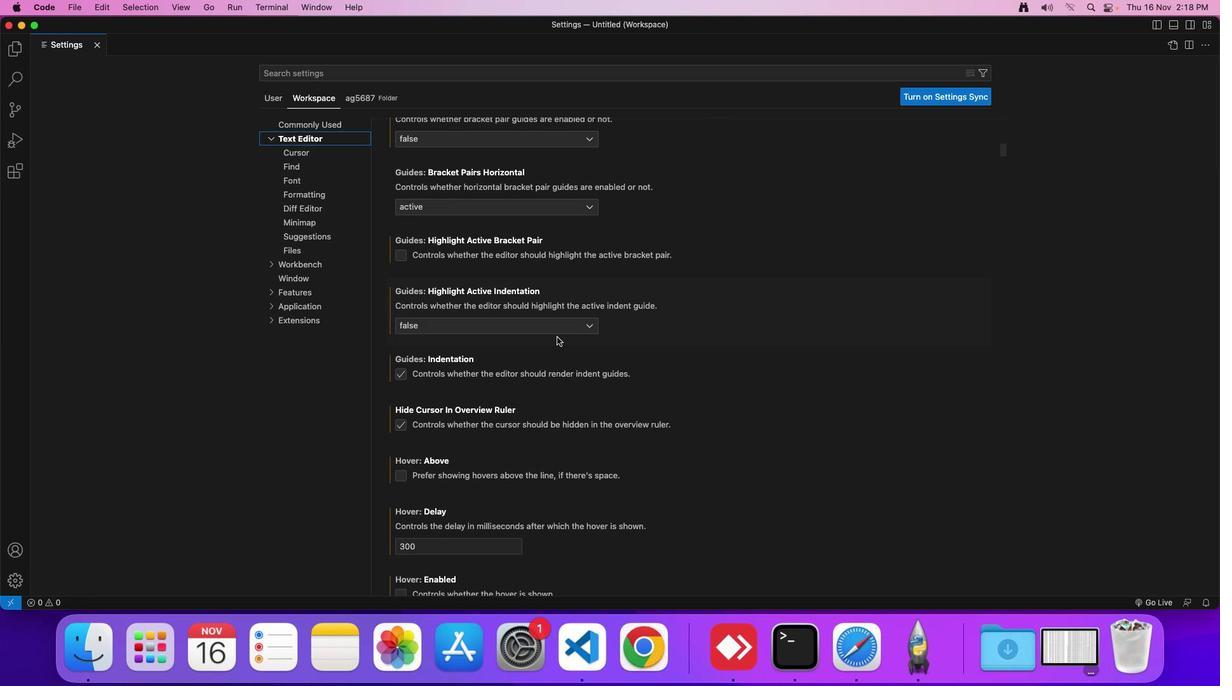 
Action: Mouse scrolled (548, 328) with delta (-7, -8)
Screenshot: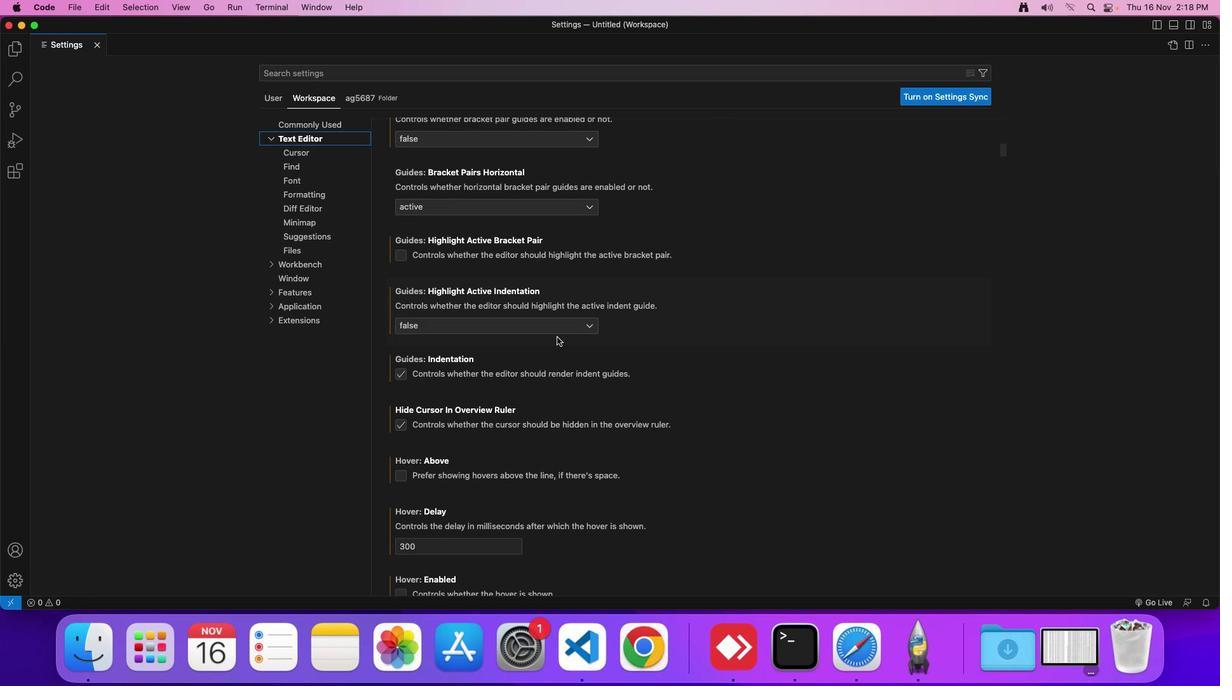 
Action: Mouse moved to (549, 329)
Screenshot: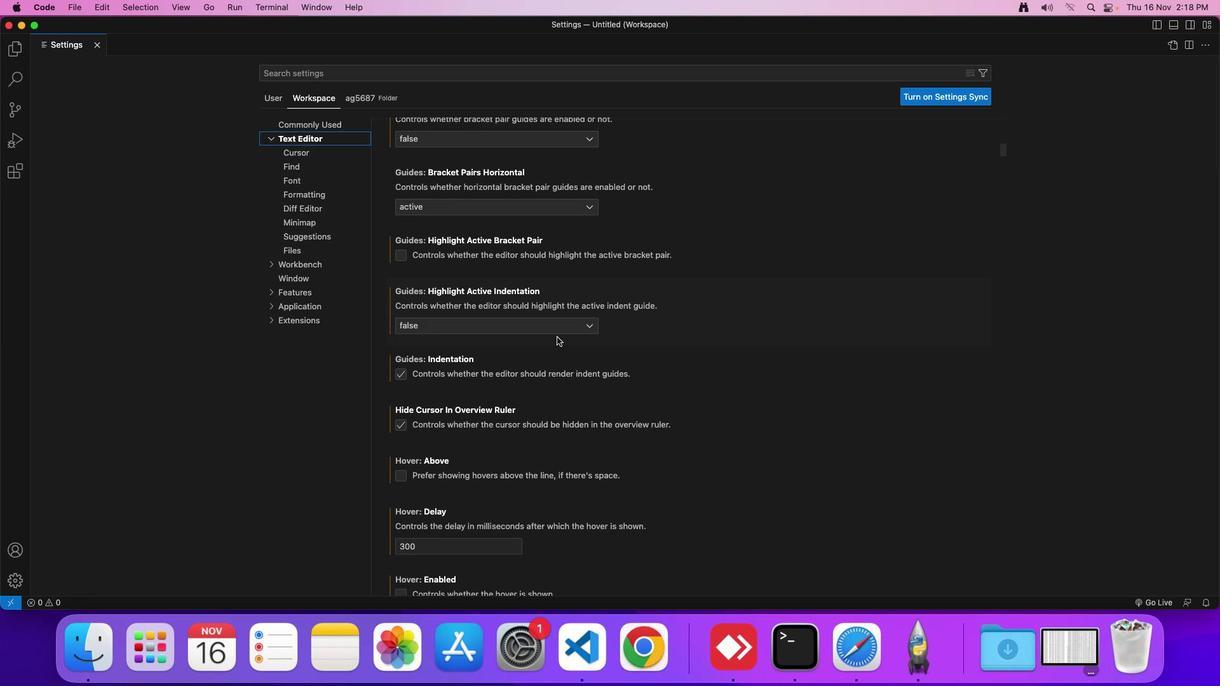 
Action: Mouse scrolled (549, 329) with delta (-7, -8)
Screenshot: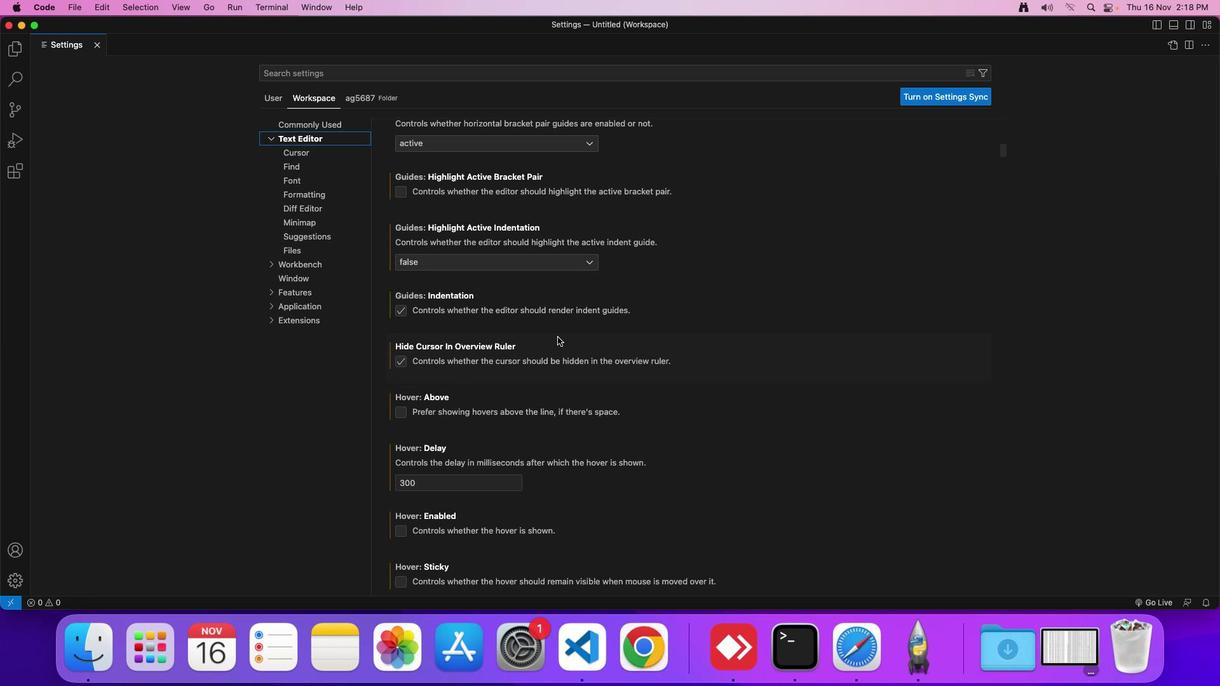 
Action: Mouse moved to (549, 329)
Screenshot: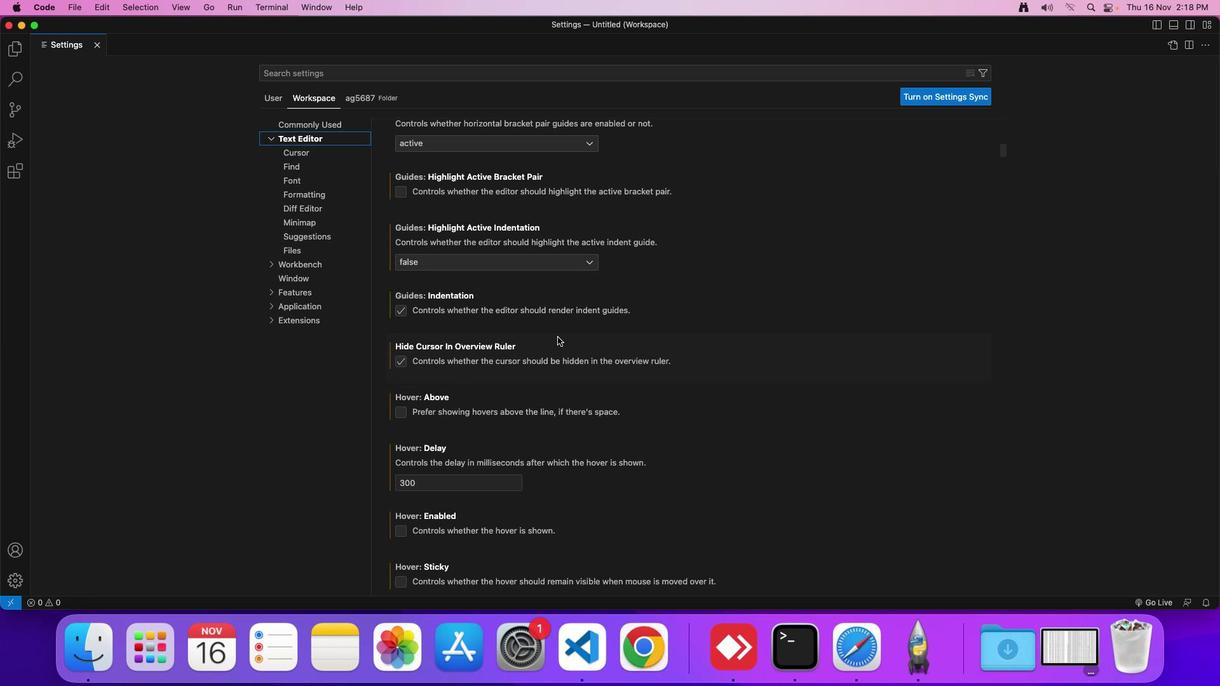 
Action: Mouse scrolled (549, 329) with delta (-7, -8)
Screenshot: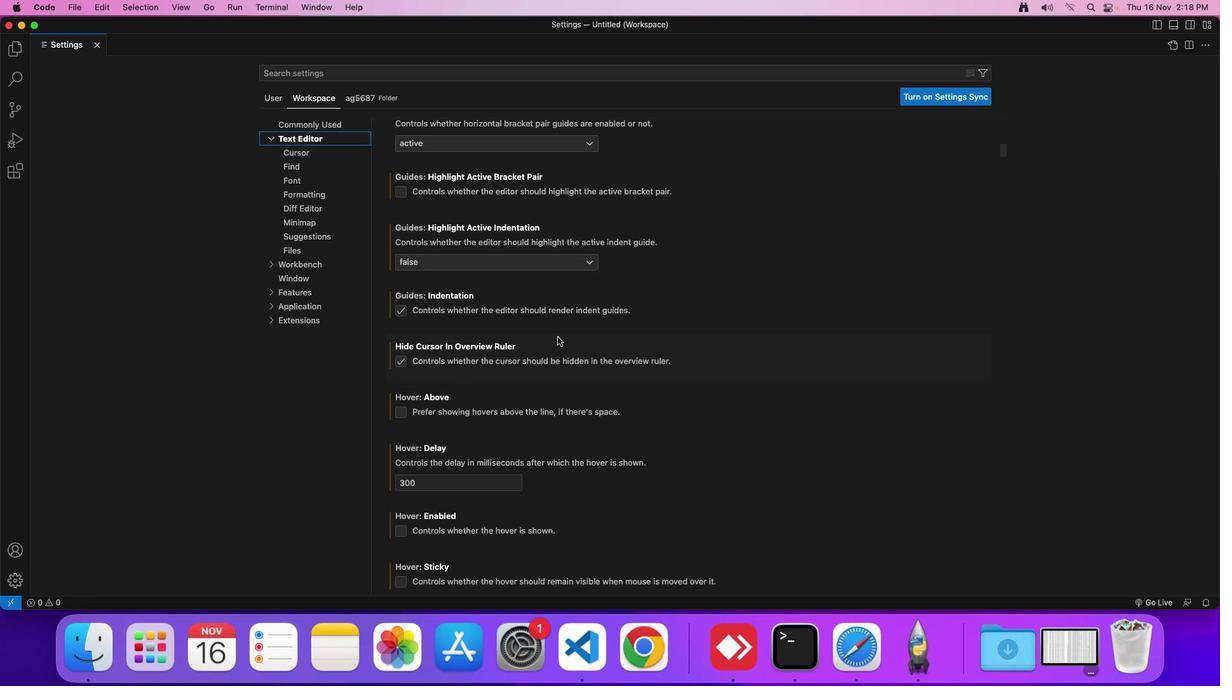 
Action: Mouse moved to (549, 329)
Screenshot: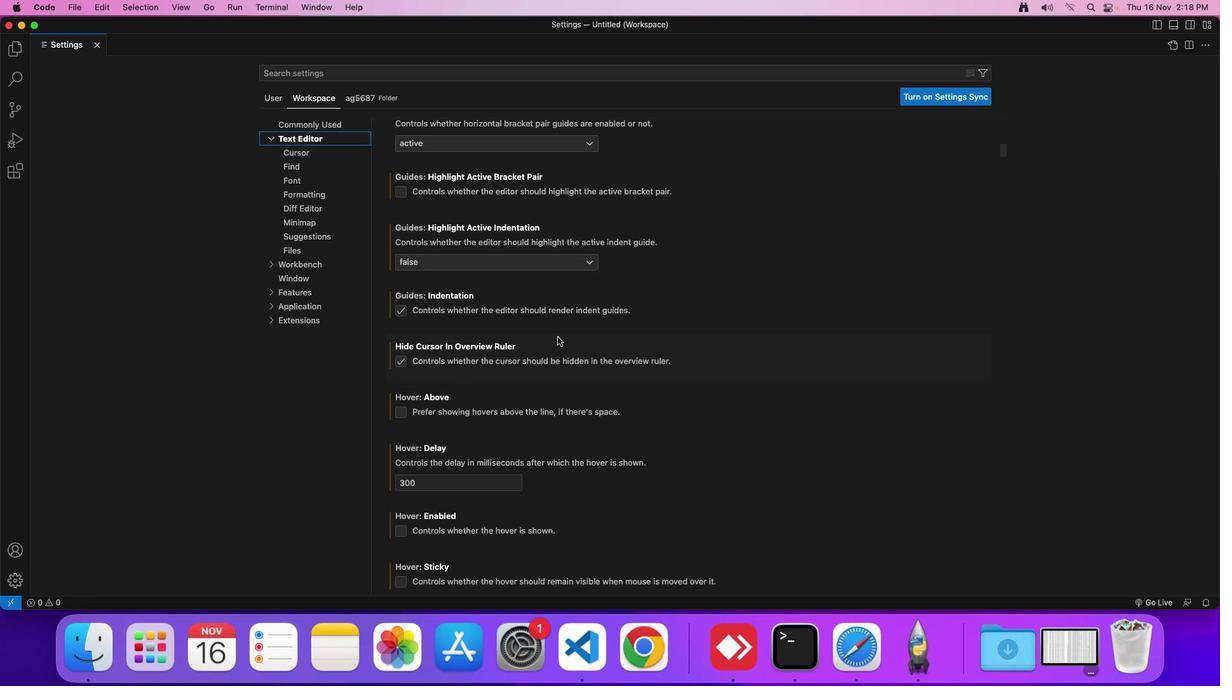 
Action: Mouse scrolled (549, 329) with delta (-7, -8)
Screenshot: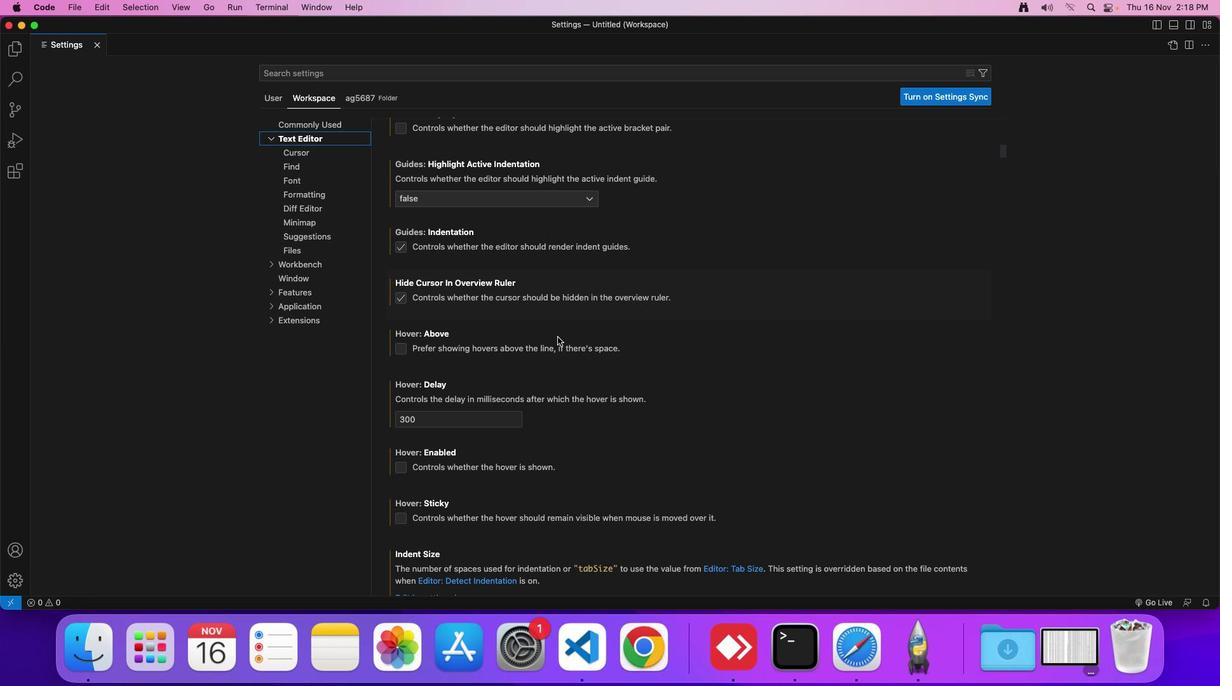 
Action: Mouse scrolled (549, 329) with delta (-7, -8)
Screenshot: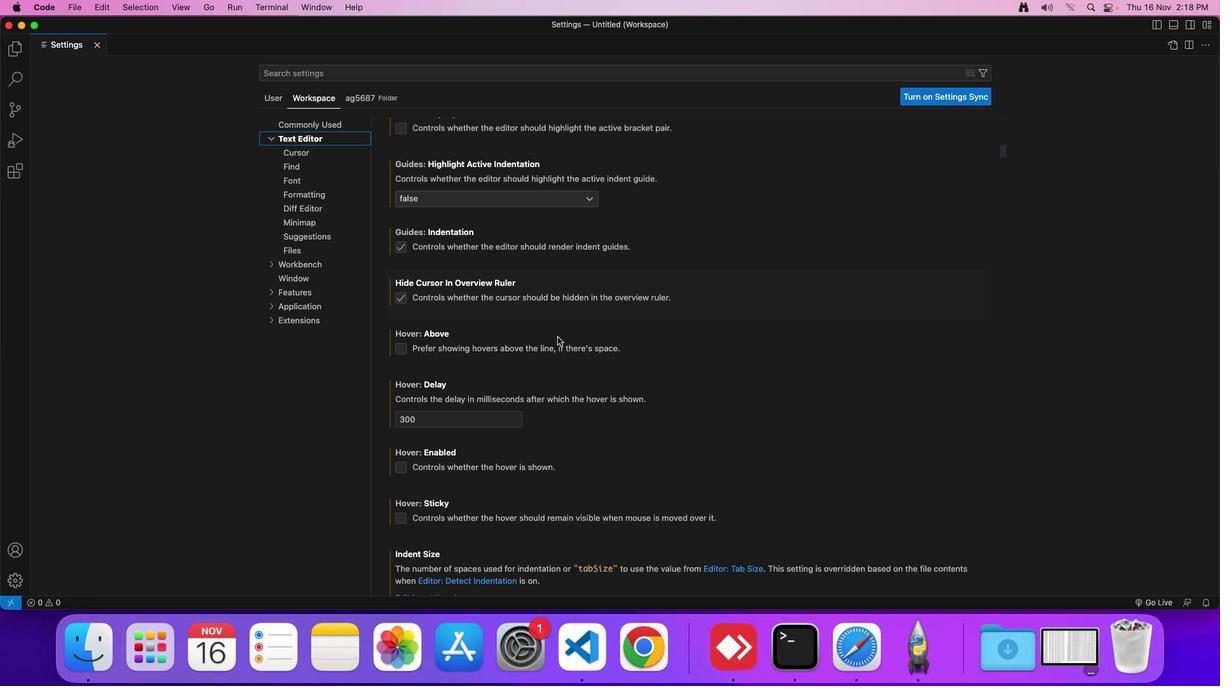 
Action: Mouse scrolled (549, 329) with delta (-7, -8)
Screenshot: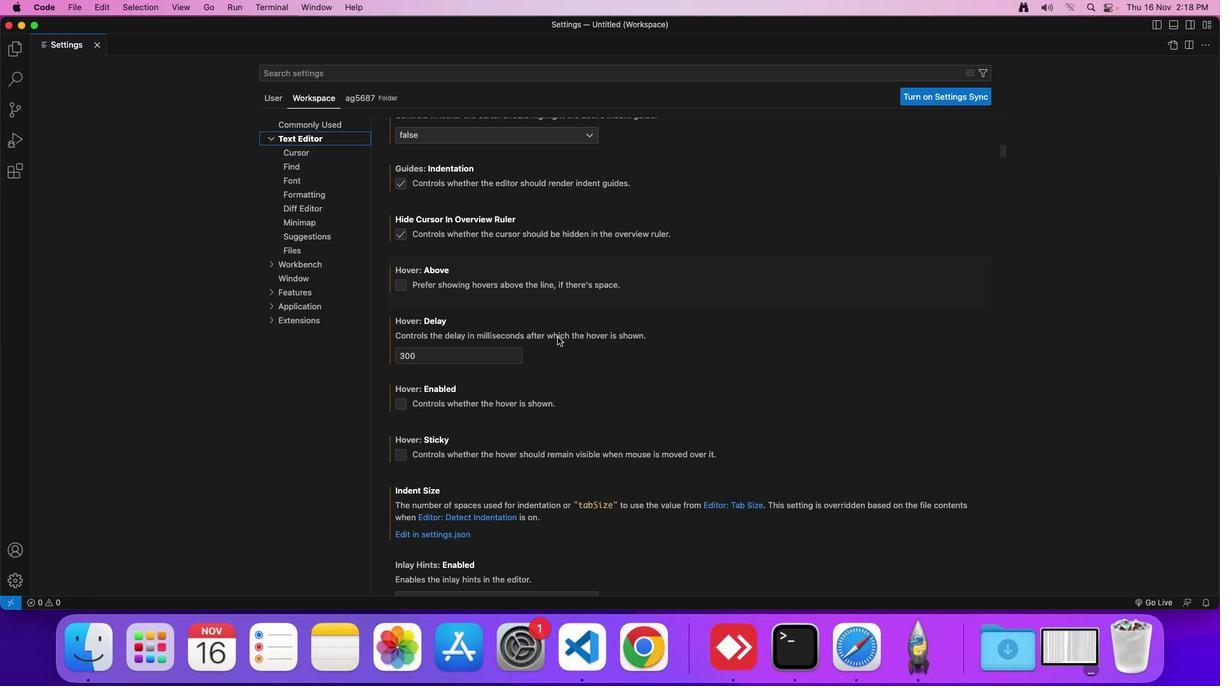 
Action: Mouse scrolled (549, 329) with delta (-7, -8)
Screenshot: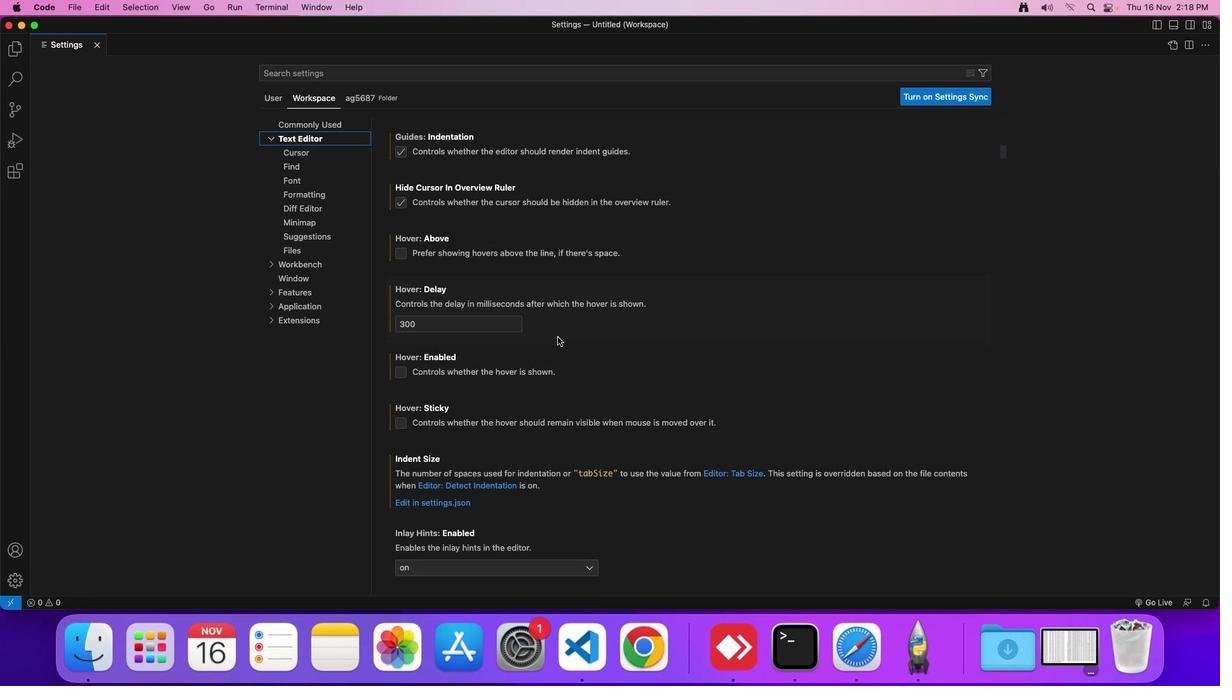 
Action: Mouse scrolled (549, 329) with delta (-7, -8)
Screenshot: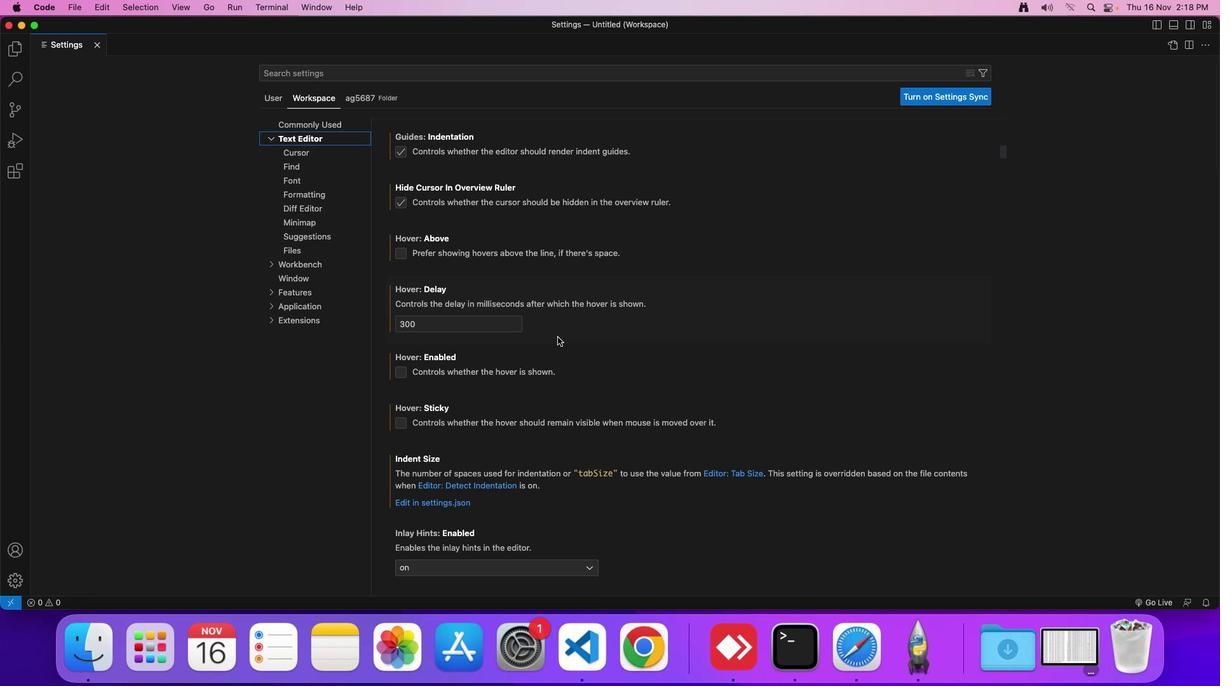 
Action: Mouse moved to (549, 328)
Screenshot: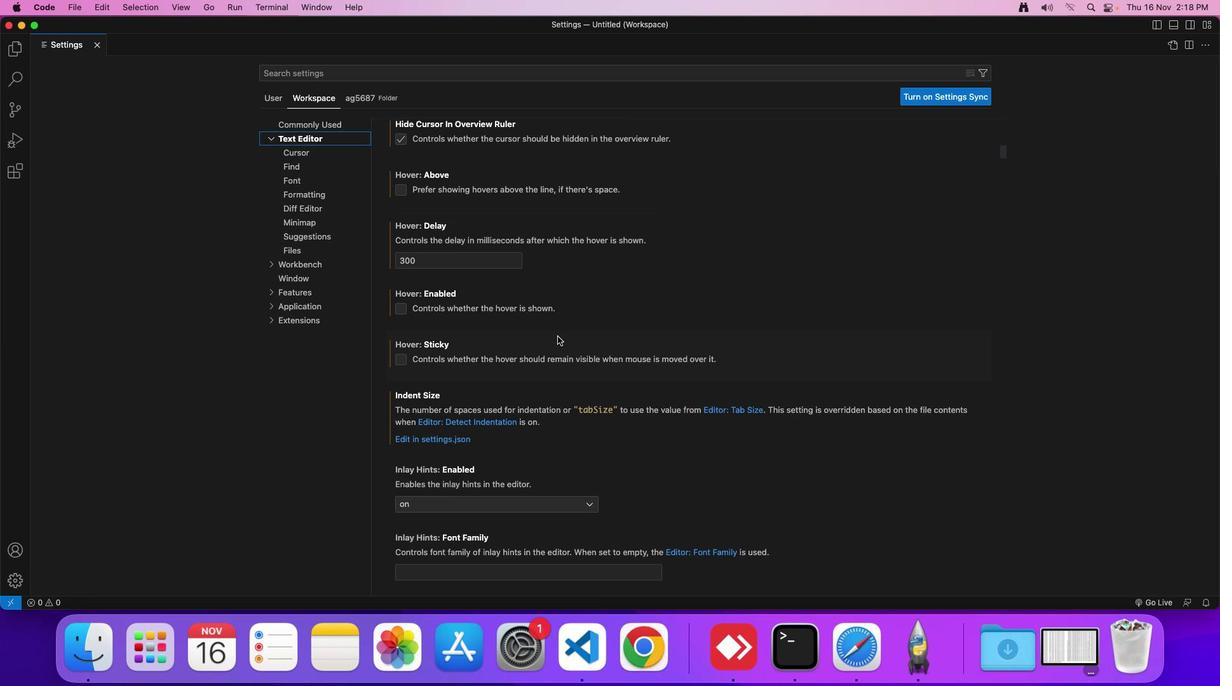 
Action: Mouse scrolled (549, 328) with delta (-7, -8)
Screenshot: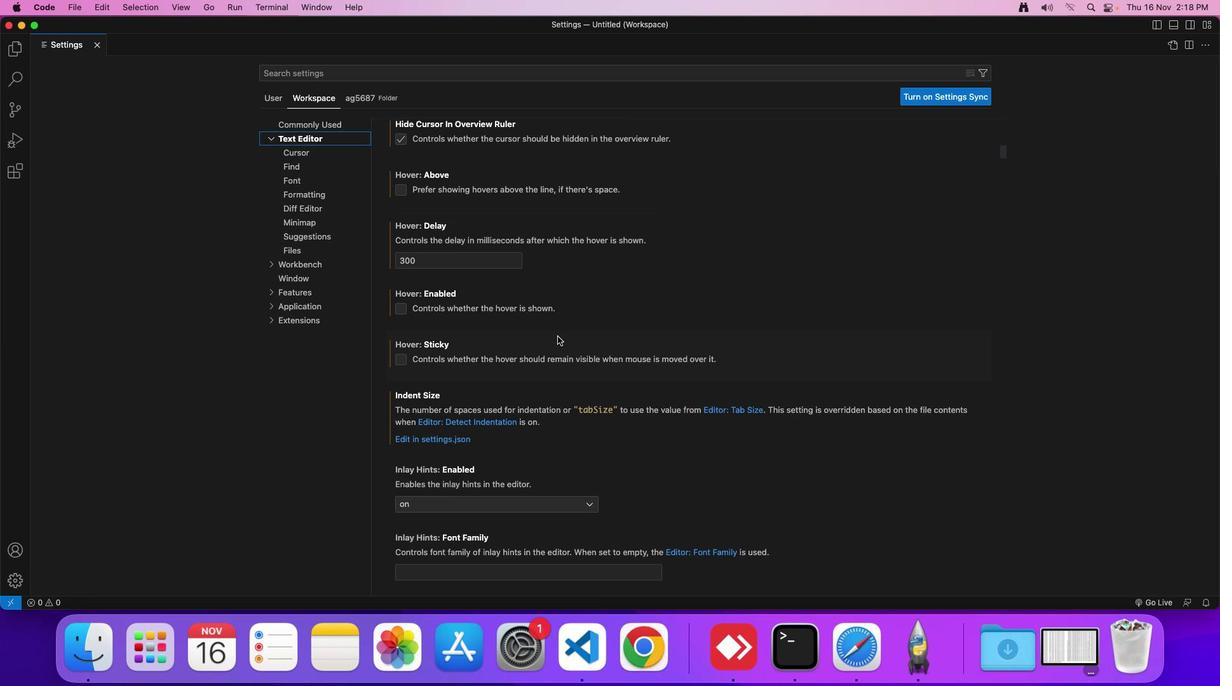
Action: Mouse scrolled (549, 328) with delta (-7, -8)
Screenshot: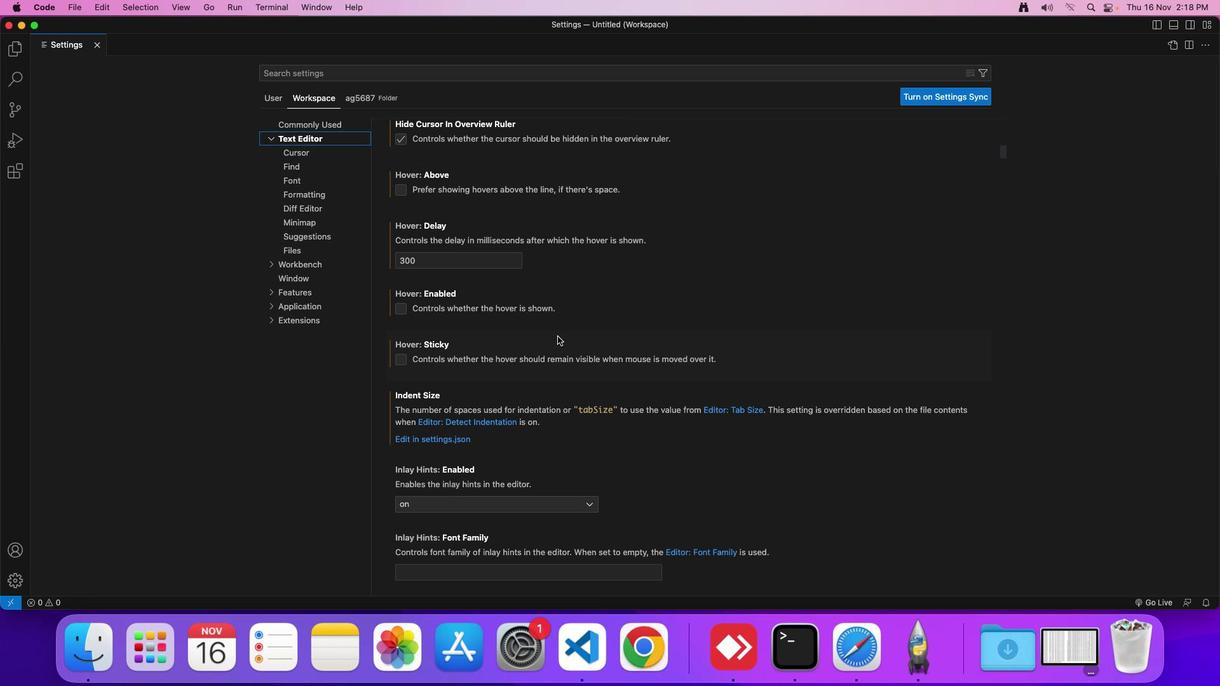 
Action: Mouse moved to (548, 329)
Screenshot: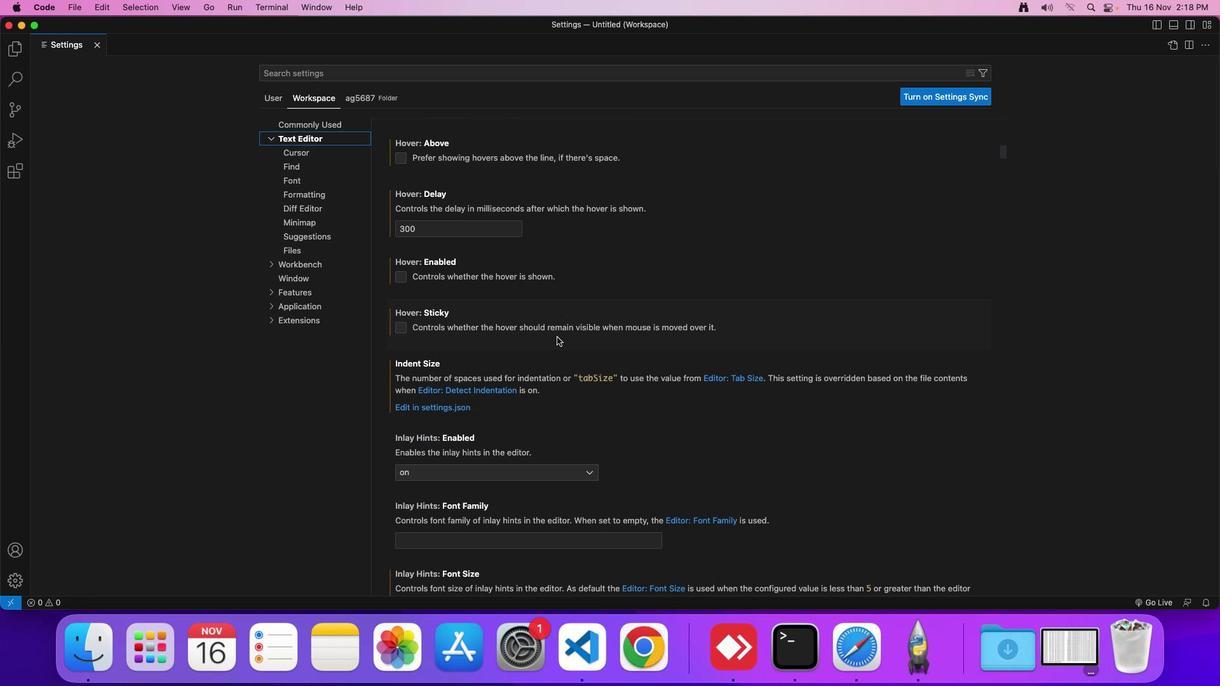 
Action: Mouse scrolled (548, 329) with delta (-7, -8)
Screenshot: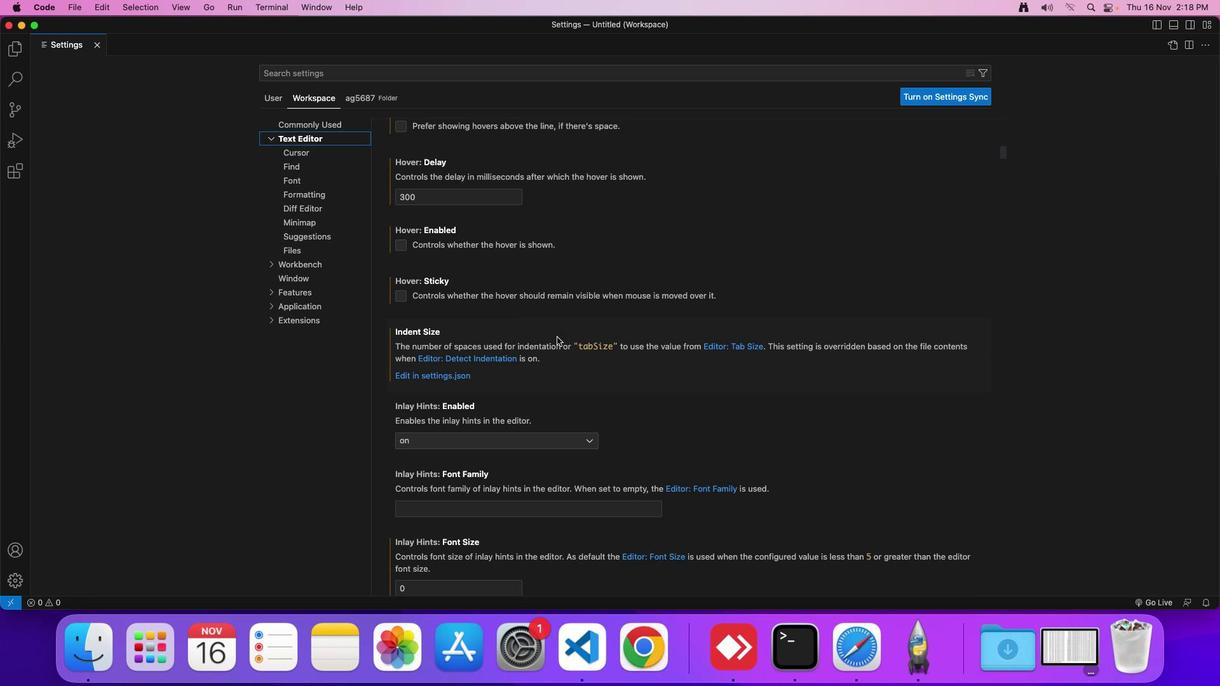 
Action: Mouse scrolled (548, 329) with delta (-7, -8)
Screenshot: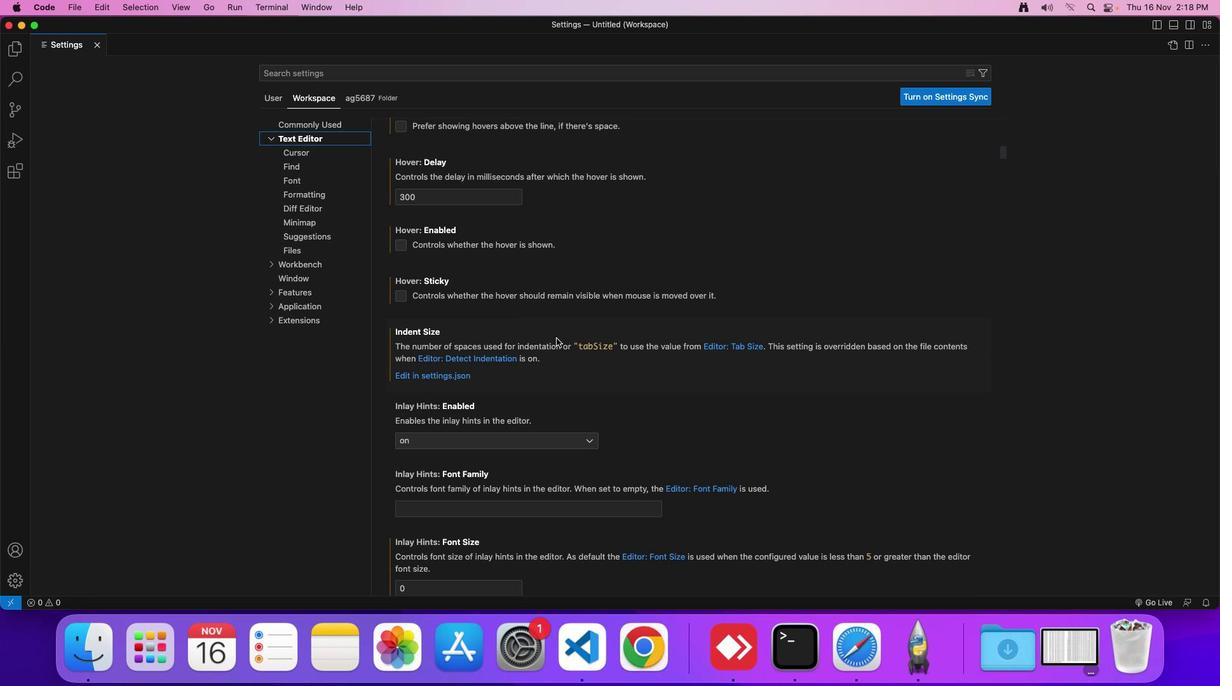 
Action: Mouse moved to (547, 331)
Screenshot: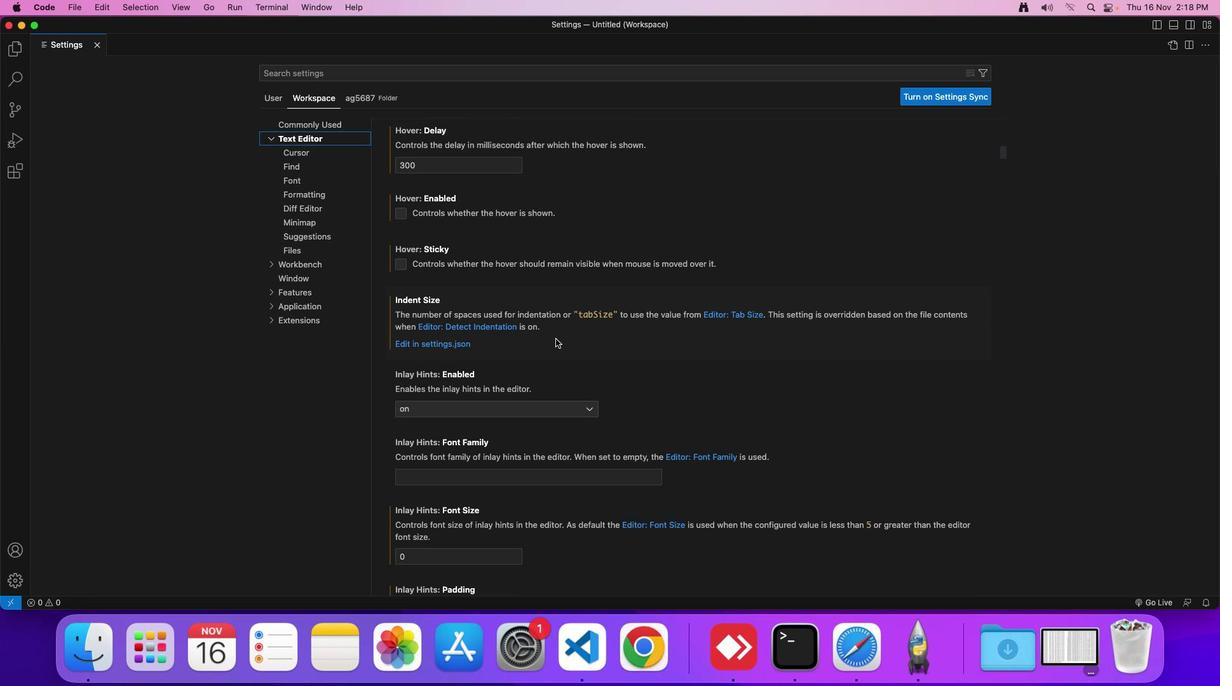 
Action: Mouse scrolled (547, 331) with delta (-7, -8)
Screenshot: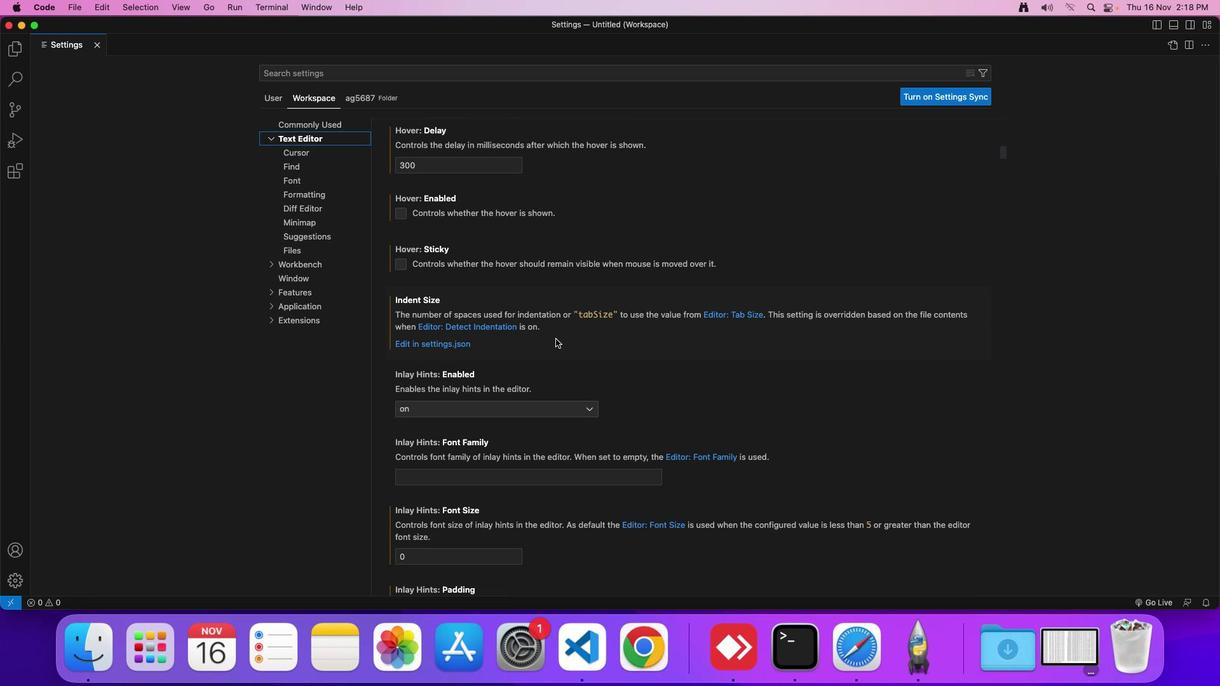 
Action: Mouse moved to (546, 330)
Screenshot: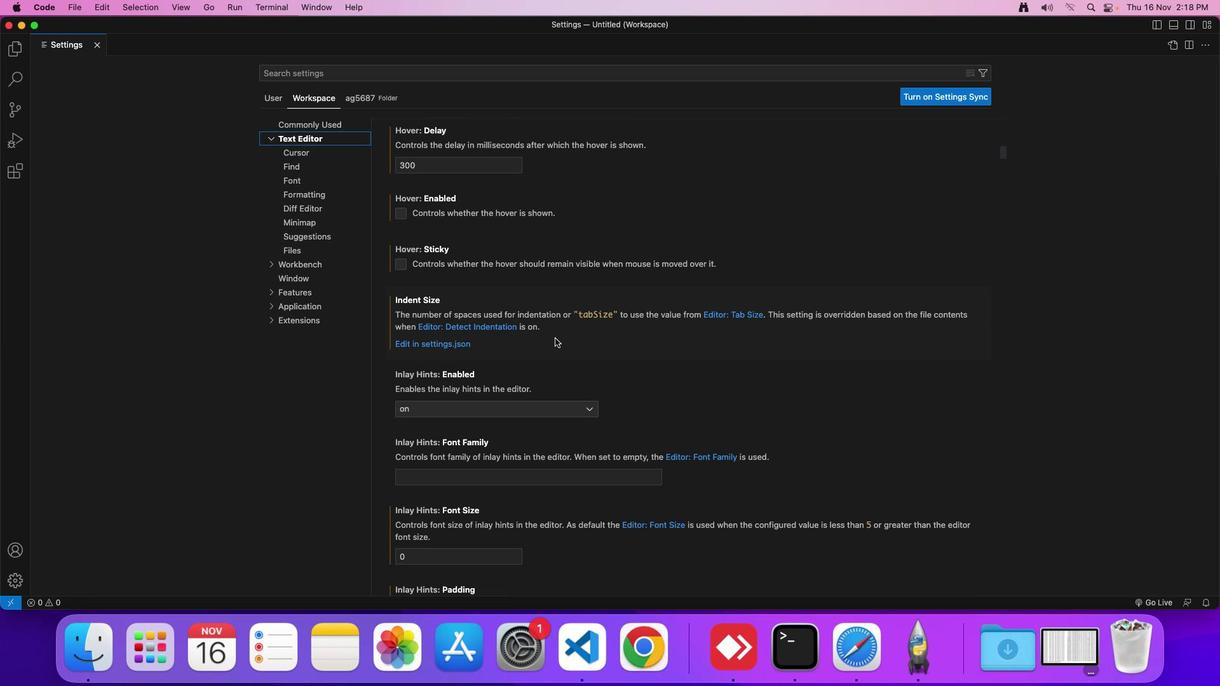 
Action: Mouse scrolled (546, 330) with delta (-7, -8)
Screenshot: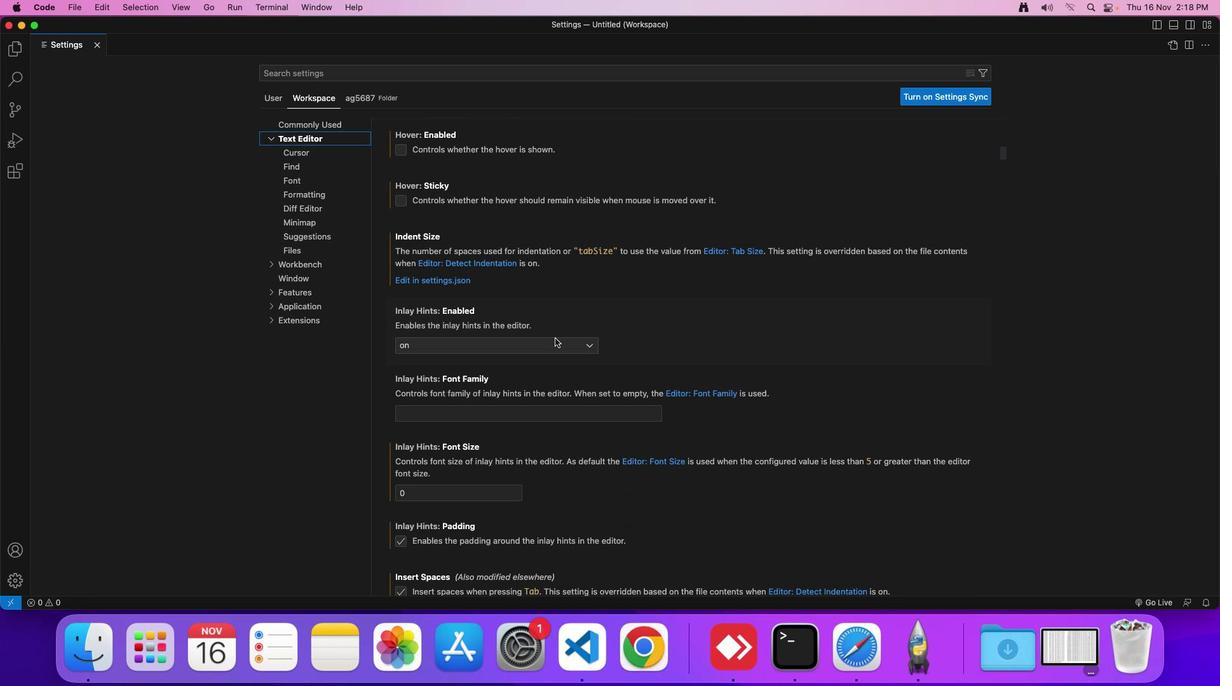 
Action: Mouse scrolled (546, 330) with delta (-7, -8)
Screenshot: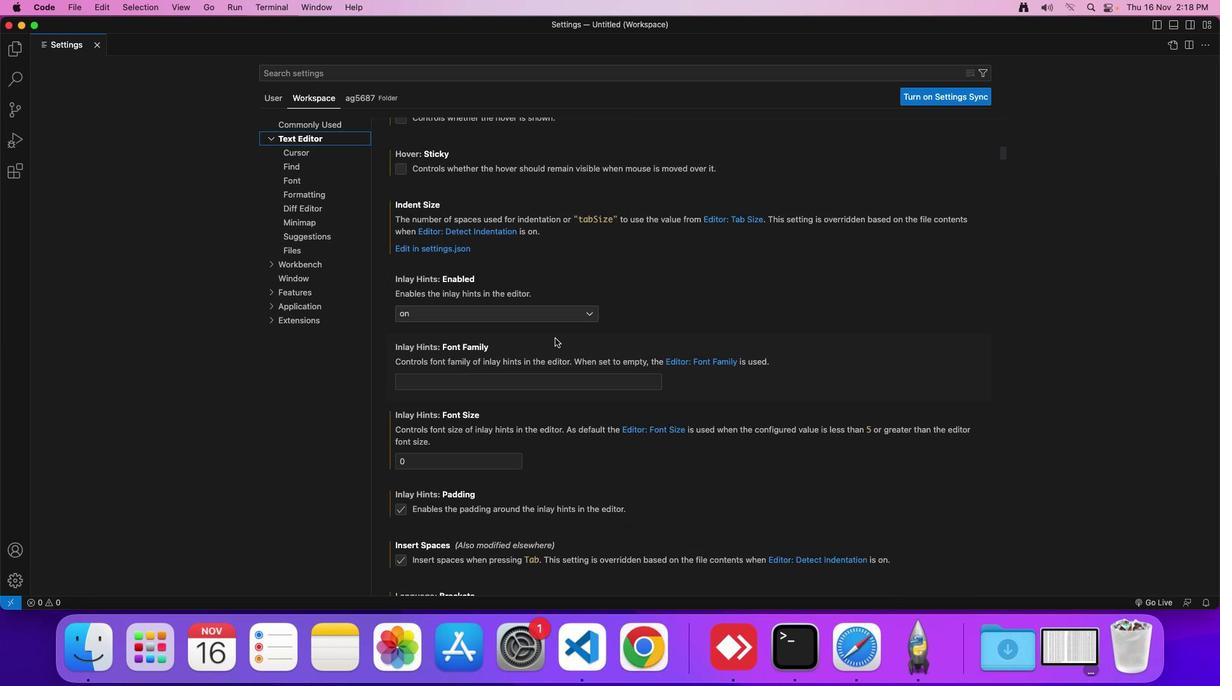 
Action: Mouse scrolled (546, 330) with delta (-7, -8)
Screenshot: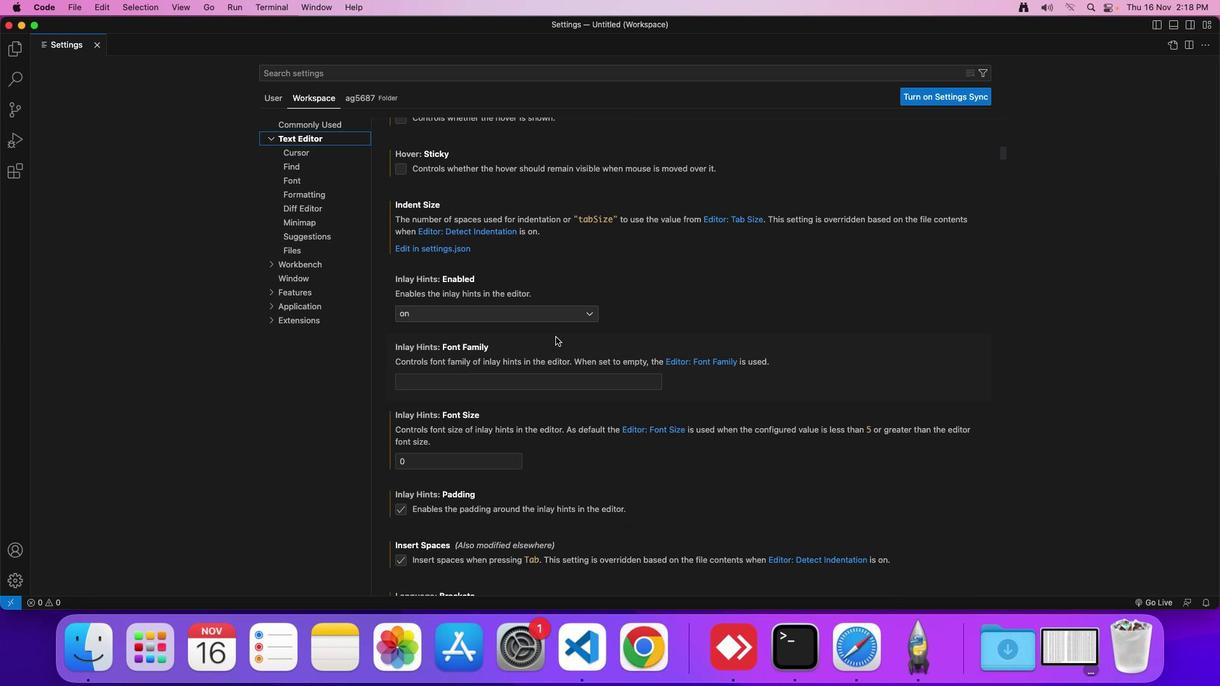 
Action: Mouse moved to (547, 329)
Screenshot: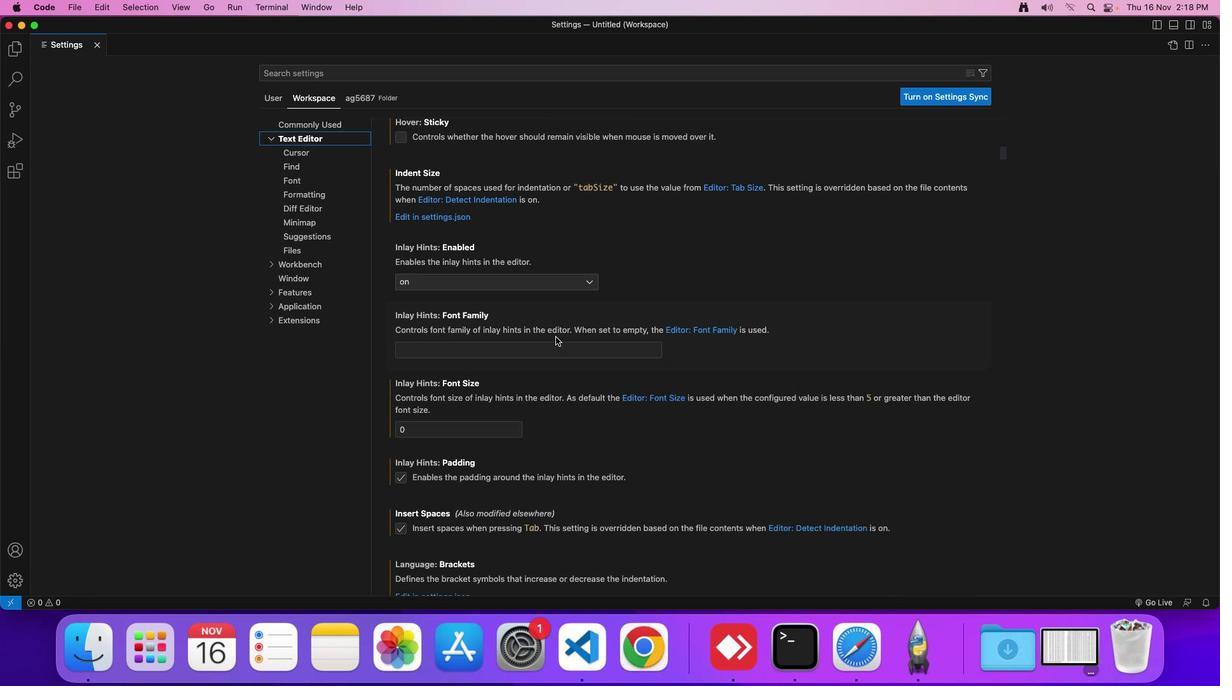 
Action: Mouse scrolled (547, 329) with delta (-7, -8)
Screenshot: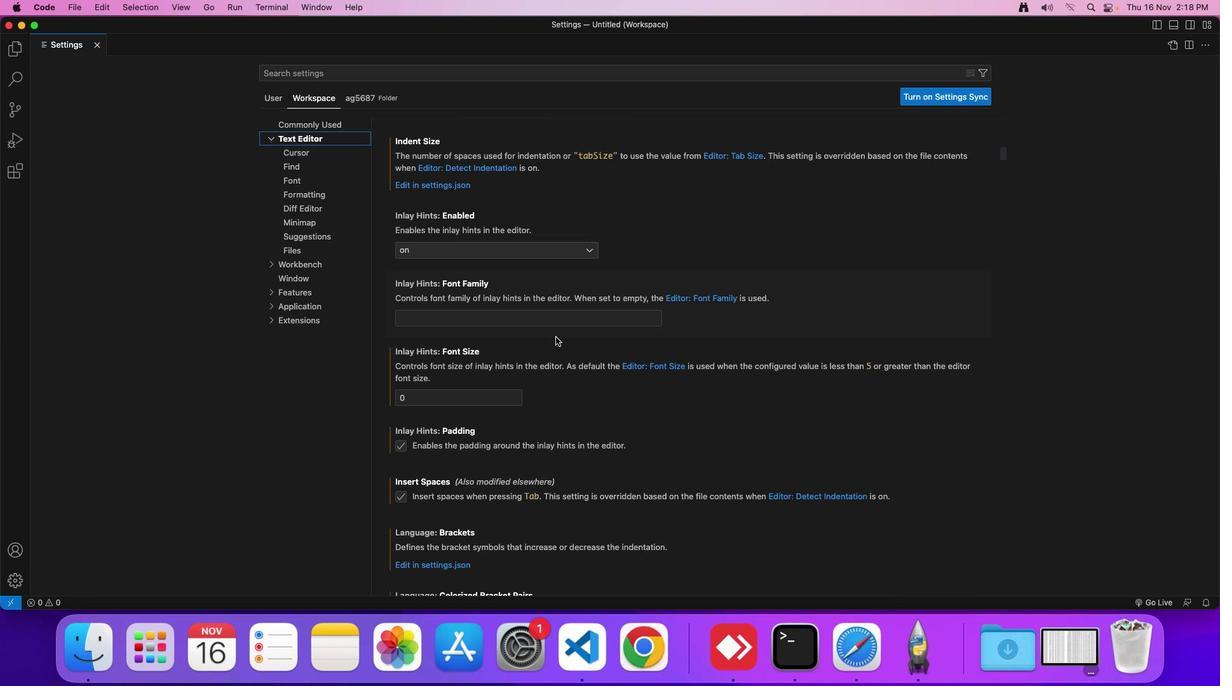 
Action: Mouse scrolled (547, 329) with delta (-7, -8)
Screenshot: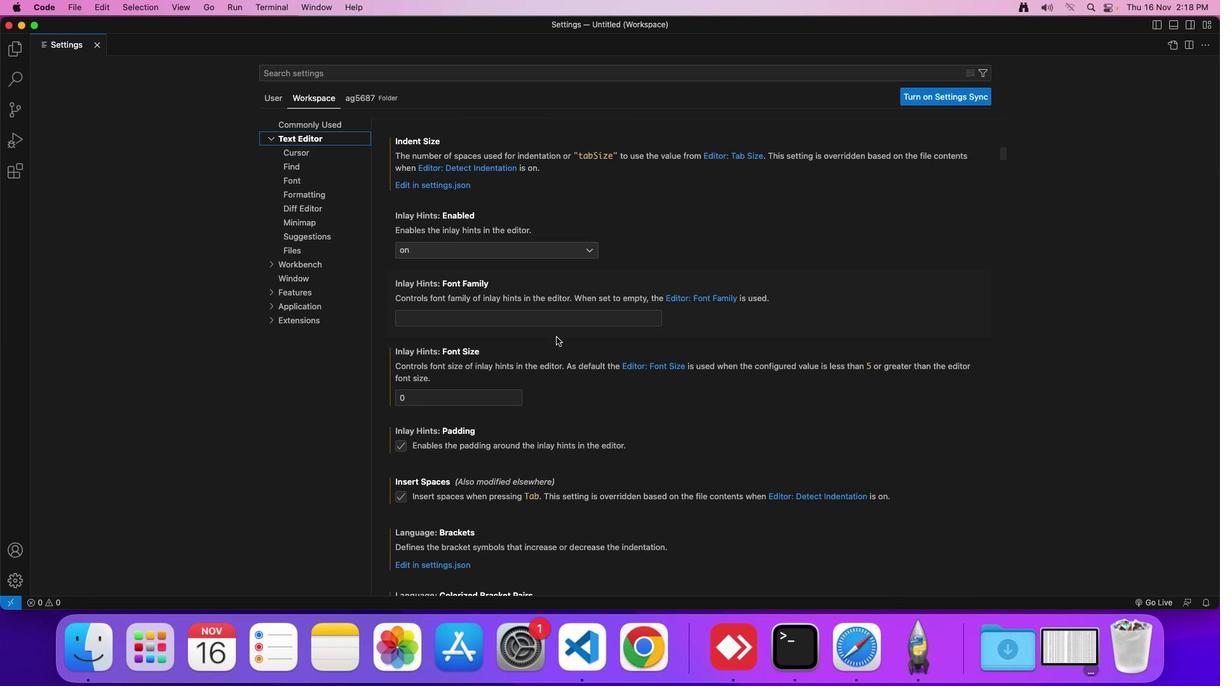 
Action: Mouse moved to (547, 328)
Screenshot: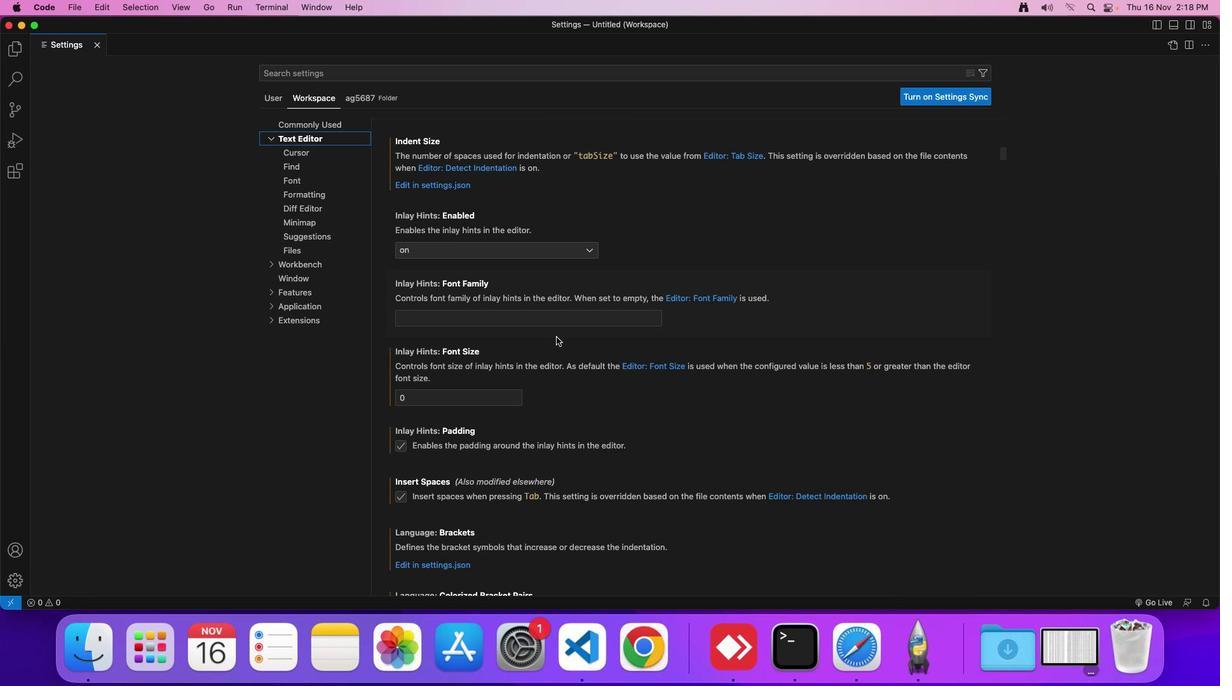 
Action: Mouse scrolled (547, 328) with delta (-7, -8)
Screenshot: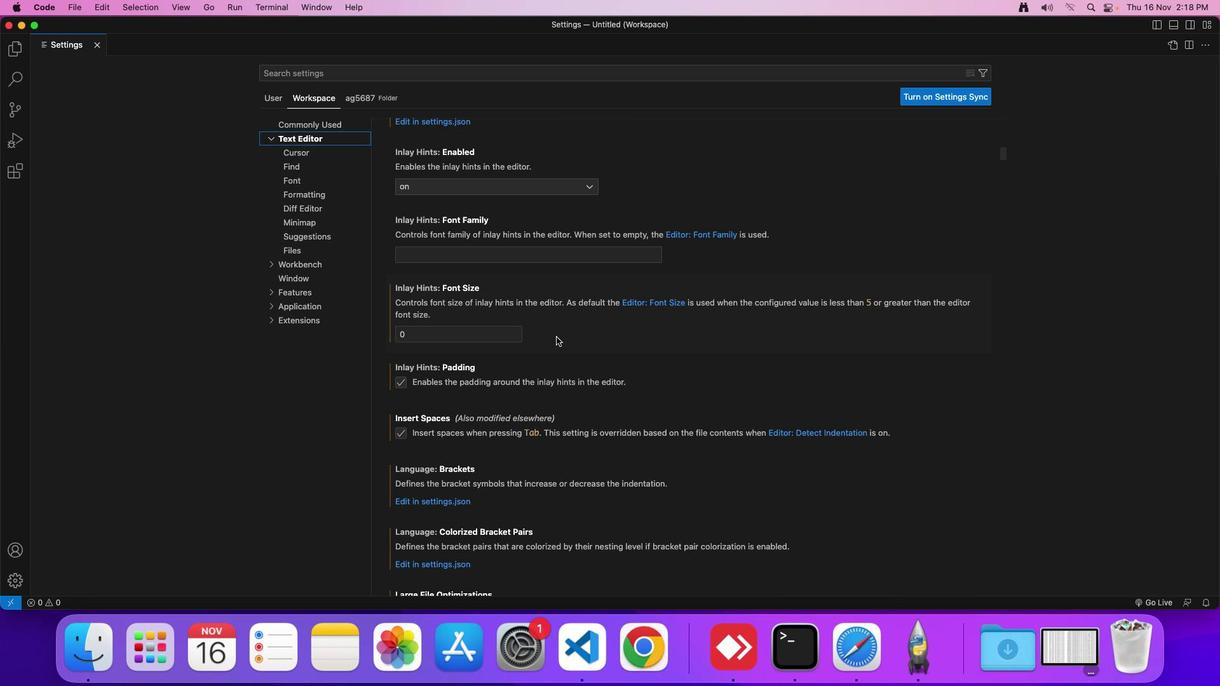 
Action: Mouse scrolled (547, 328) with delta (-7, -8)
Screenshot: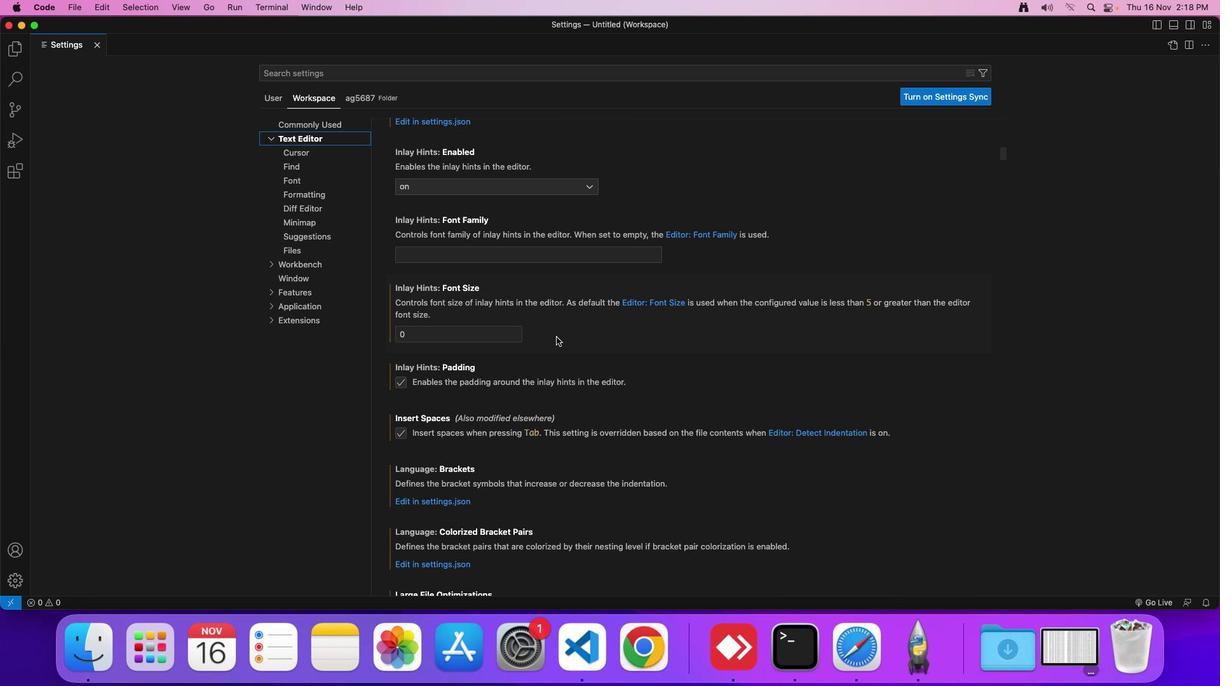 
Action: Mouse moved to (548, 328)
Screenshot: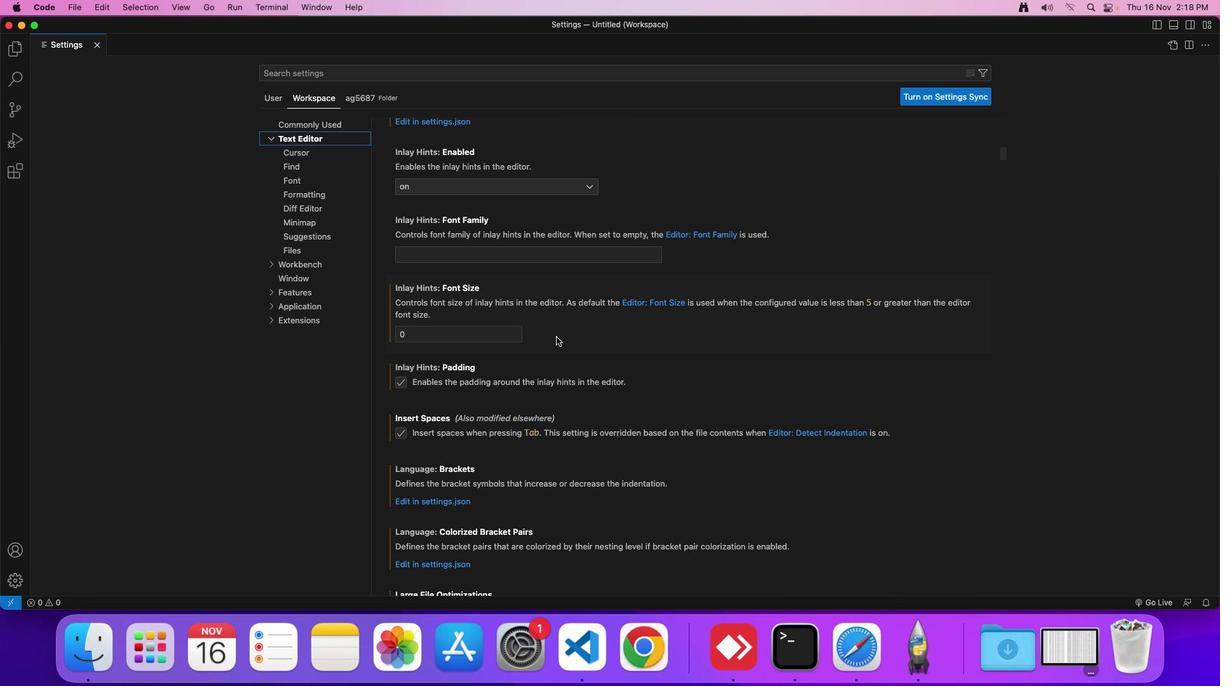 
Action: Mouse scrolled (548, 328) with delta (-7, -8)
Screenshot: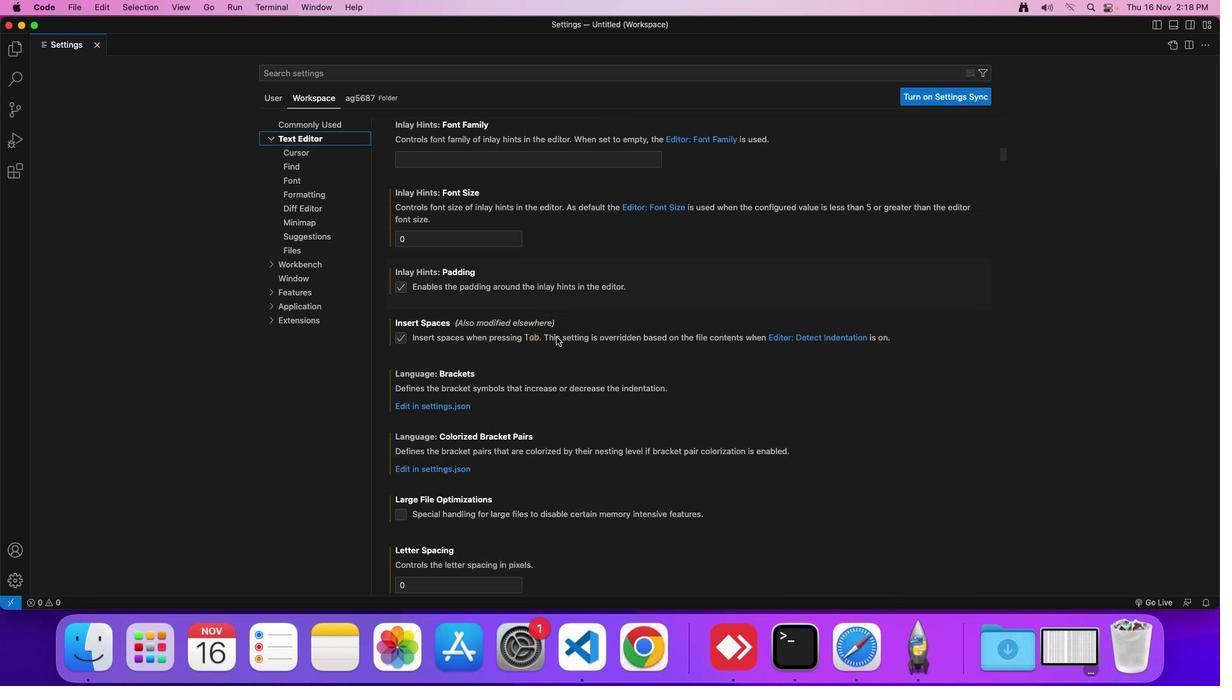 
Action: Mouse scrolled (548, 328) with delta (-7, -8)
Screenshot: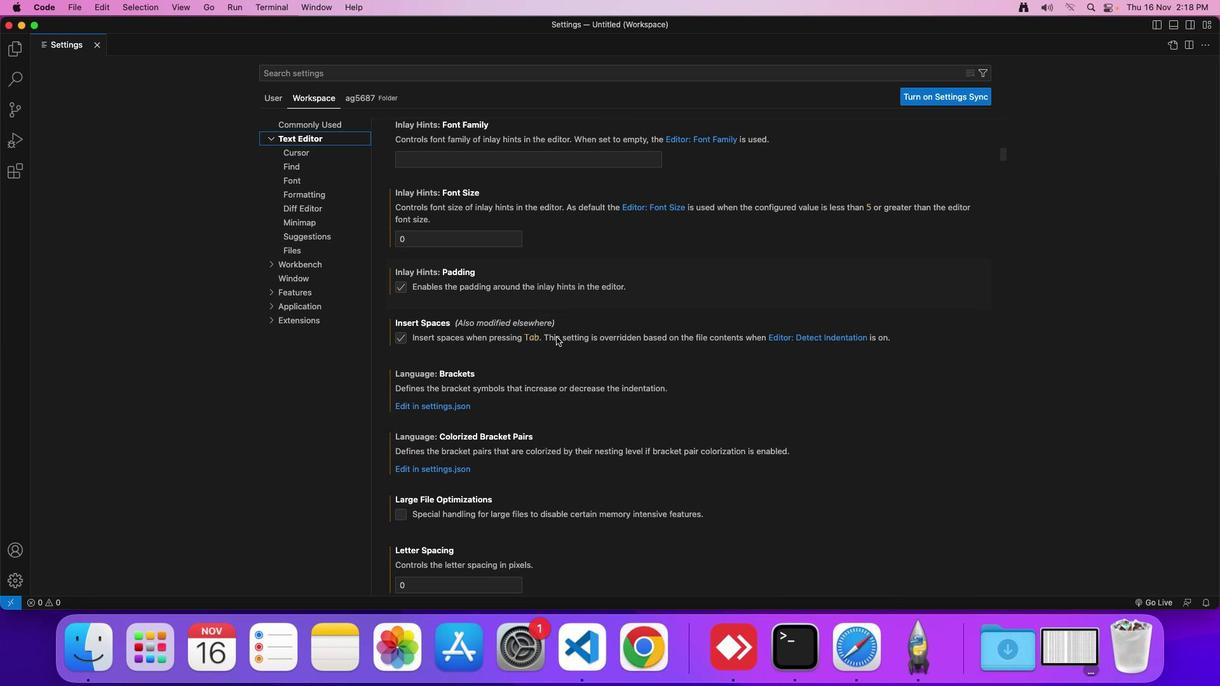 
Action: Mouse scrolled (548, 328) with delta (-7, -8)
Screenshot: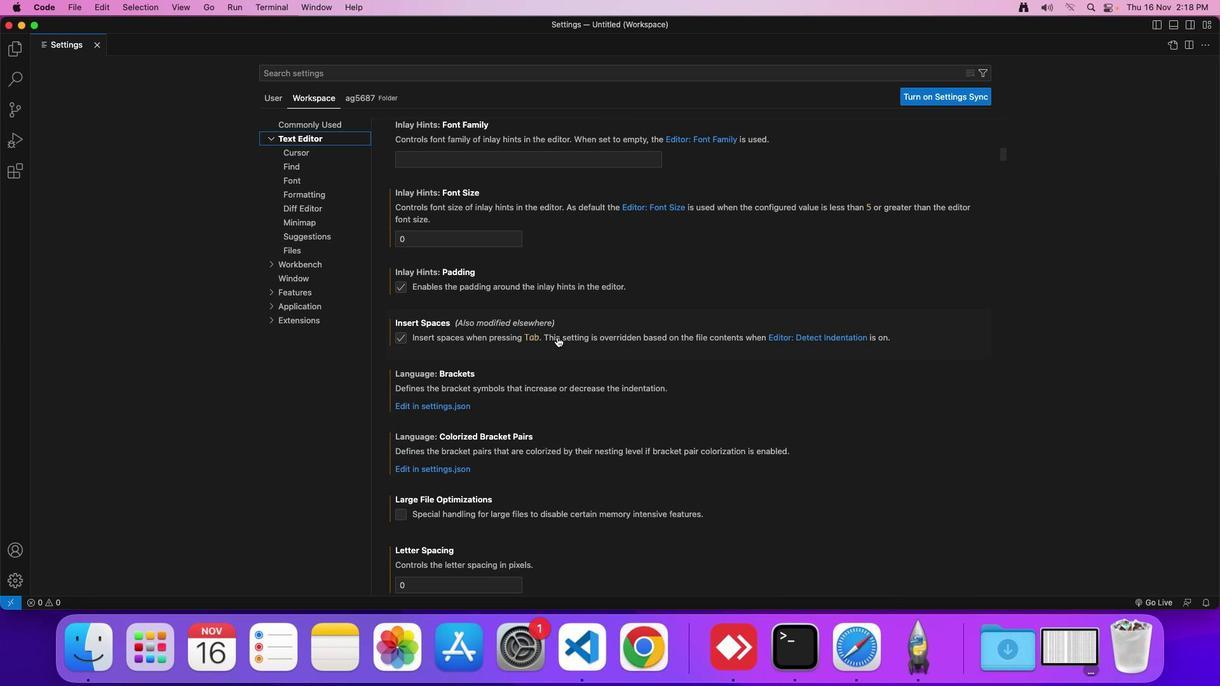 
Action: Mouse moved to (549, 329)
Screenshot: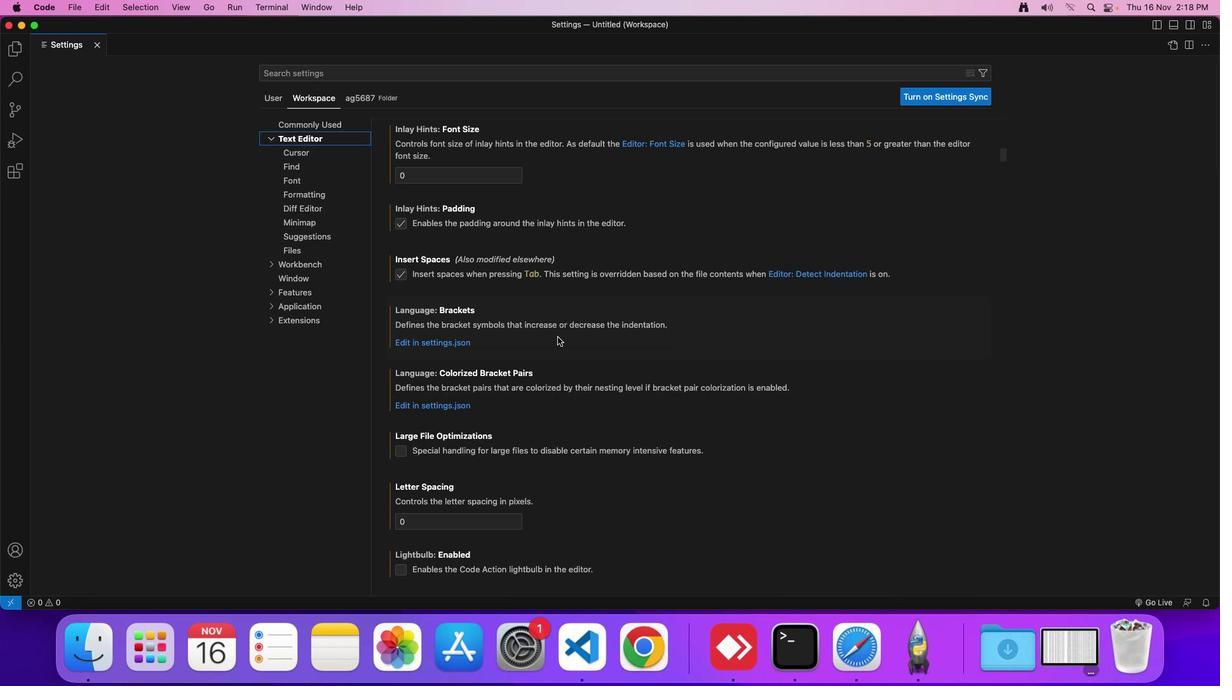 
Action: Mouse scrolled (549, 329) with delta (-7, -8)
Screenshot: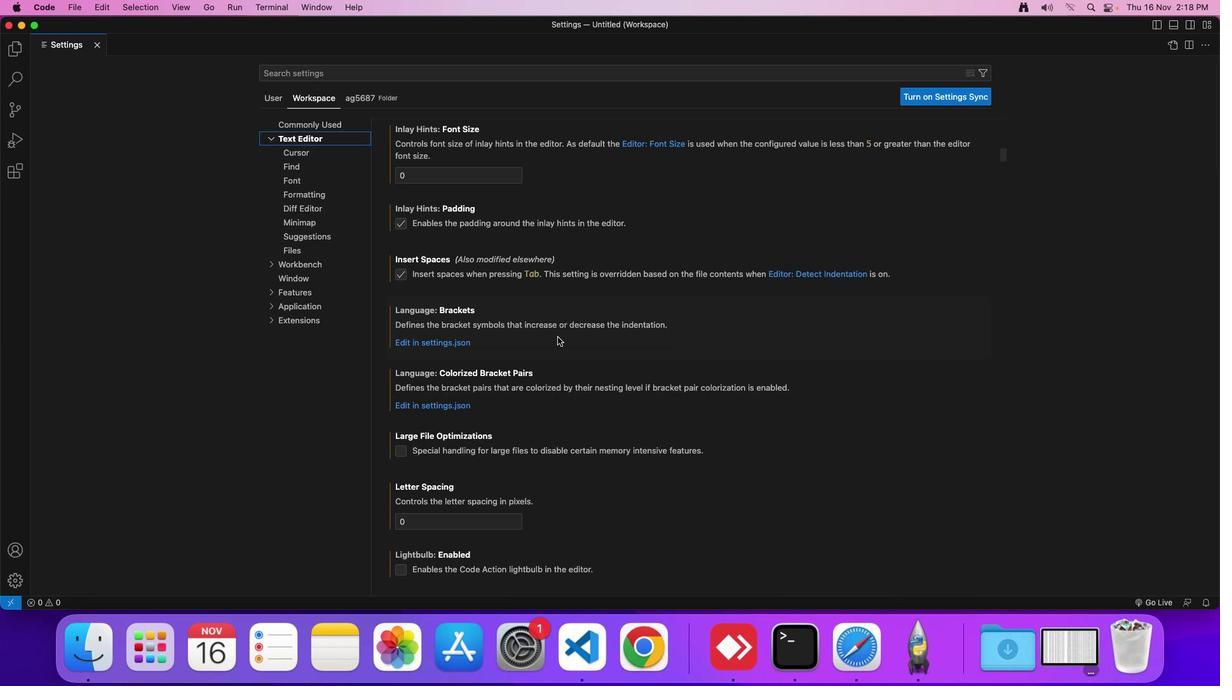 
Action: Mouse moved to (549, 329)
Screenshot: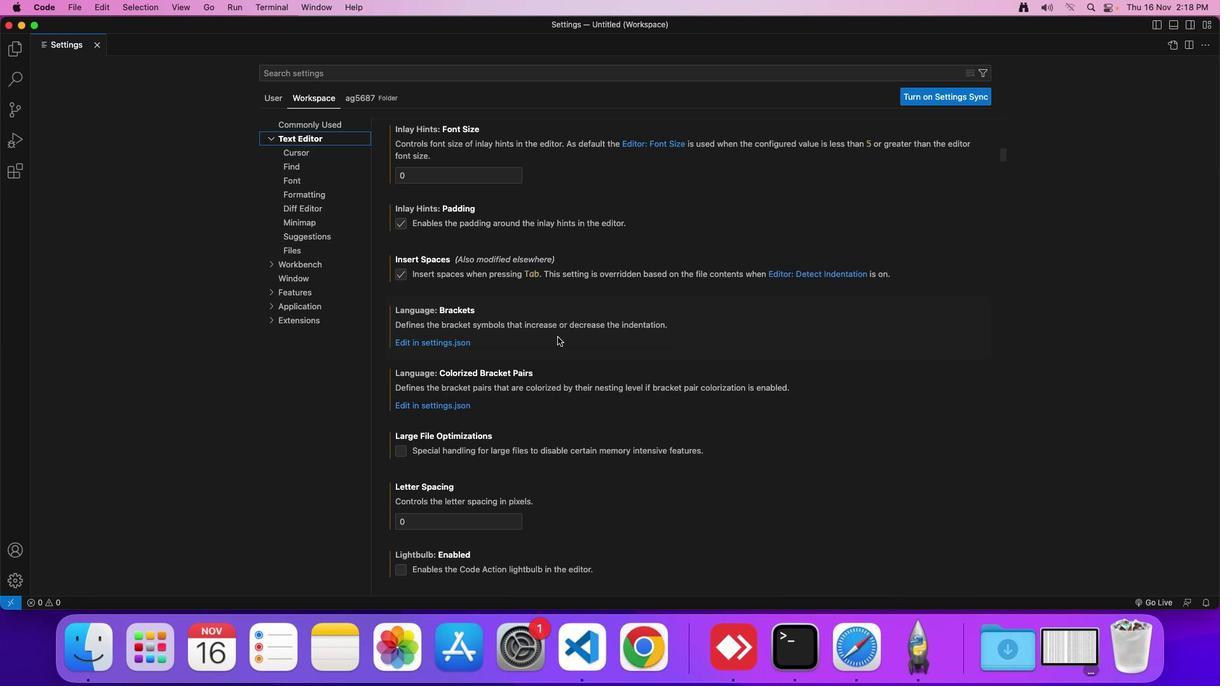 
Action: Mouse scrolled (549, 329) with delta (-7, -8)
Screenshot: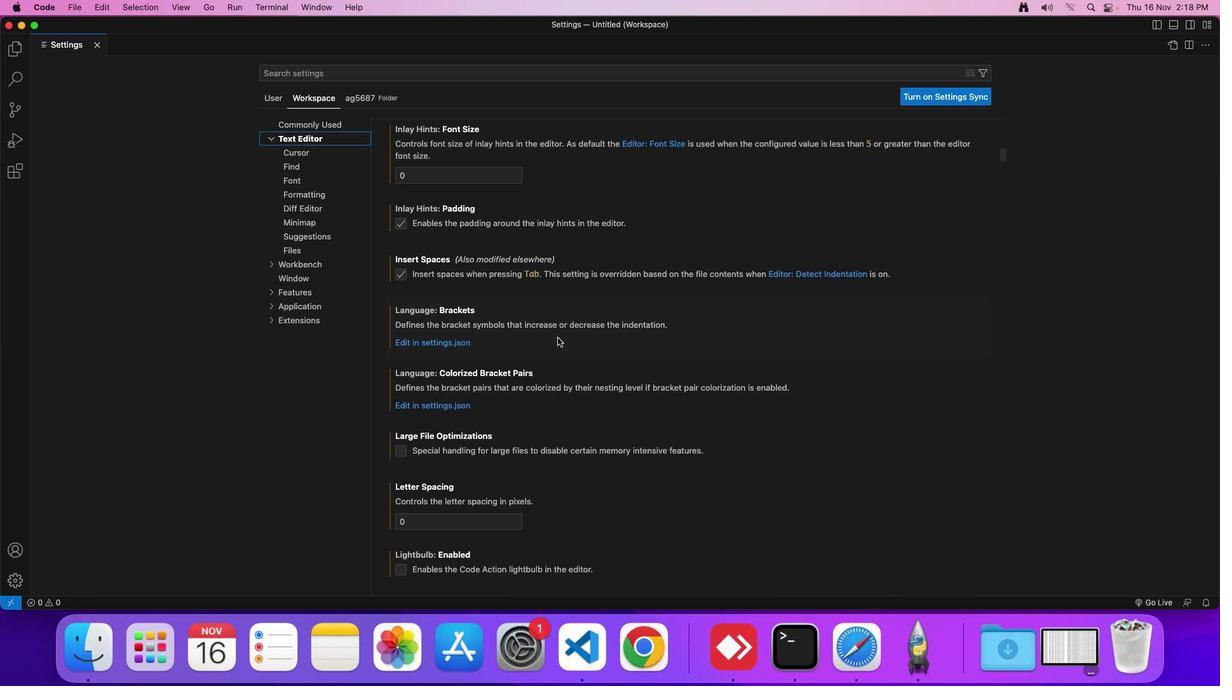 
Action: Mouse moved to (549, 329)
Screenshot: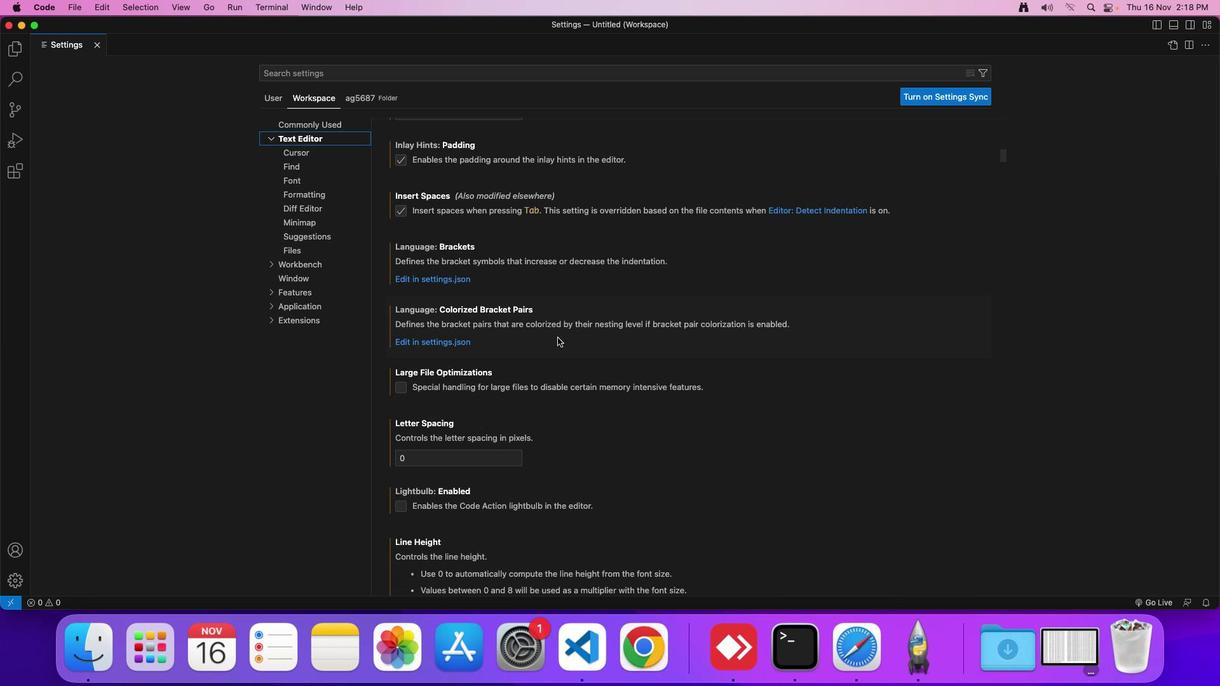 
Action: Mouse scrolled (549, 329) with delta (-7, -8)
Screenshot: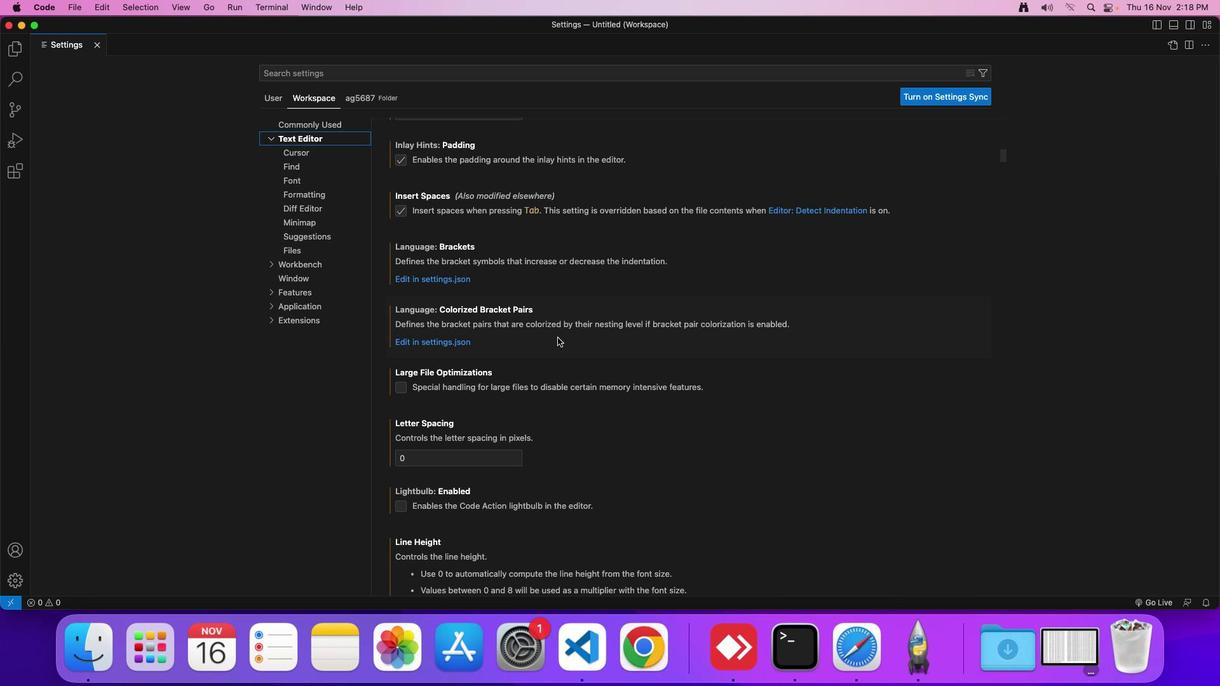 
Action: Mouse scrolled (549, 329) with delta (-7, -8)
Screenshot: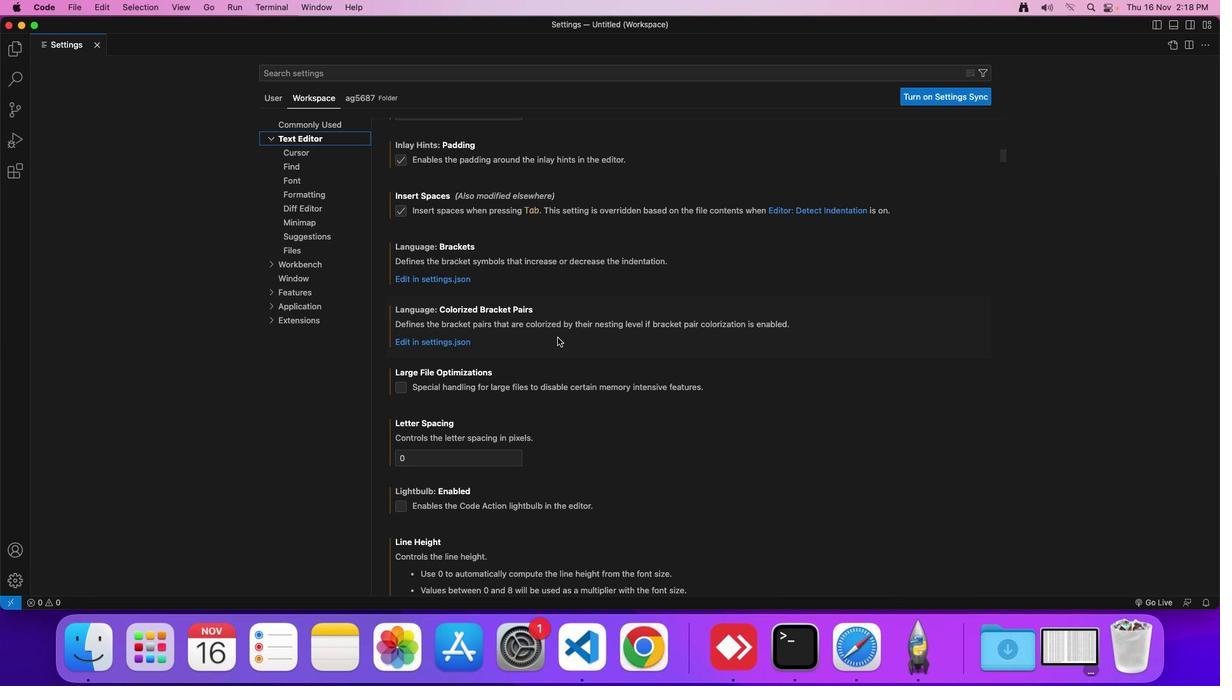 
Action: Mouse moved to (547, 330)
Screenshot: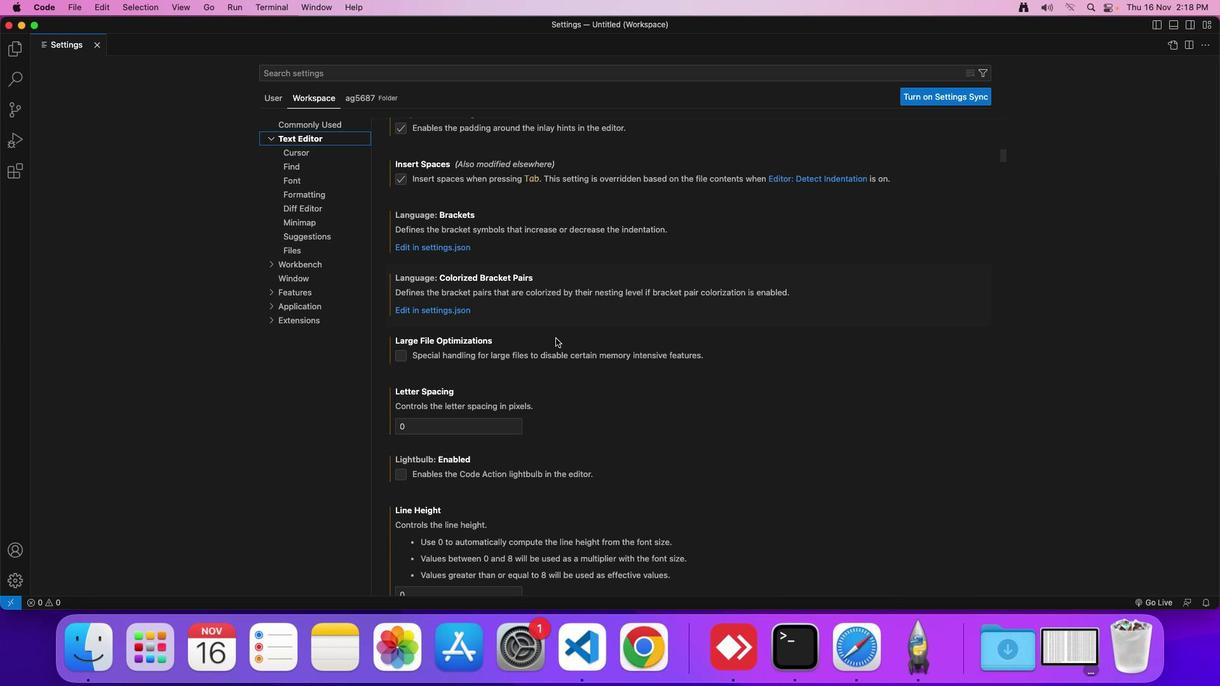 
Action: Mouse scrolled (547, 330) with delta (-7, -8)
Screenshot: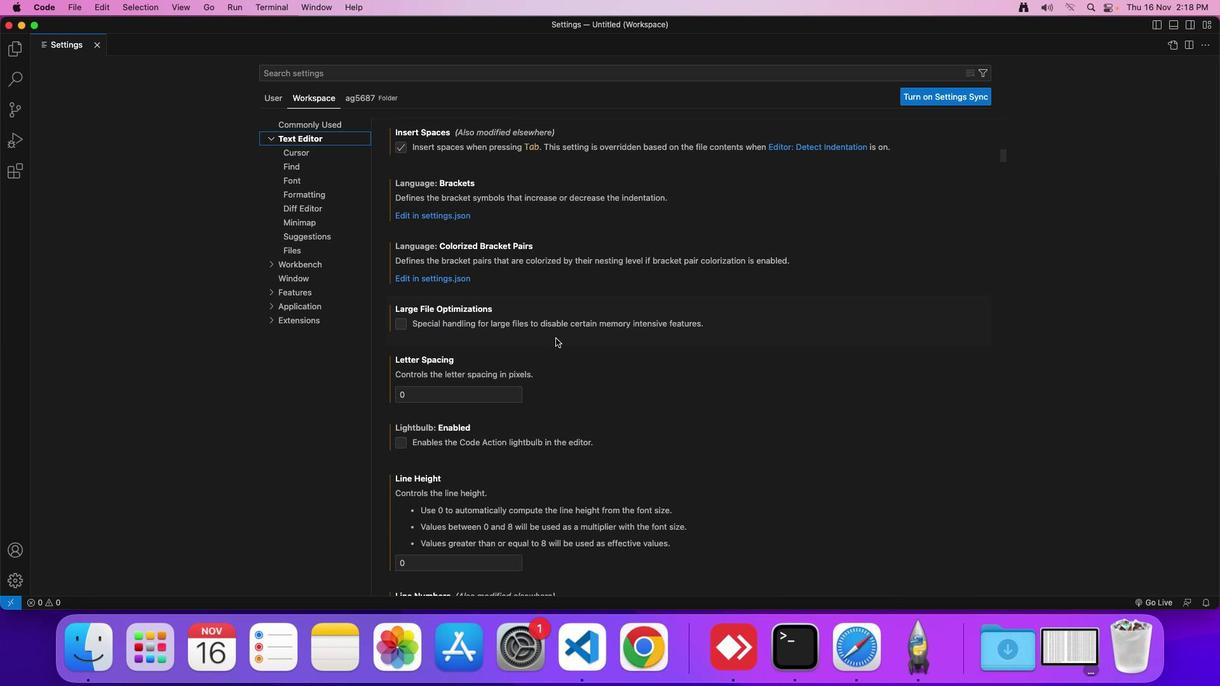 
Action: Mouse scrolled (547, 330) with delta (-7, -8)
Screenshot: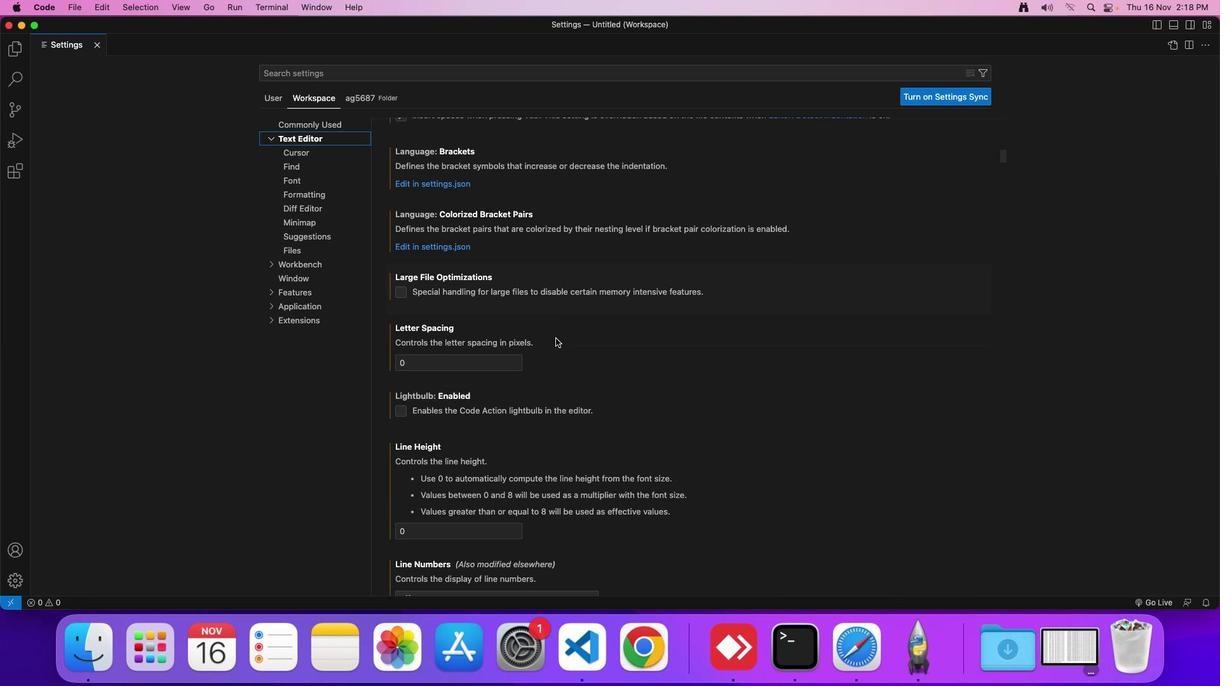 
Action: Mouse scrolled (547, 330) with delta (-7, -8)
Screenshot: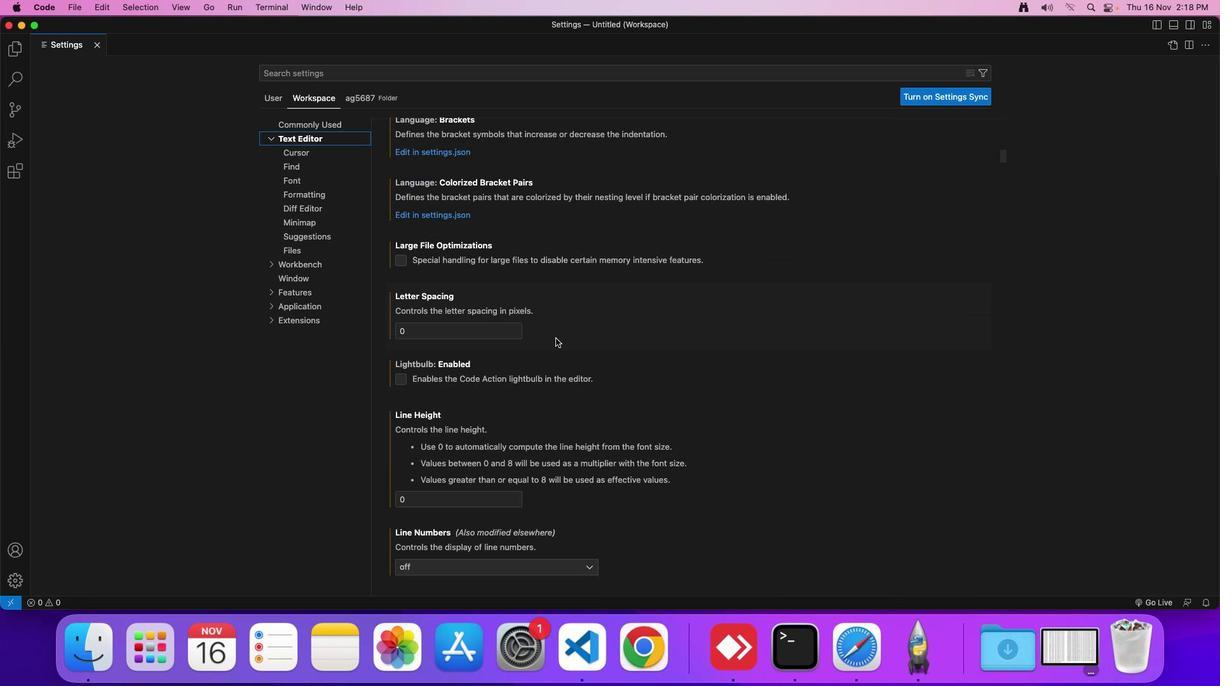 
Action: Mouse scrolled (547, 330) with delta (-7, -8)
Screenshot: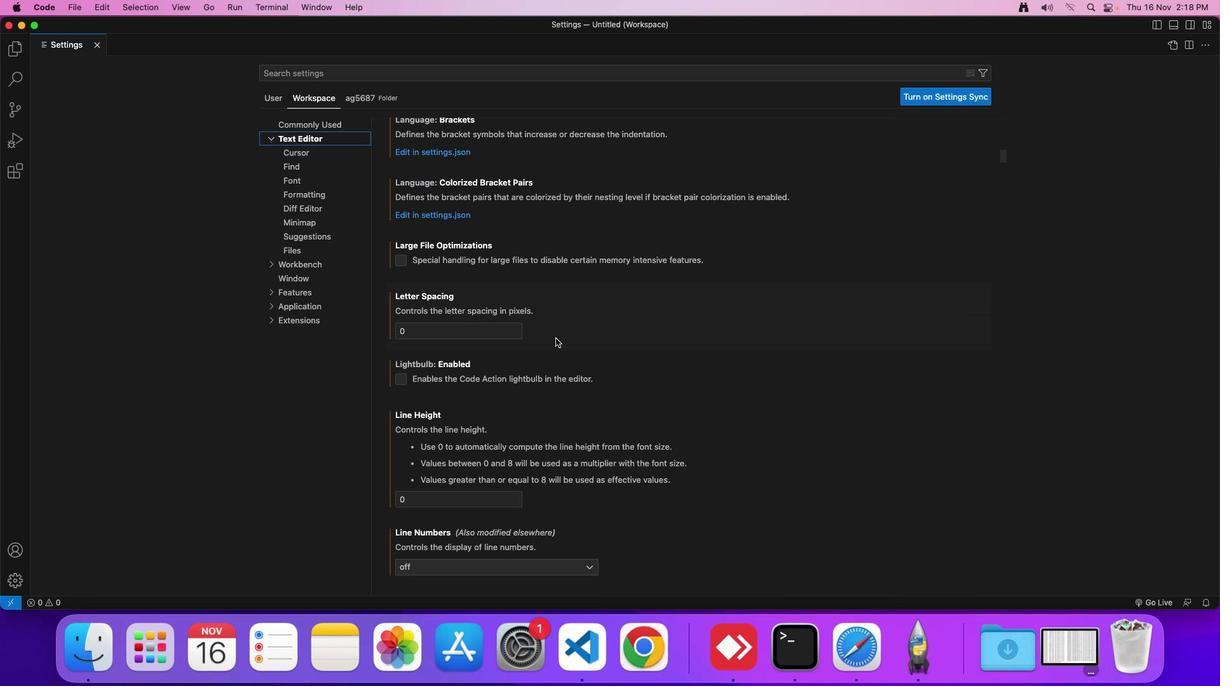 
Action: Mouse moved to (547, 330)
Screenshot: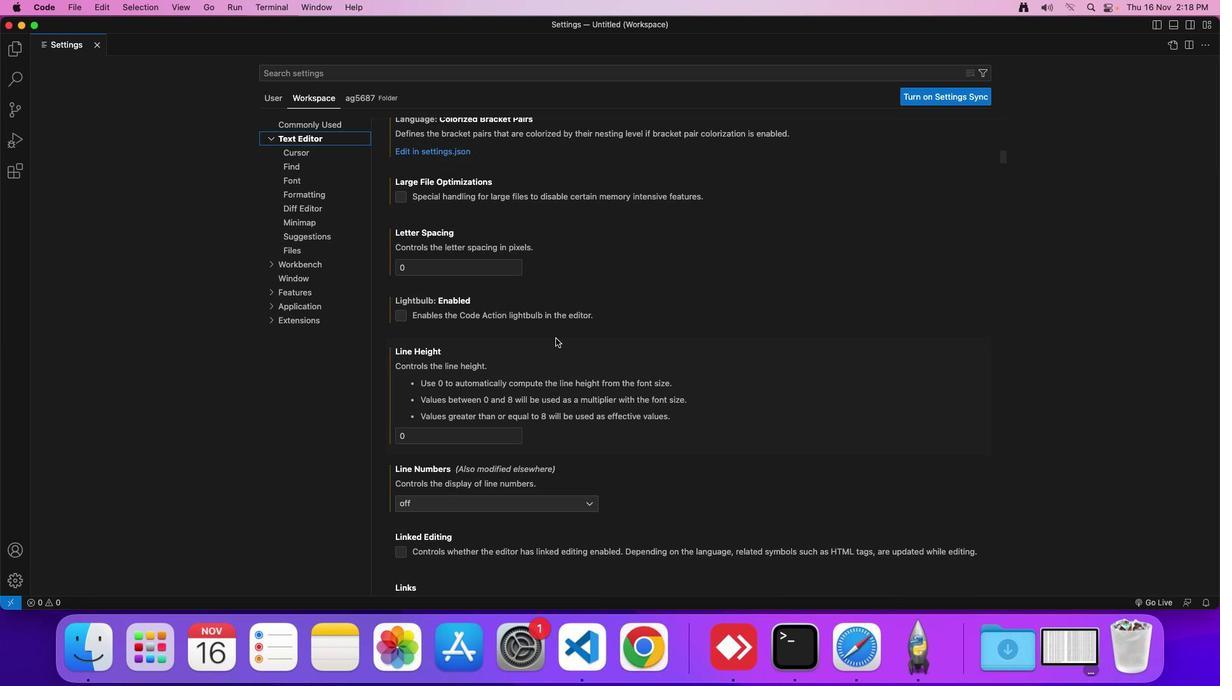 
Action: Mouse scrolled (547, 330) with delta (-7, -8)
Screenshot: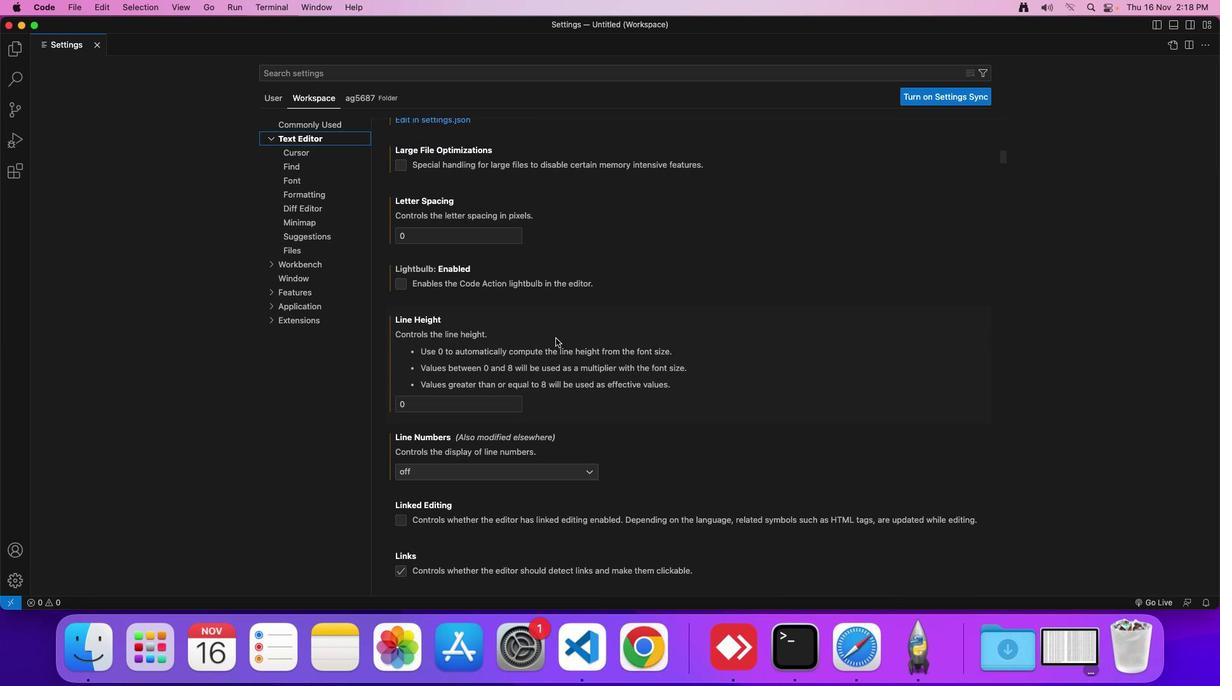 
Action: Mouse scrolled (547, 330) with delta (-7, -8)
Screenshot: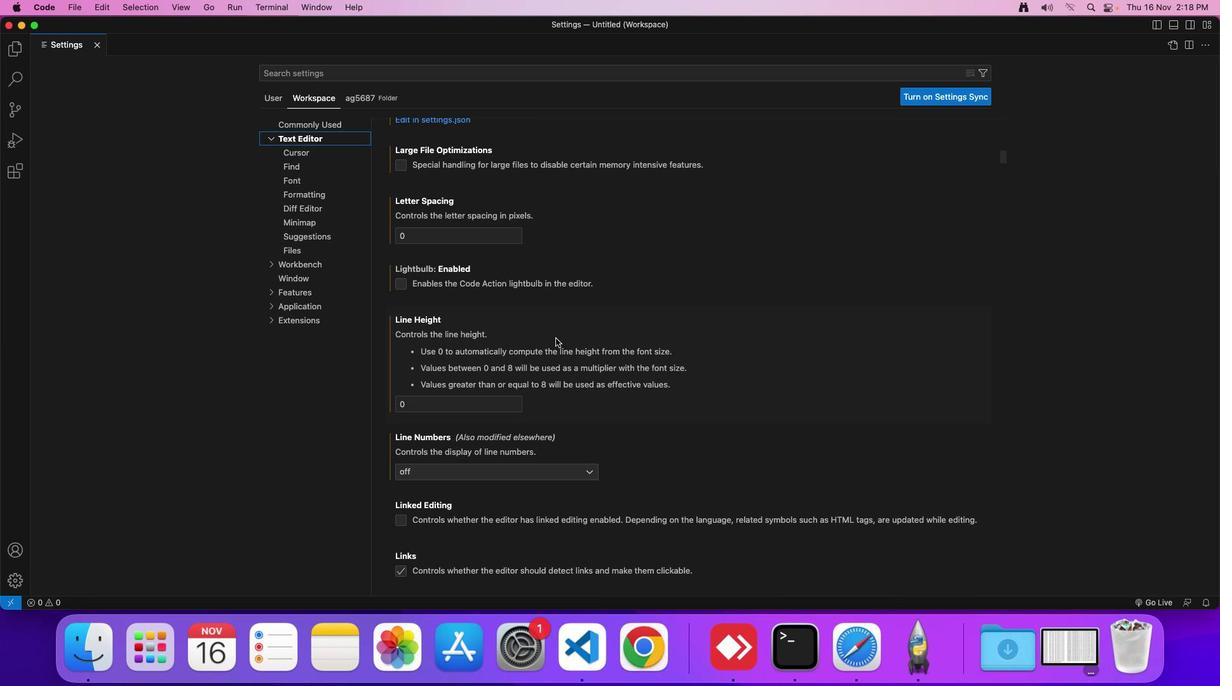 
Action: Mouse scrolled (547, 330) with delta (-7, -8)
Screenshot: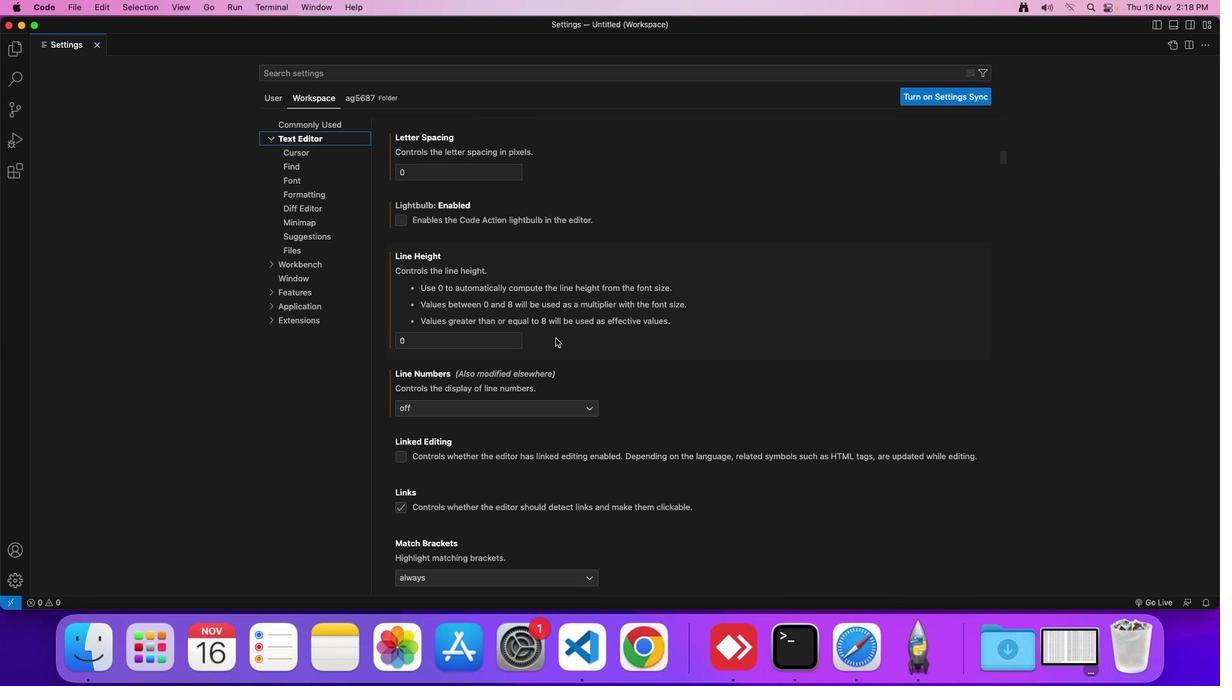 
Action: Mouse scrolled (547, 330) with delta (-7, -8)
Screenshot: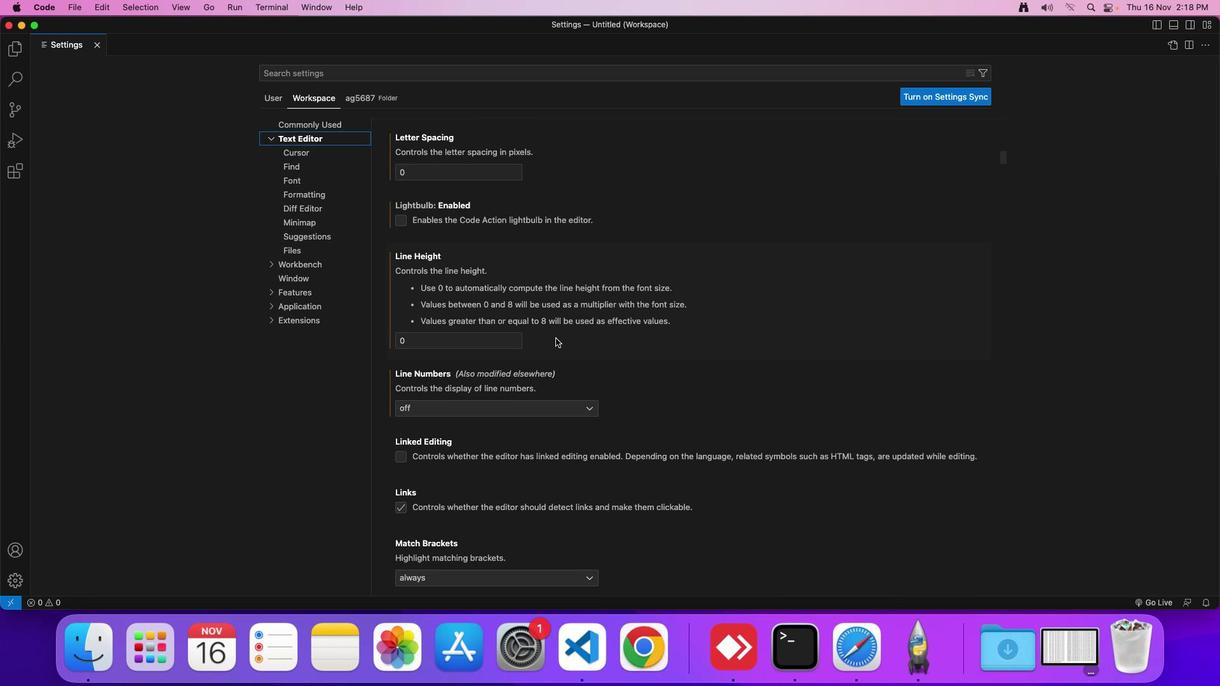 
Action: Mouse moved to (549, 329)
Screenshot: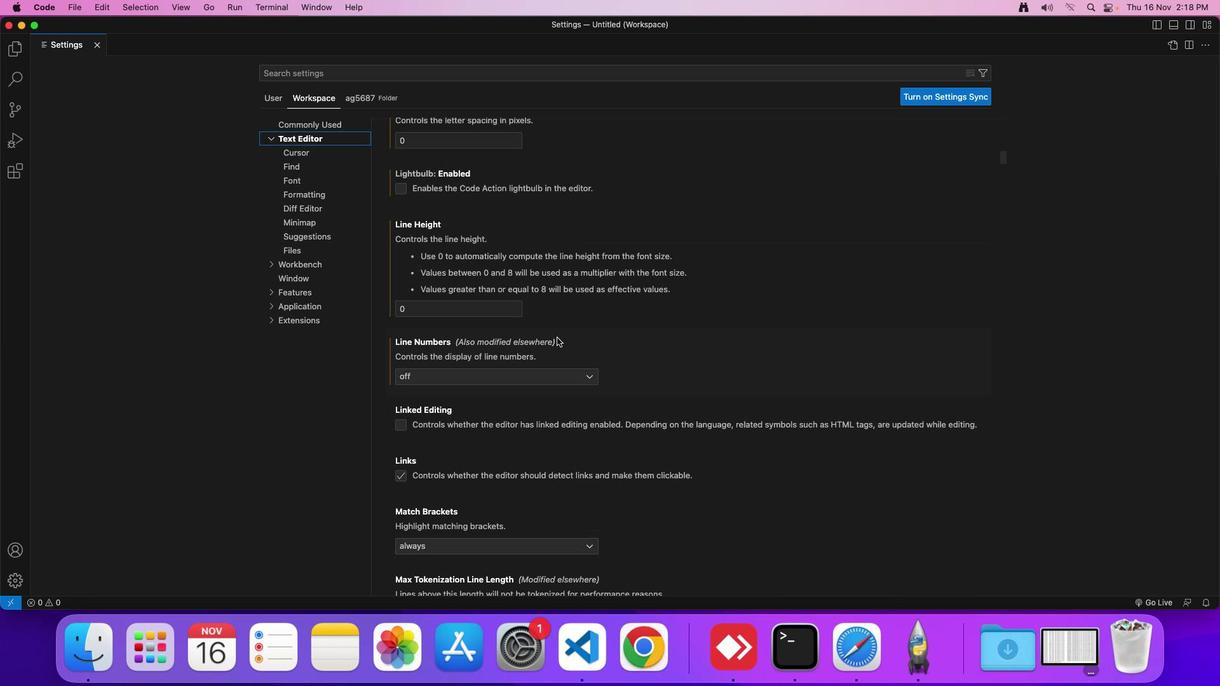 
Action: Mouse scrolled (549, 329) with delta (-7, -8)
Screenshot: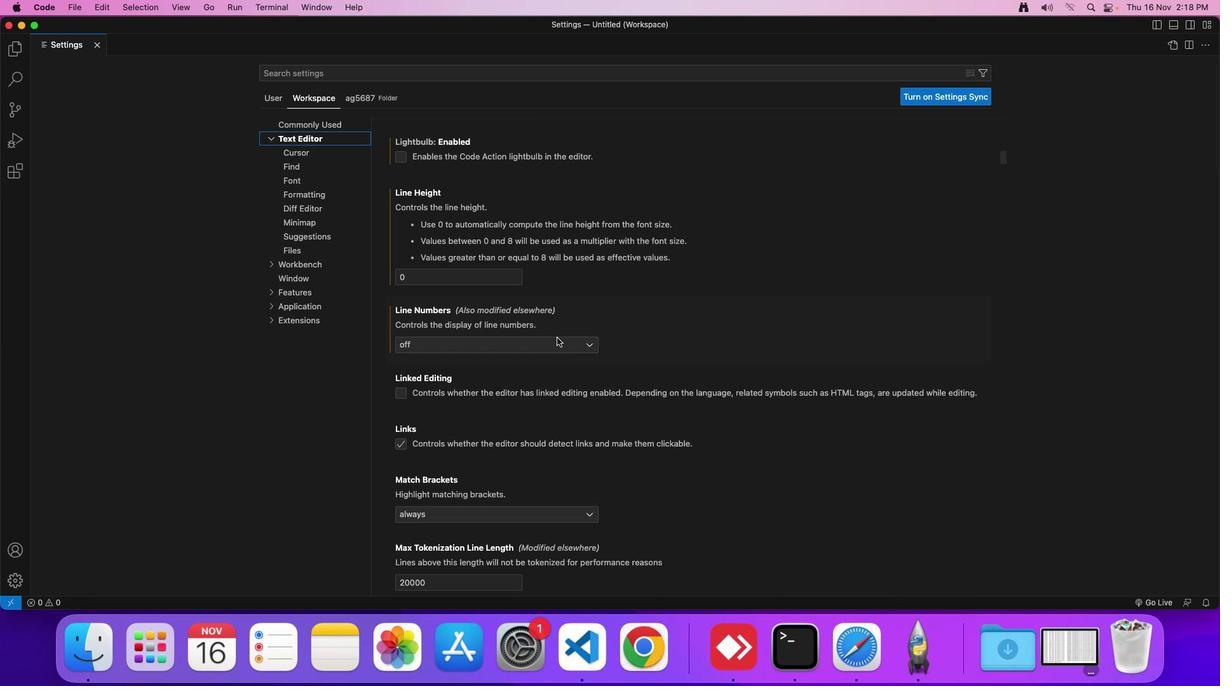 
Action: Mouse scrolled (549, 329) with delta (-7, -8)
Screenshot: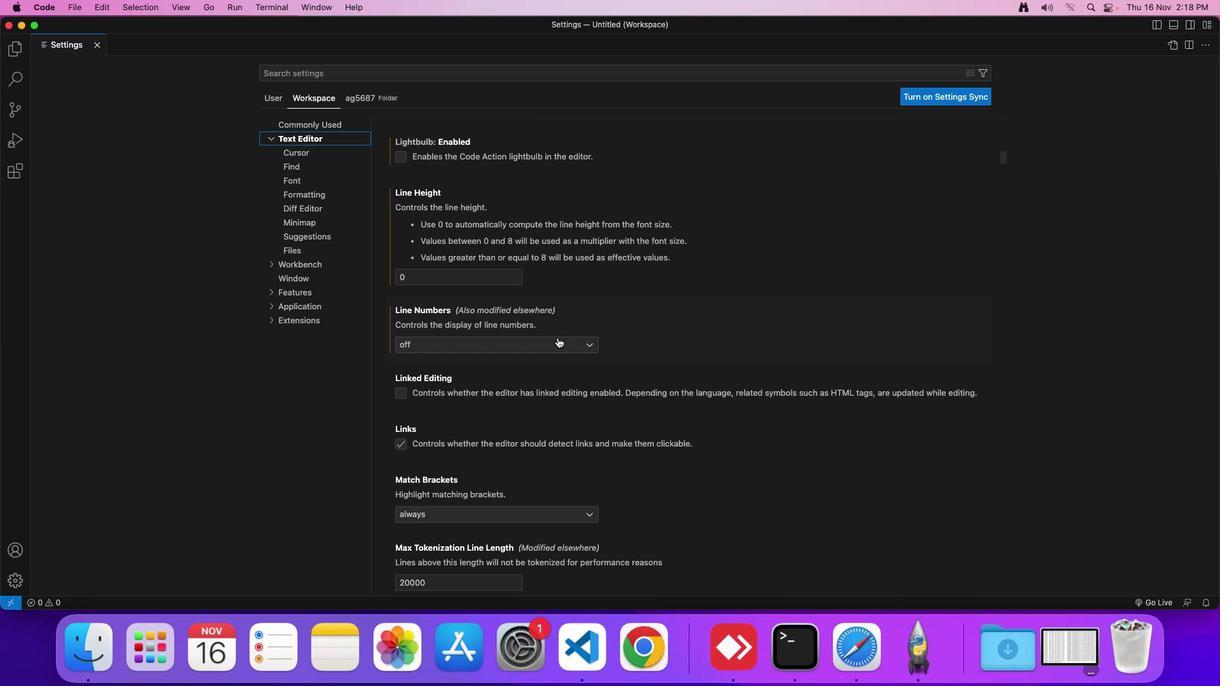 
Action: Mouse moved to (481, 340)
Screenshot: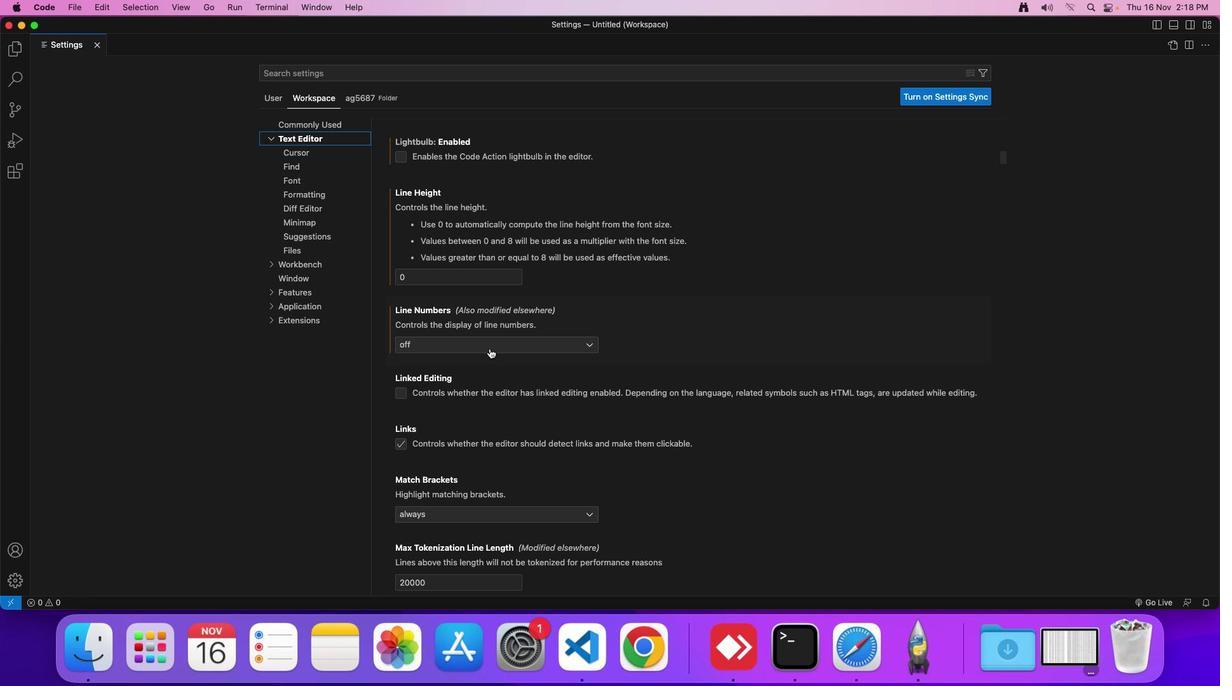 
Action: Mouse pressed left at (481, 340)
Screenshot: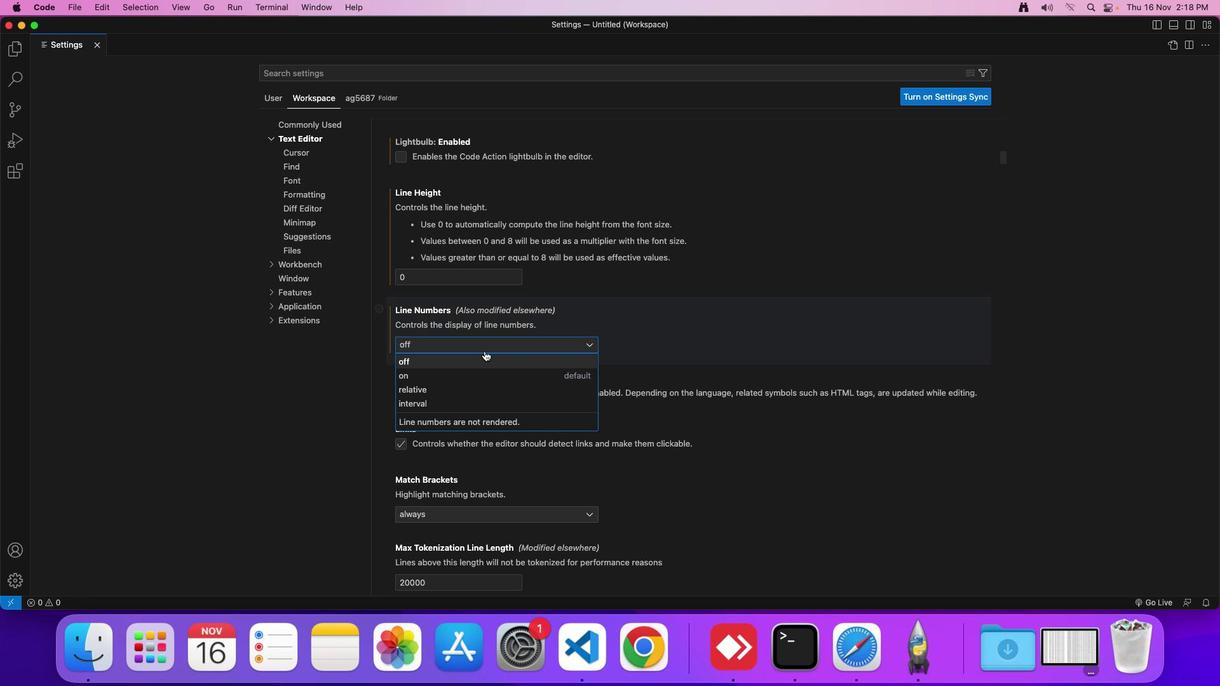 
Action: Mouse moved to (441, 366)
Screenshot: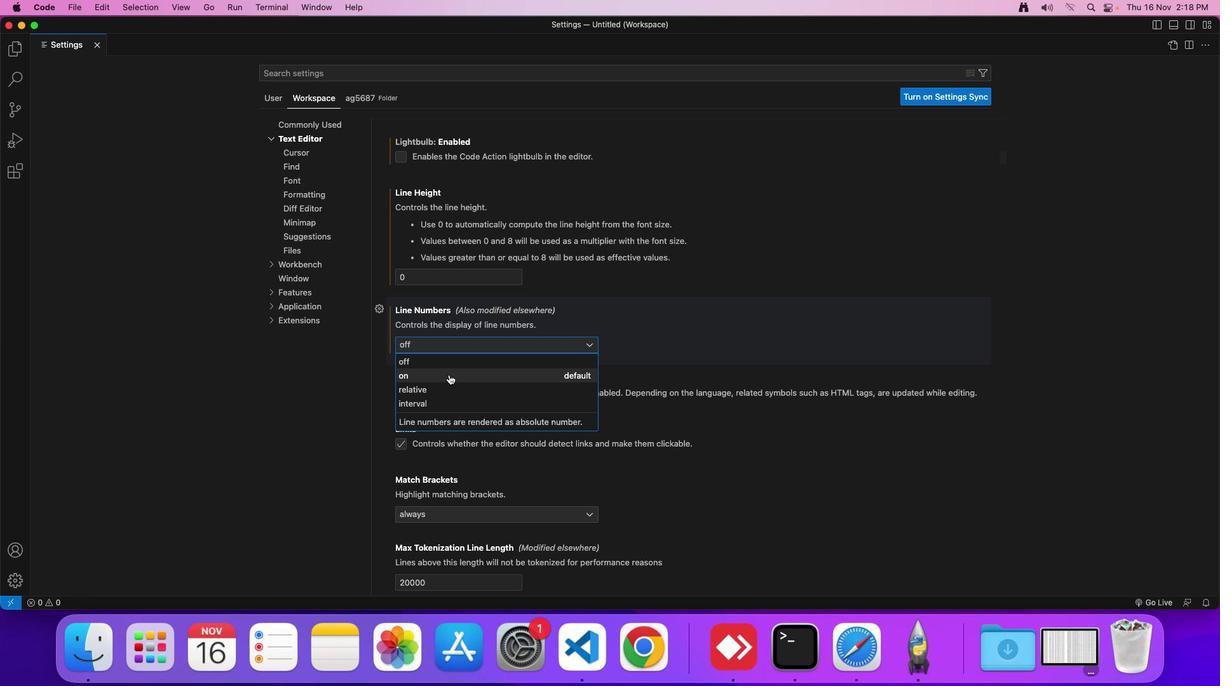 
Action: Mouse pressed left at (441, 366)
Screenshot: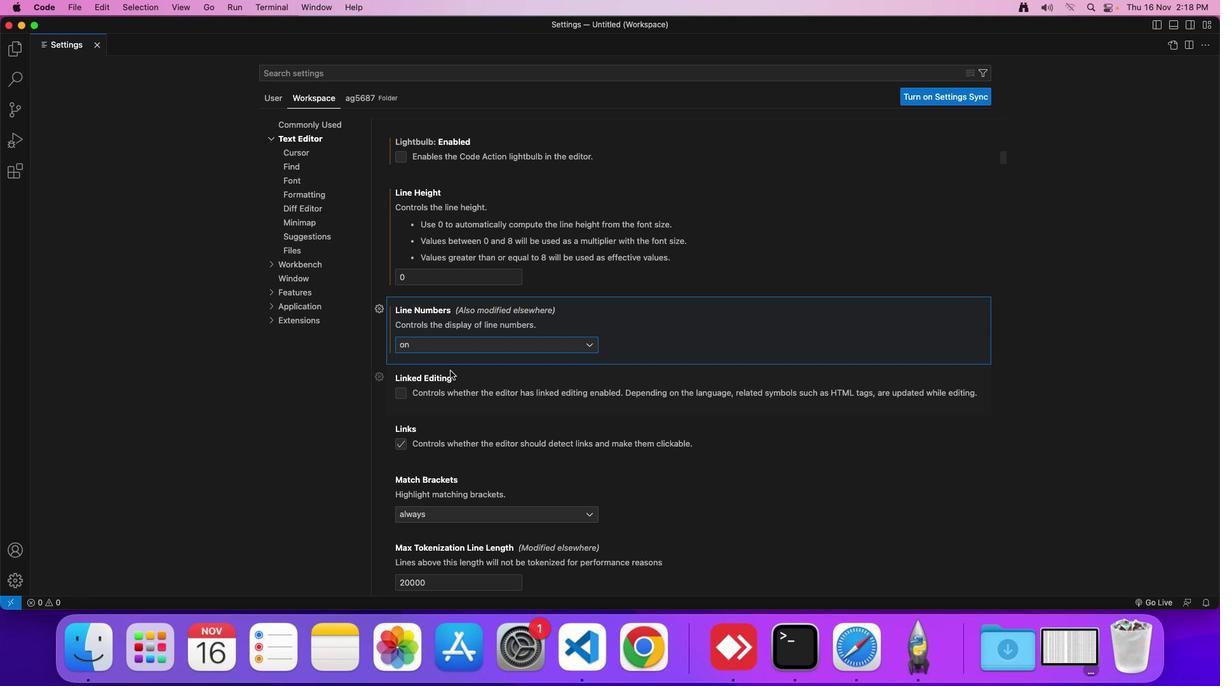 
Action: Mouse moved to (482, 349)
Screenshot: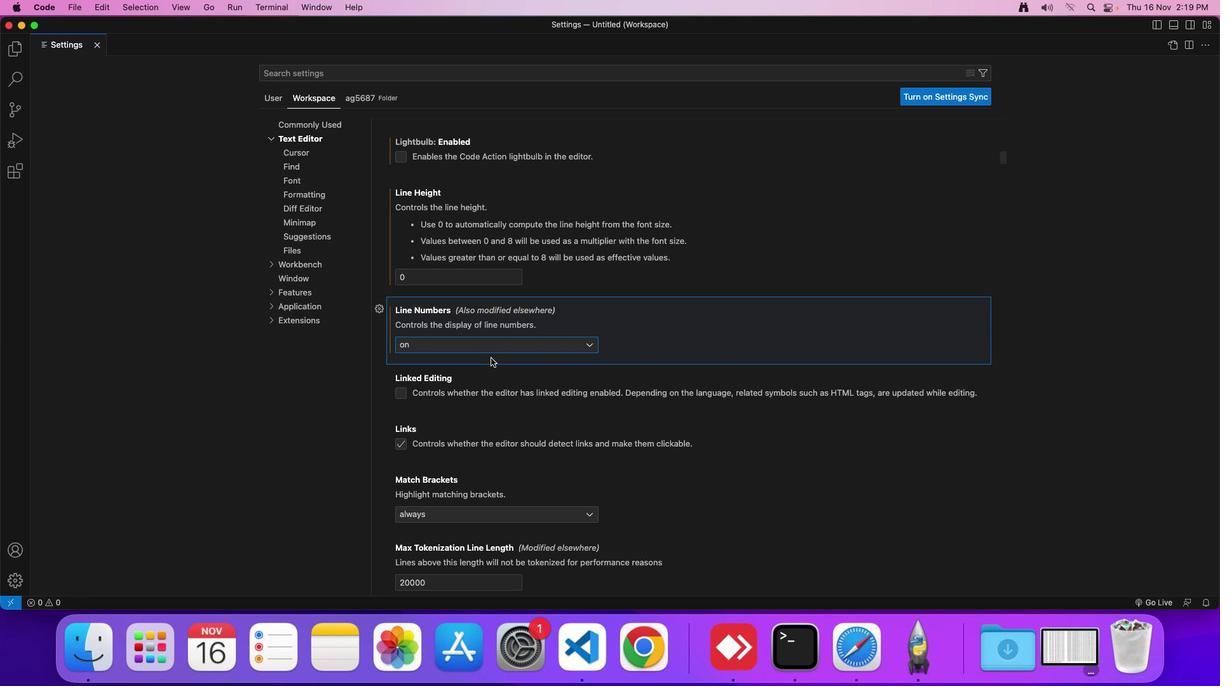 
